 Task: Look for space in Greenacres City, United States from 24th August, 2023 to 10th September, 2023 for 8 adults in price range Rs.12000 to Rs.15000. Place can be entire place or shared room with 4 bedrooms having 8 beds and 4 bathrooms. Property type can be house, flat, guest house. Amenities needed are: wifi, TV, free parkinig on premises, gym, breakfast. Booking option can be shelf check-in. Required host language is English.
Action: Mouse moved to (550, 119)
Screenshot: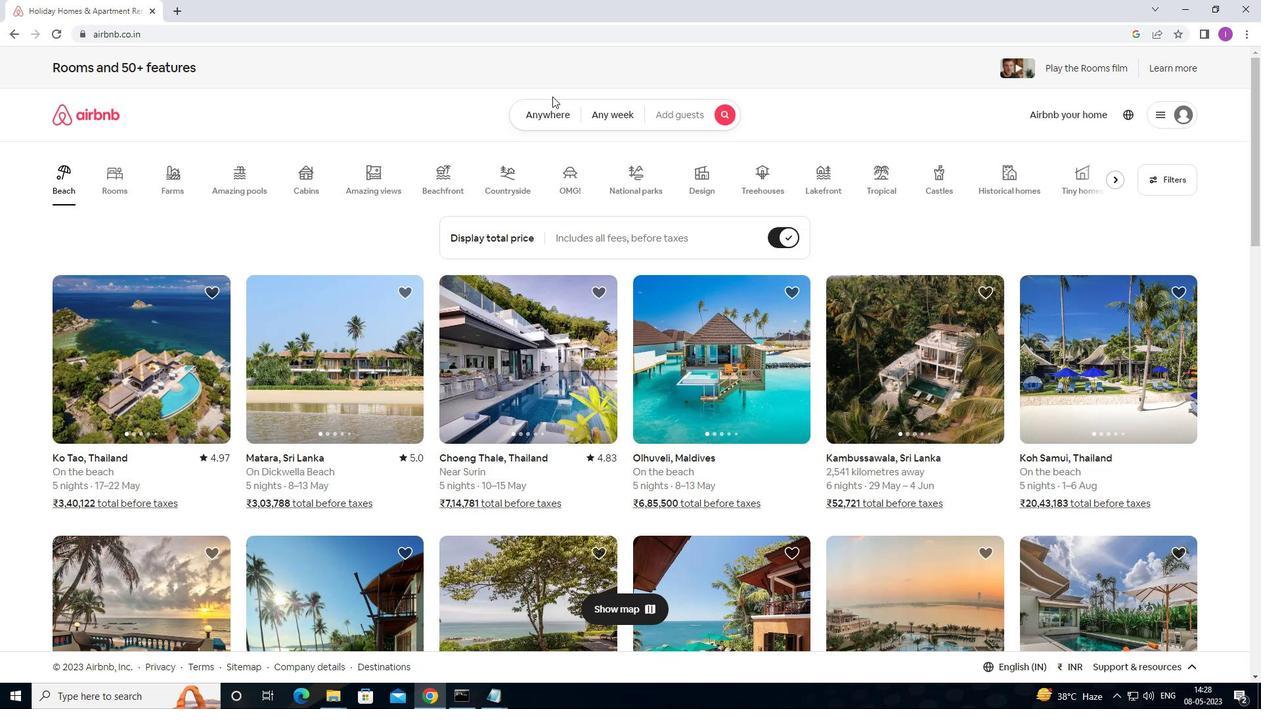 
Action: Mouse pressed left at (550, 119)
Screenshot: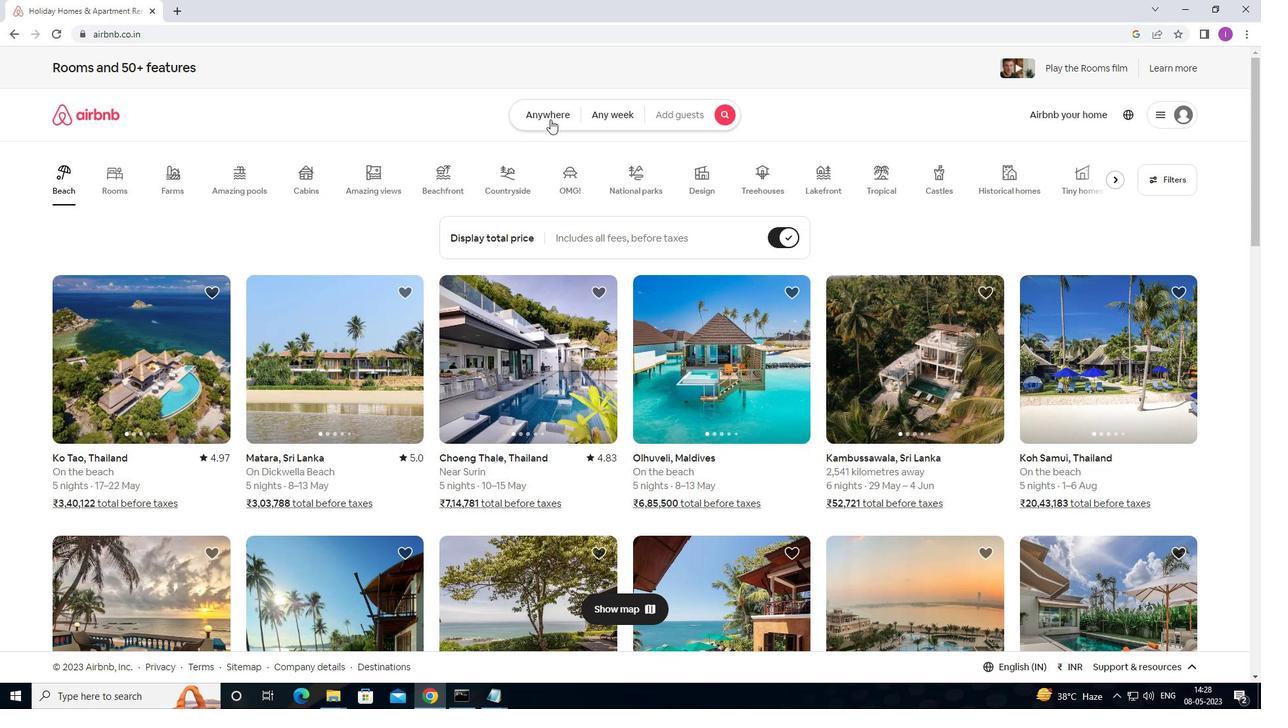 
Action: Mouse moved to (506, 173)
Screenshot: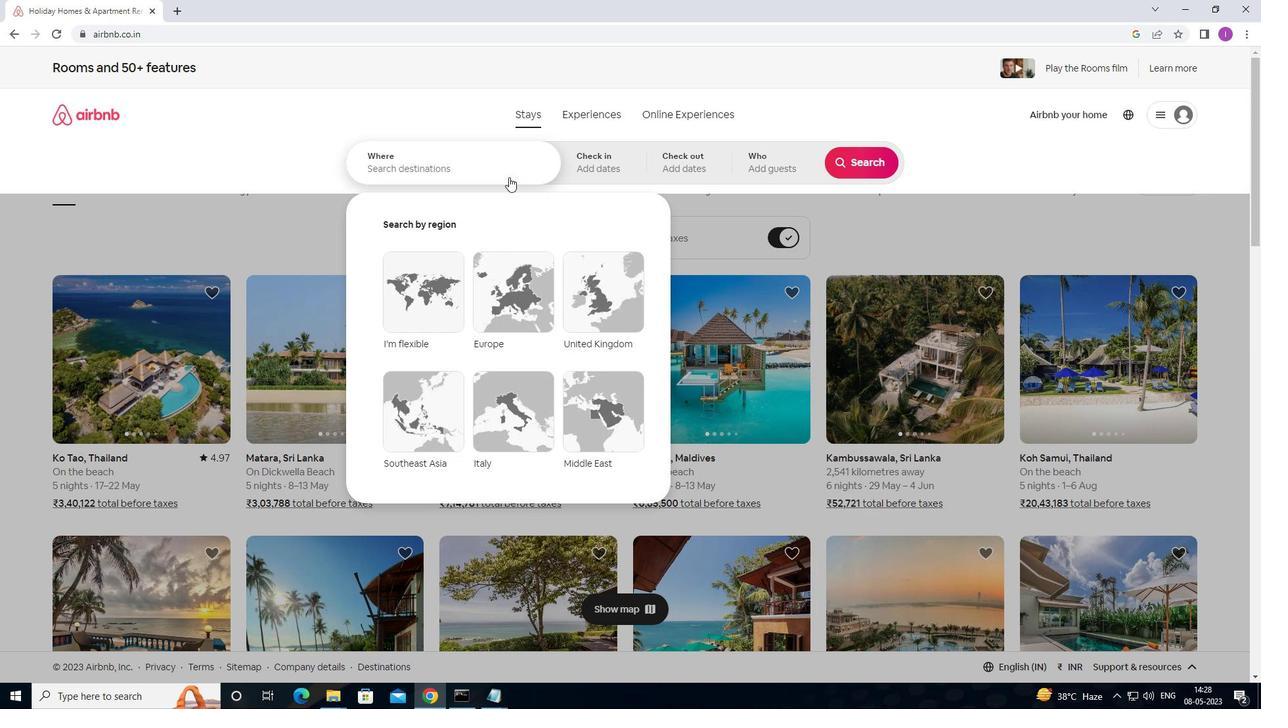 
Action: Mouse pressed left at (506, 173)
Screenshot: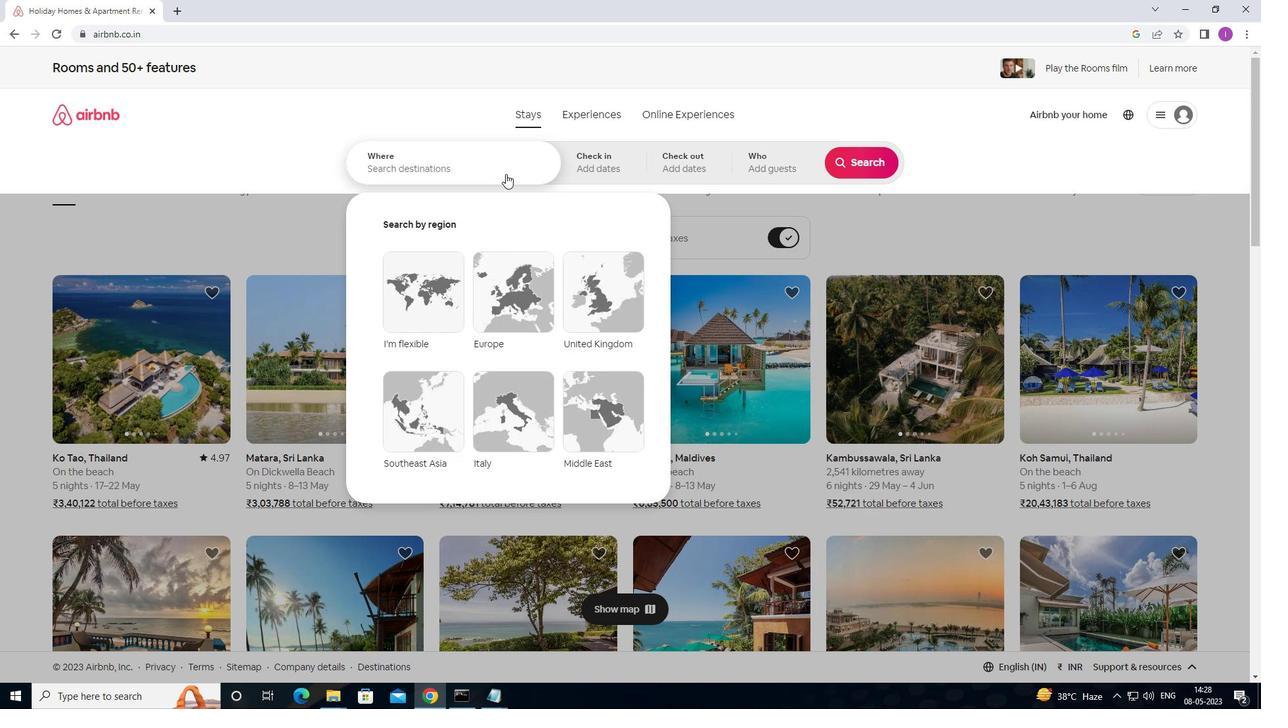 
Action: Mouse moved to (565, 165)
Screenshot: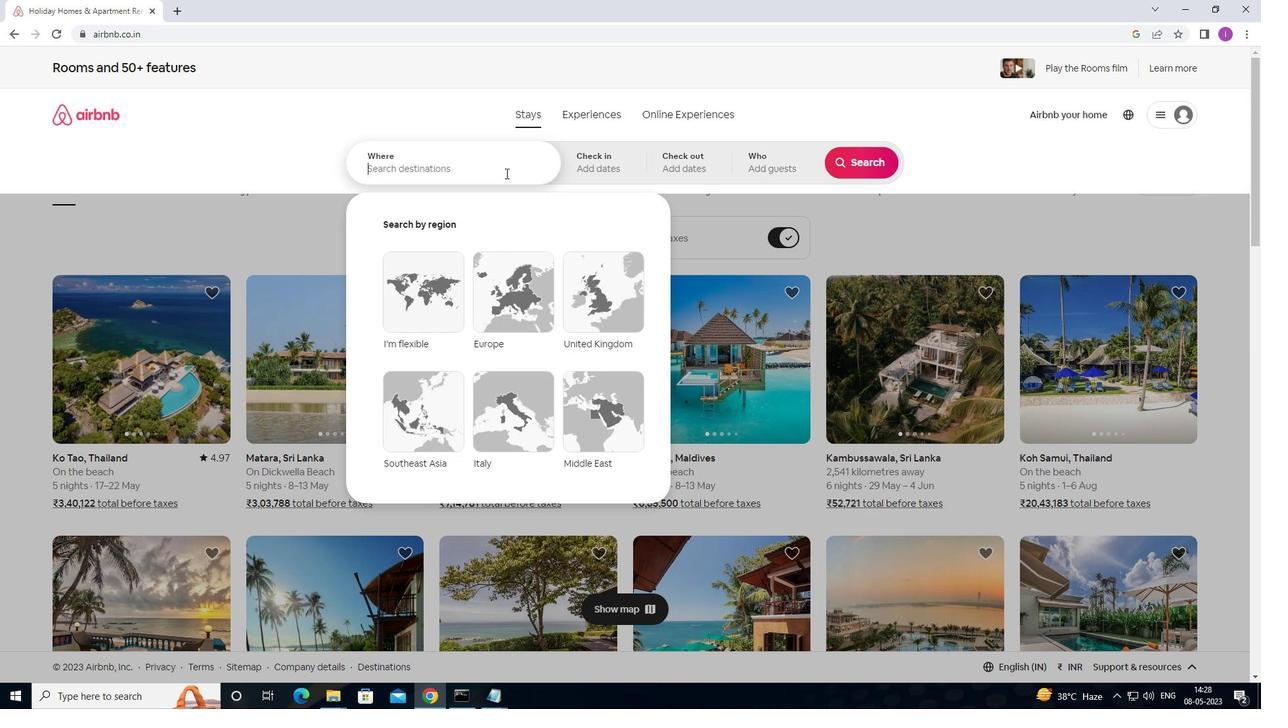 
Action: Key pressed <Key.shift><Key.shift><Key.shift><Key.shift><Key.shift><Key.shift><Key.shift><Key.shift><Key.shift><Key.shift><Key.shift><Key.shift><Key.shift><Key.shift><Key.shift>GREENACRES,<Key.shift>UNITED<Key.space>STATES
Screenshot: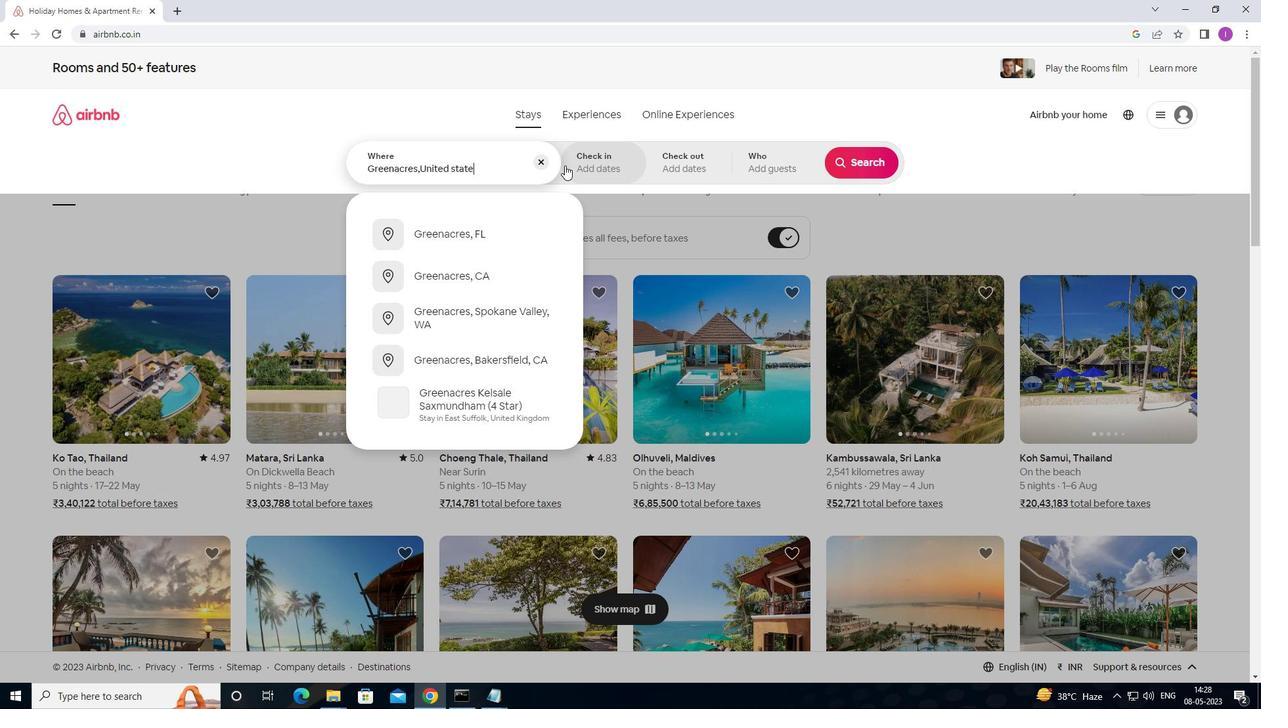 
Action: Mouse moved to (592, 161)
Screenshot: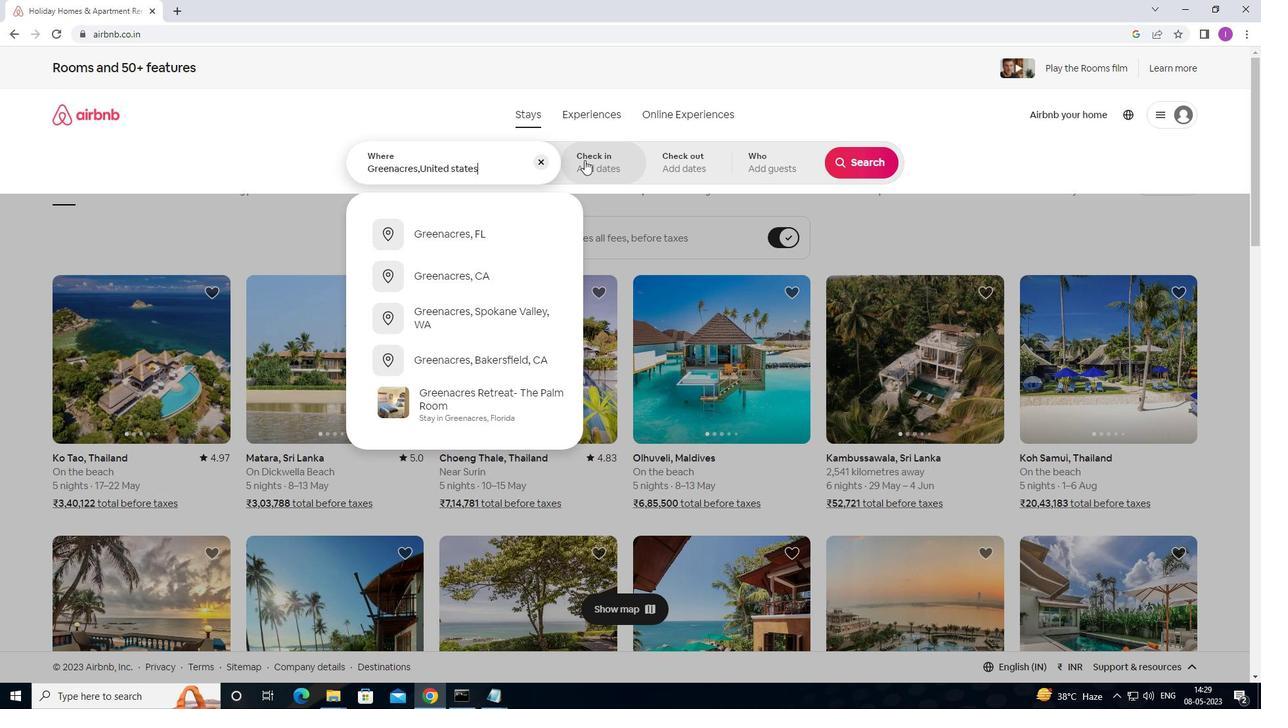 
Action: Mouse pressed left at (592, 161)
Screenshot: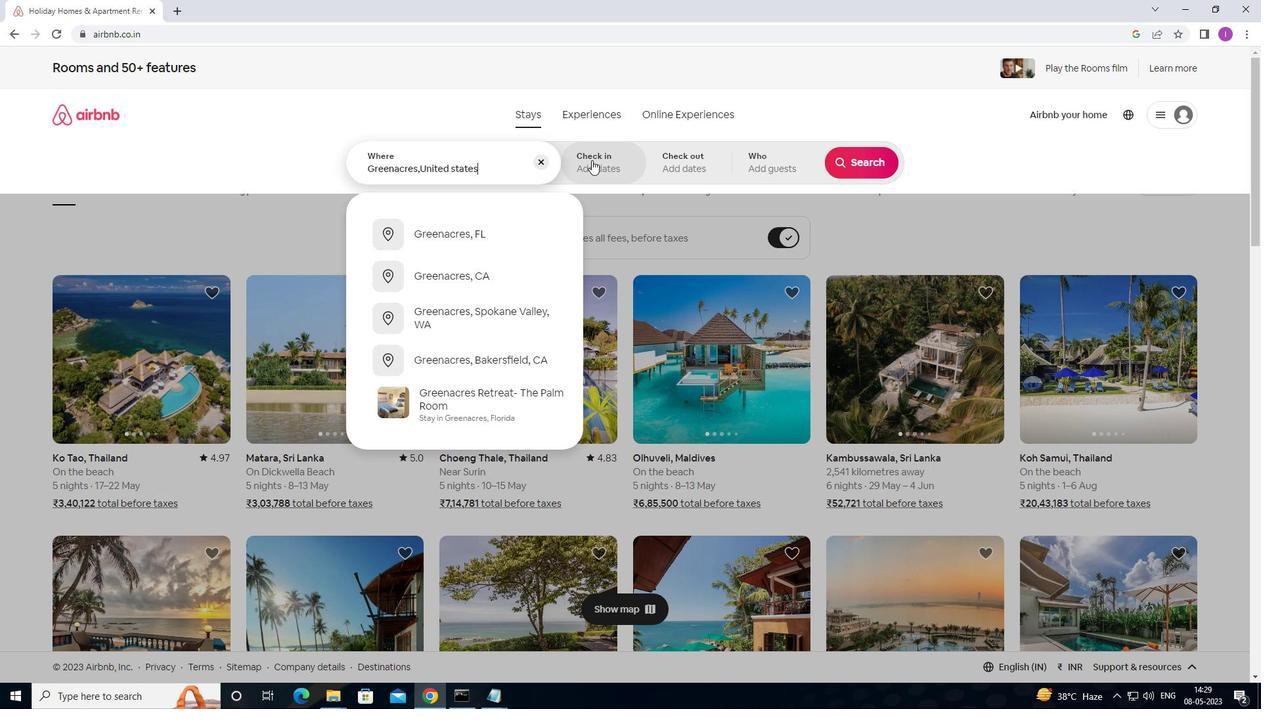
Action: Mouse moved to (864, 266)
Screenshot: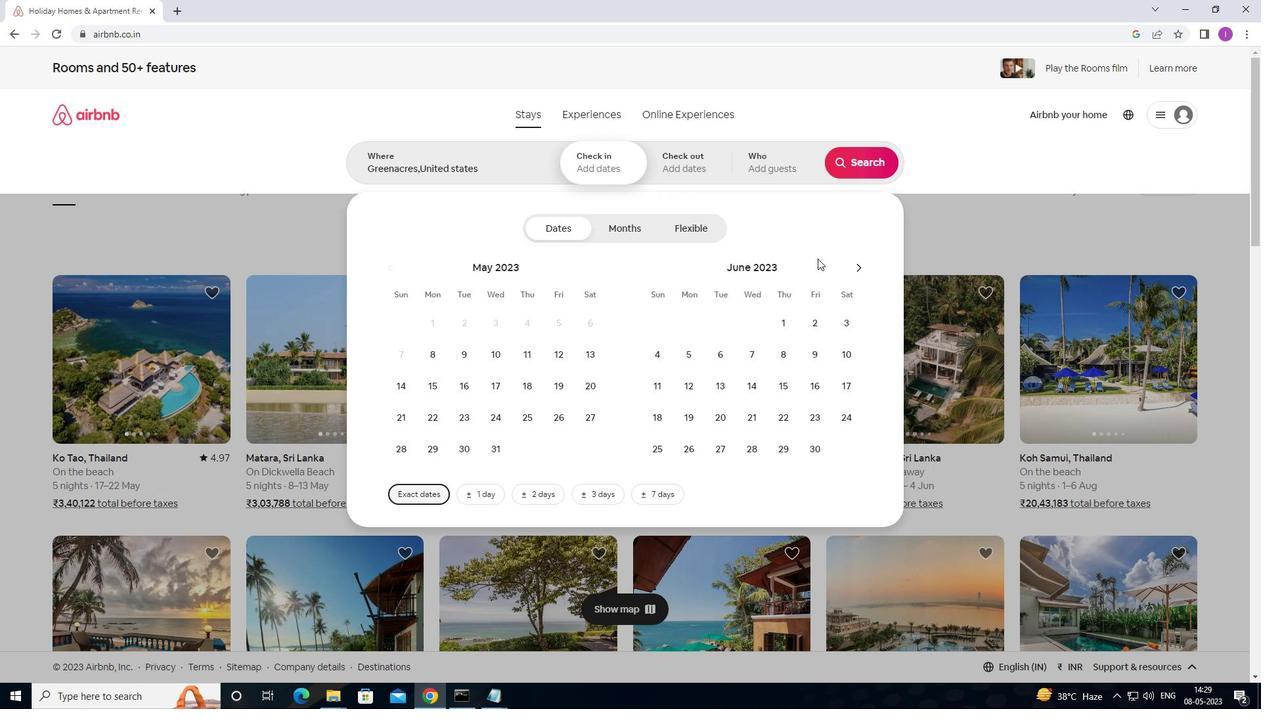 
Action: Mouse pressed left at (864, 266)
Screenshot: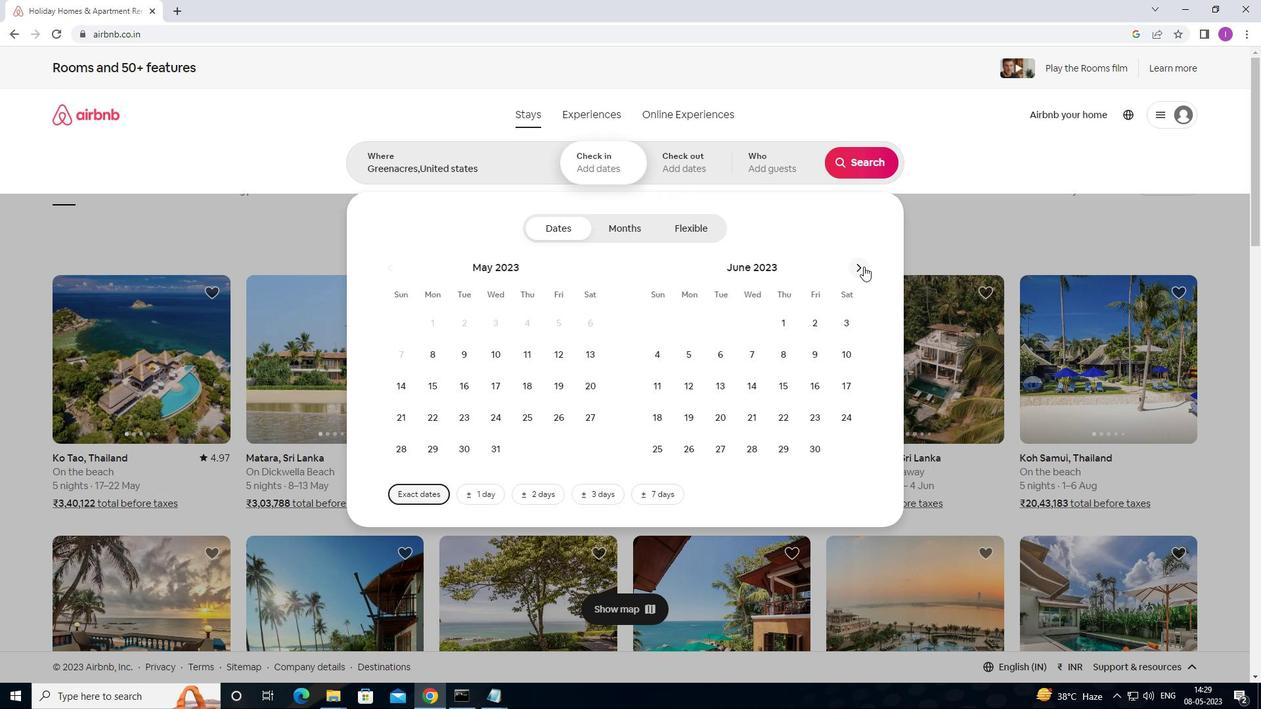 
Action: Mouse pressed left at (864, 266)
Screenshot: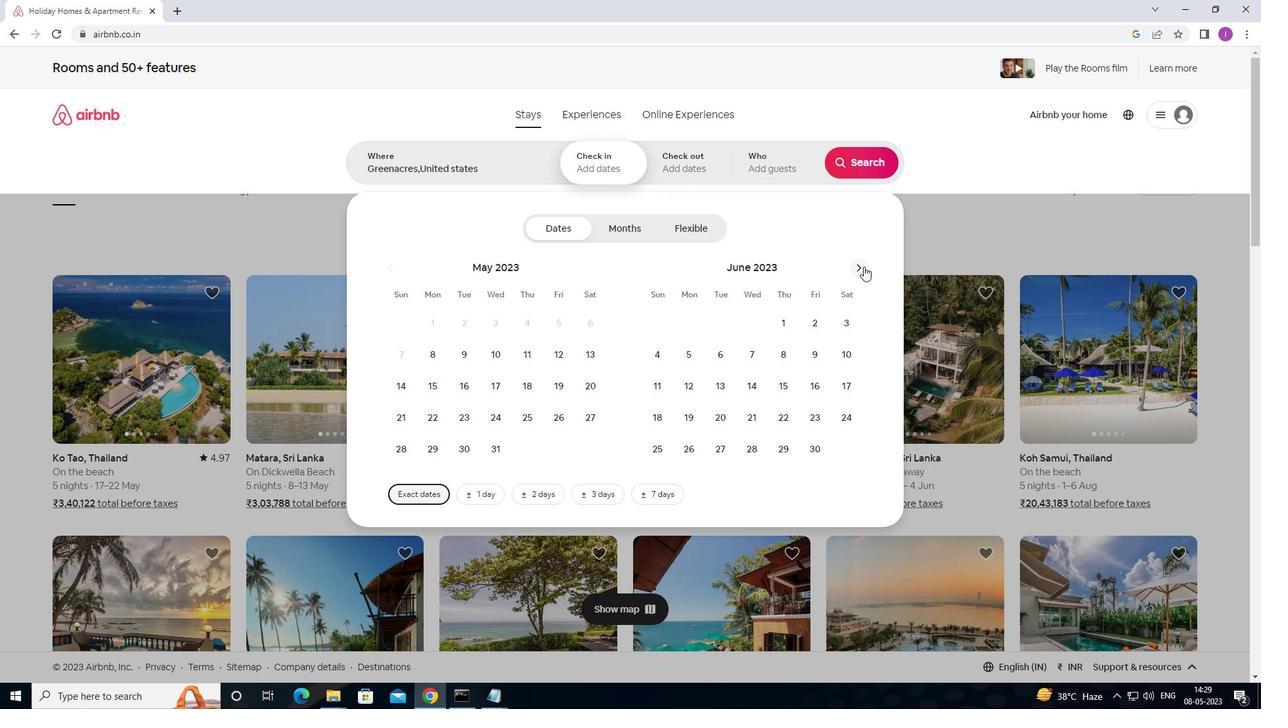 
Action: Mouse pressed left at (864, 266)
Screenshot: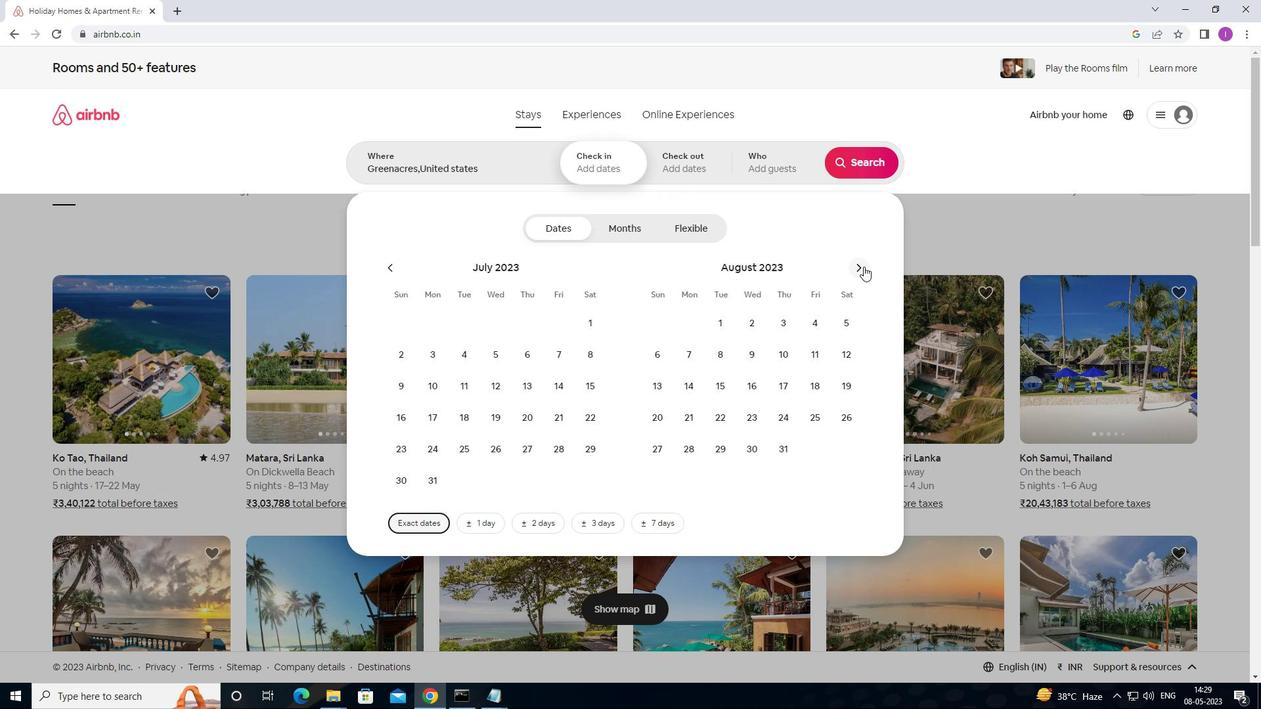 
Action: Mouse pressed left at (864, 266)
Screenshot: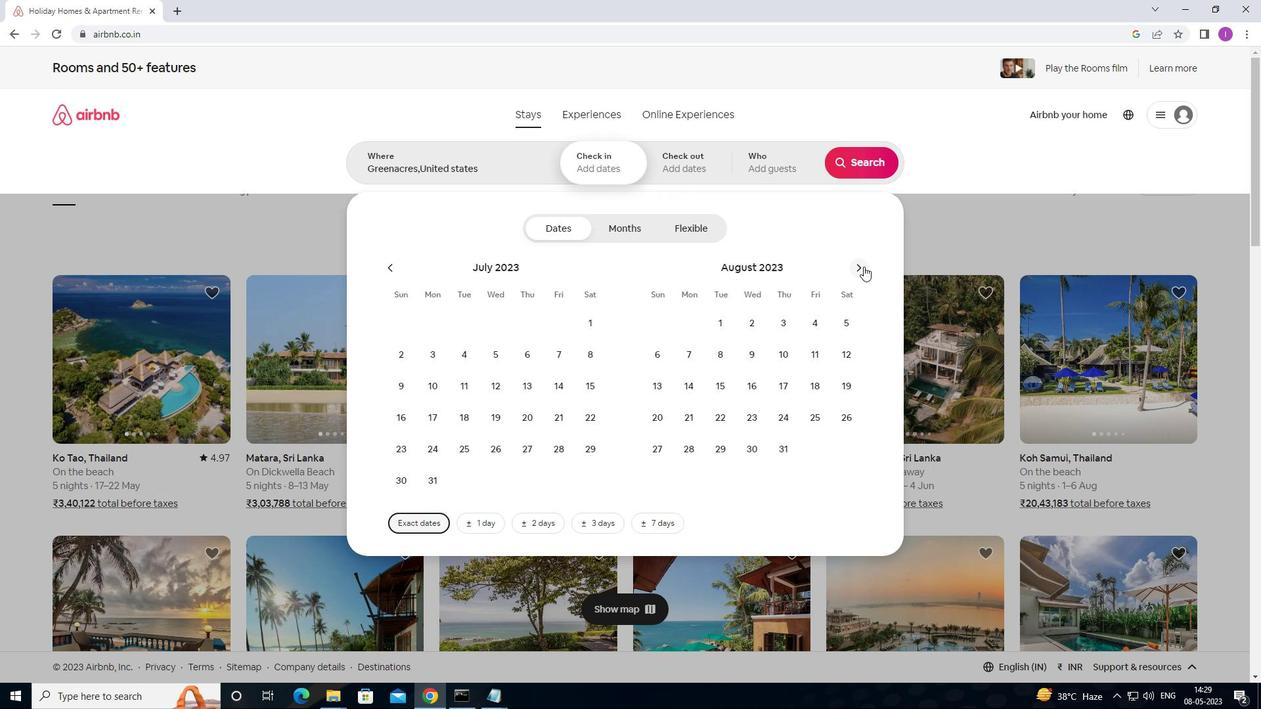 
Action: Mouse moved to (394, 271)
Screenshot: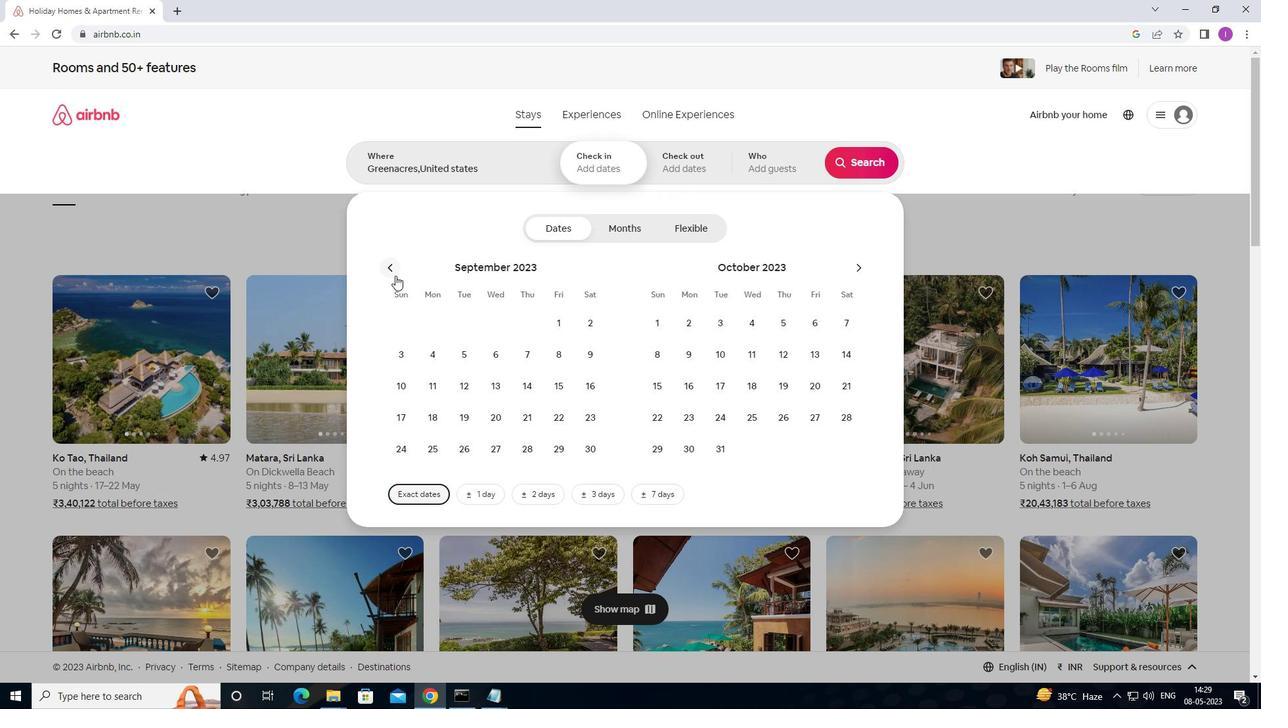 
Action: Mouse pressed left at (394, 271)
Screenshot: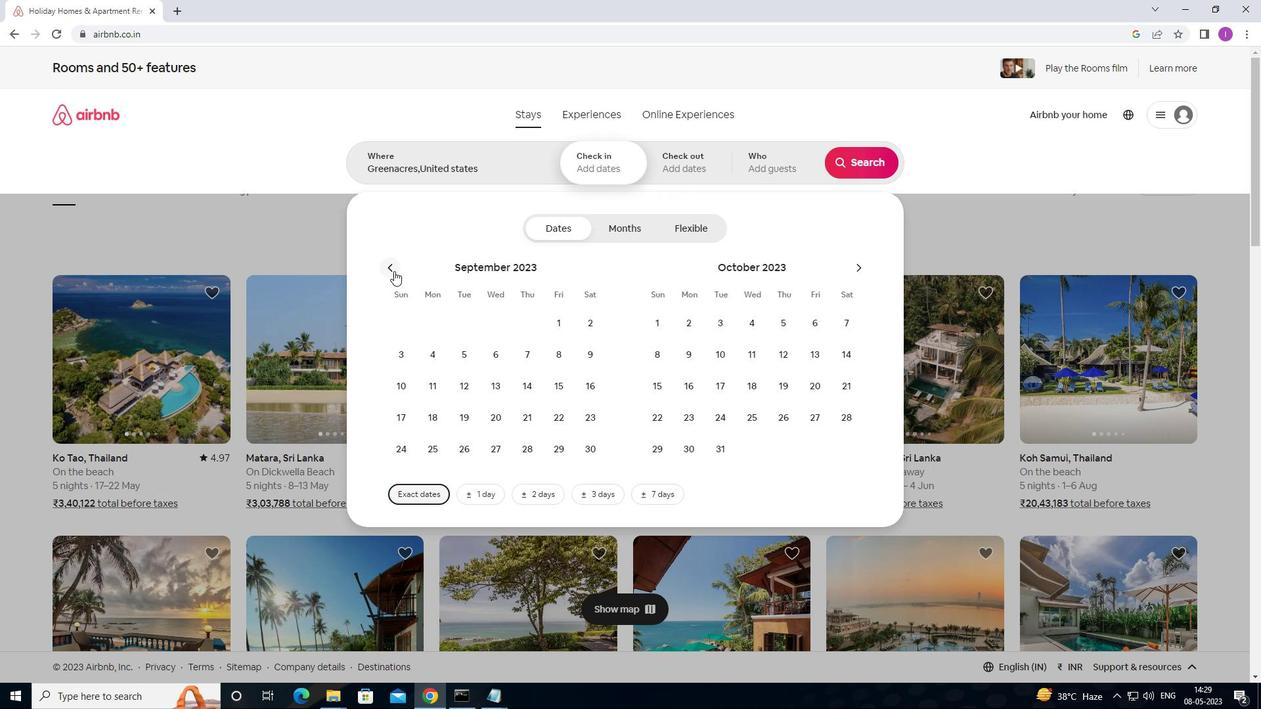 
Action: Mouse moved to (528, 408)
Screenshot: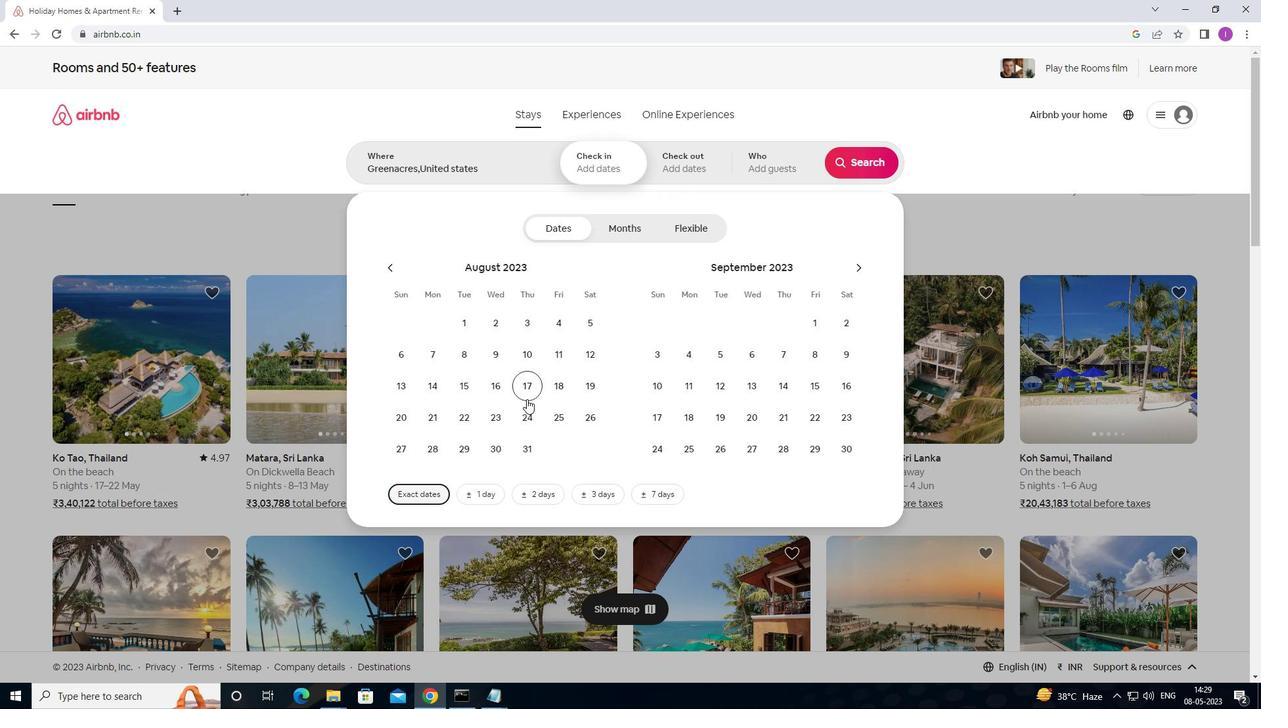 
Action: Mouse pressed left at (528, 408)
Screenshot: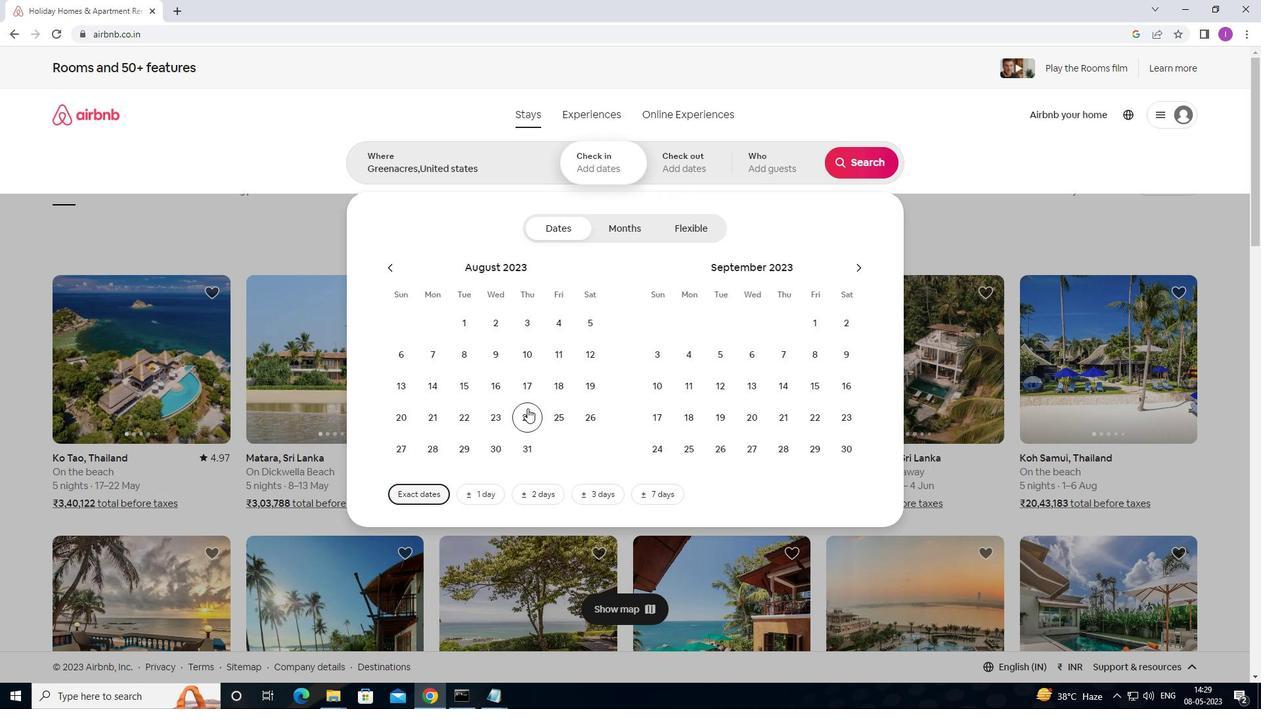 
Action: Mouse moved to (665, 387)
Screenshot: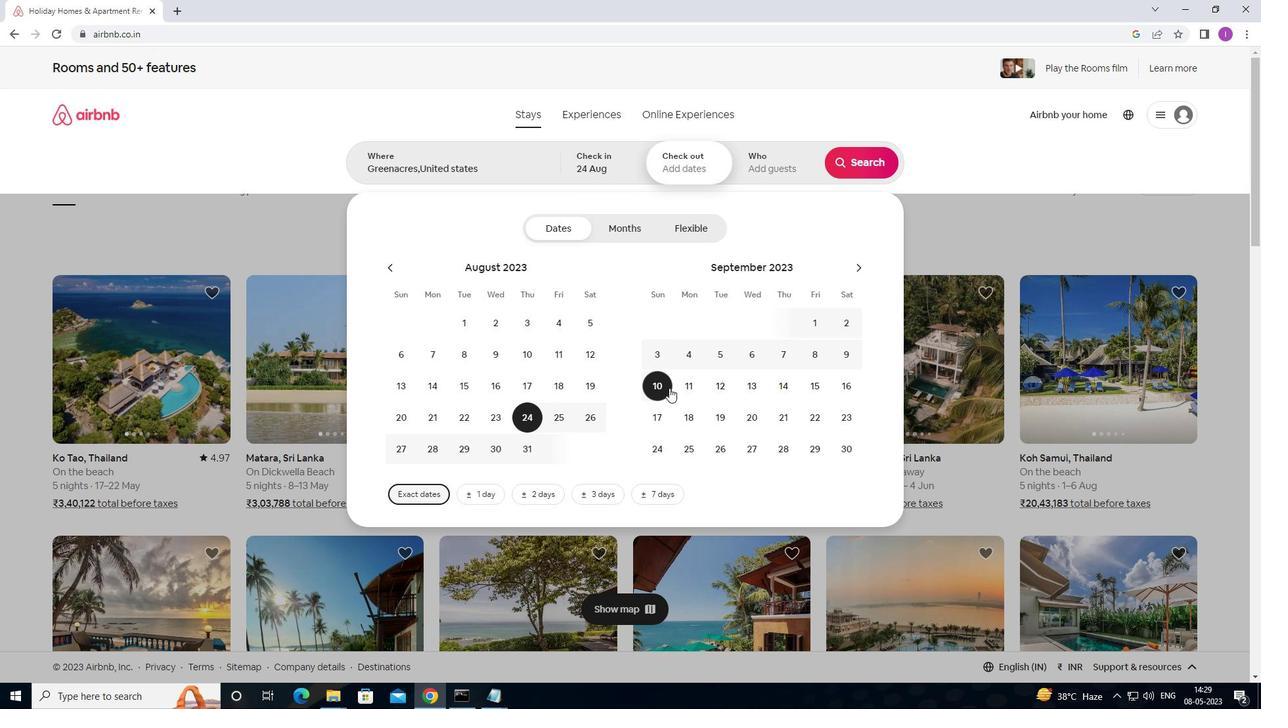 
Action: Mouse pressed left at (665, 387)
Screenshot: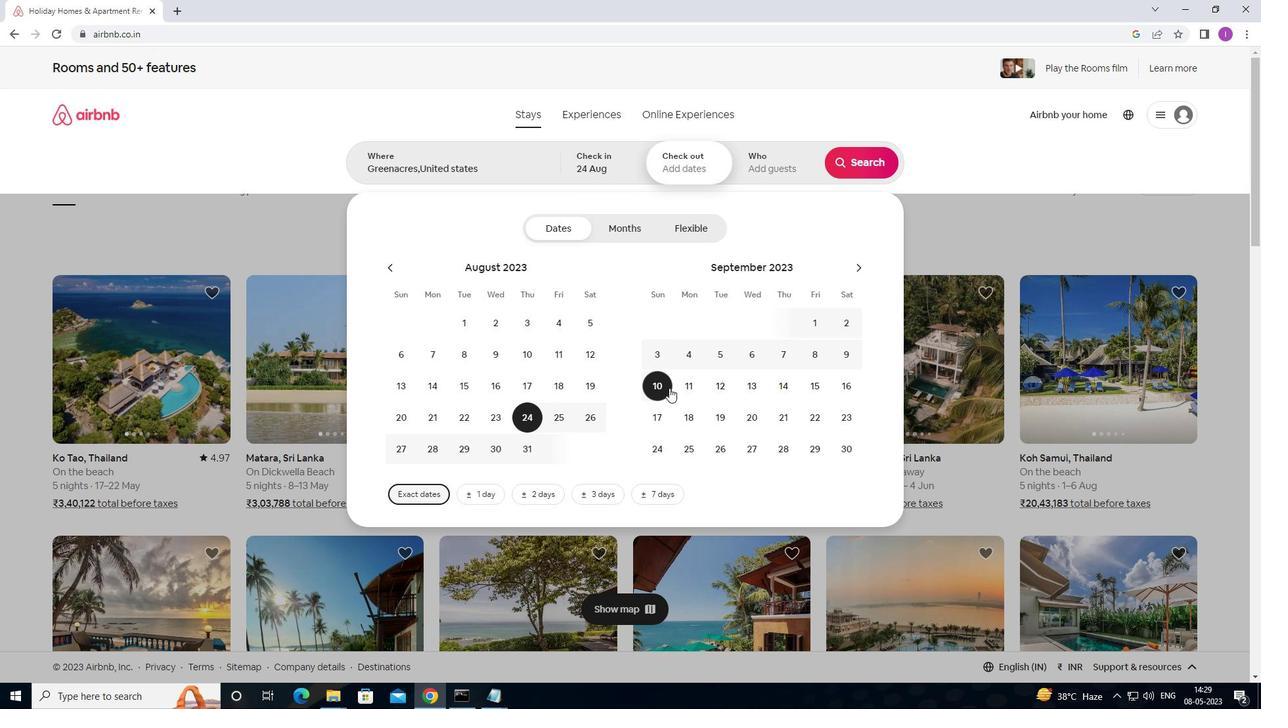 
Action: Mouse moved to (759, 172)
Screenshot: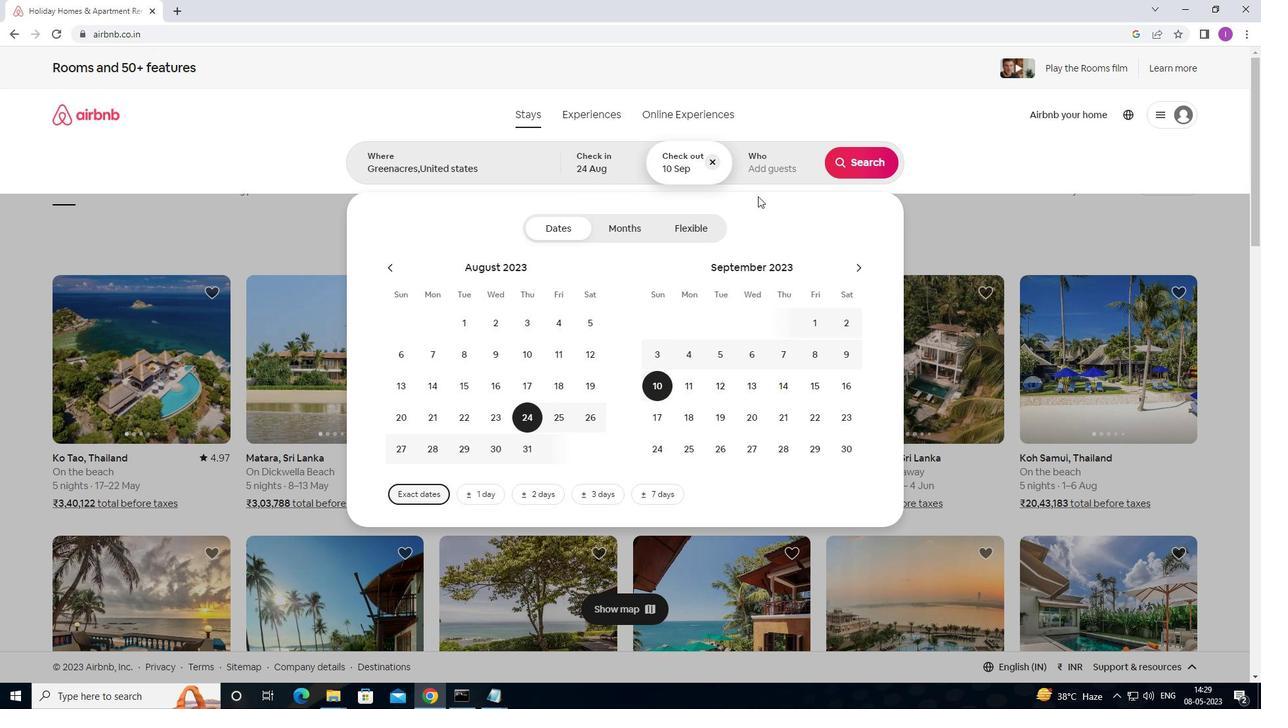 
Action: Mouse pressed left at (759, 172)
Screenshot: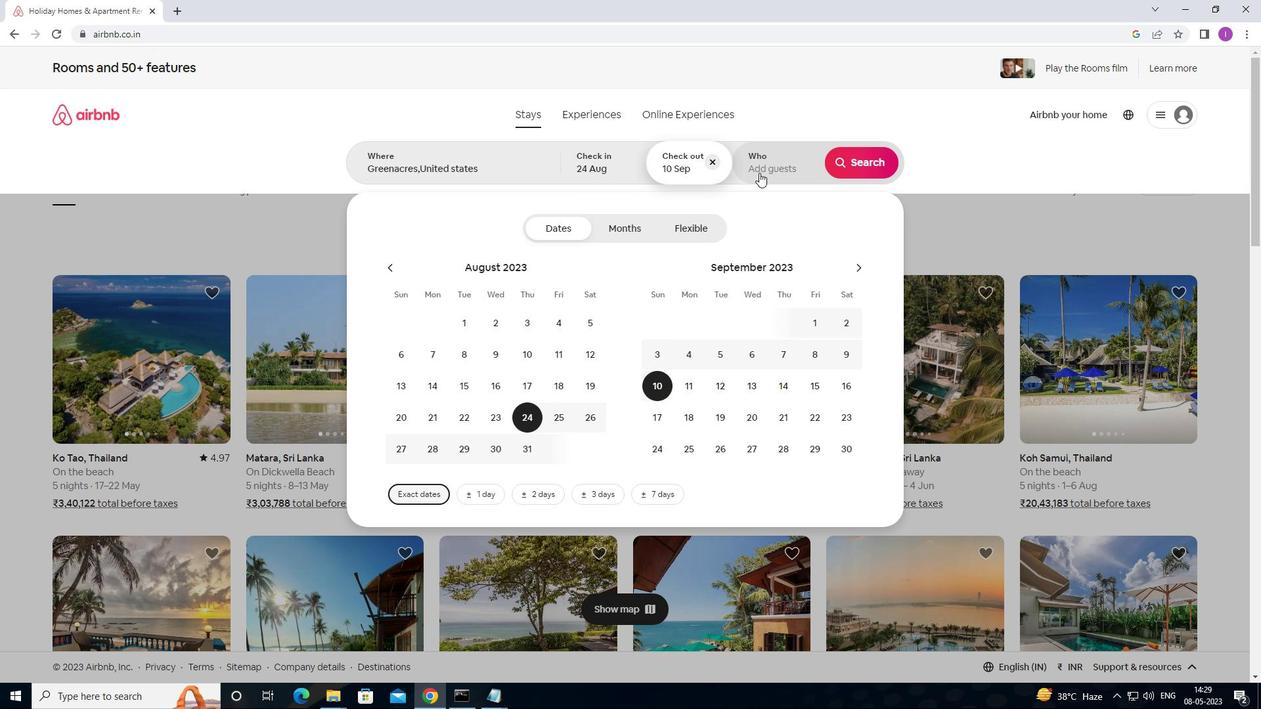 
Action: Mouse moved to (858, 230)
Screenshot: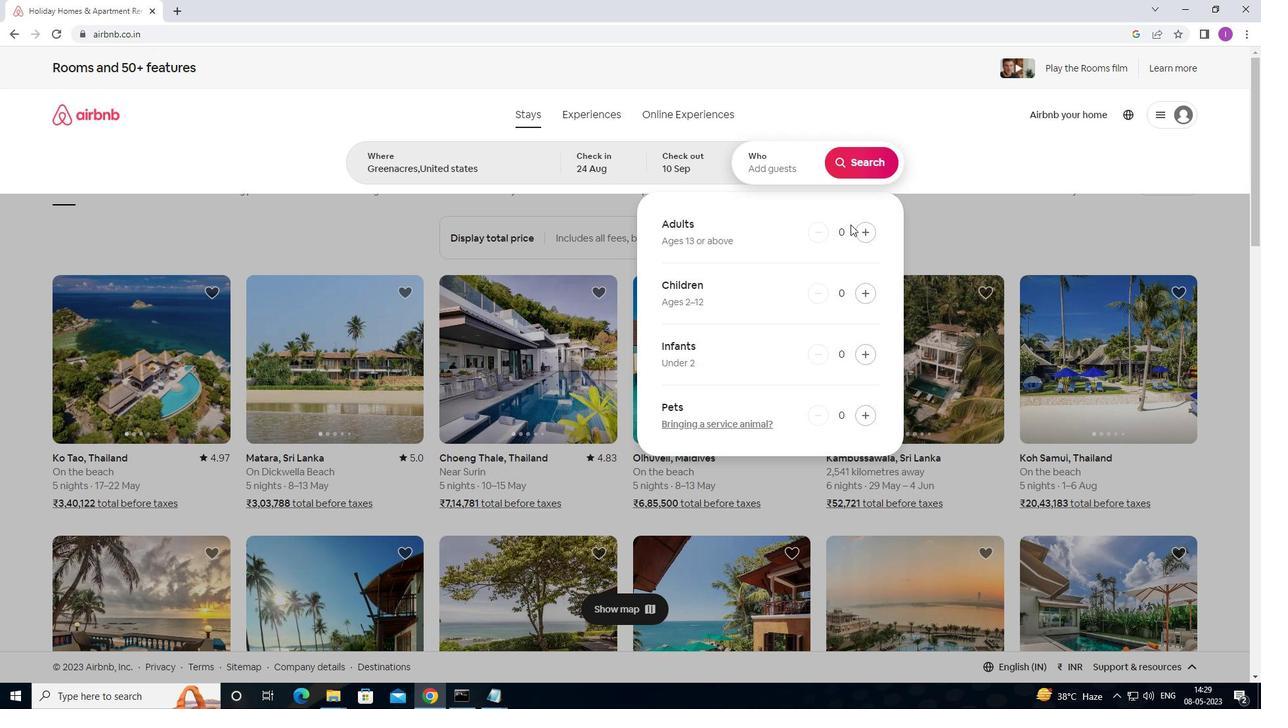 
Action: Mouse pressed left at (858, 230)
Screenshot: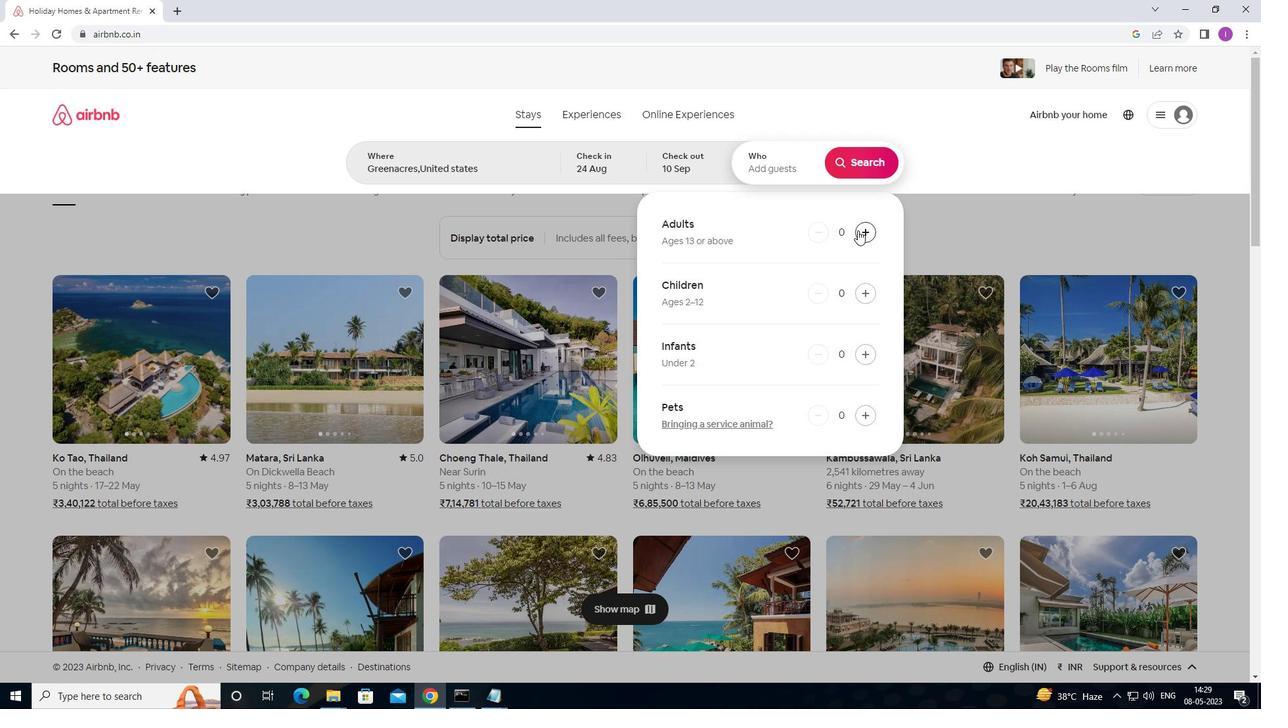 
Action: Mouse moved to (858, 230)
Screenshot: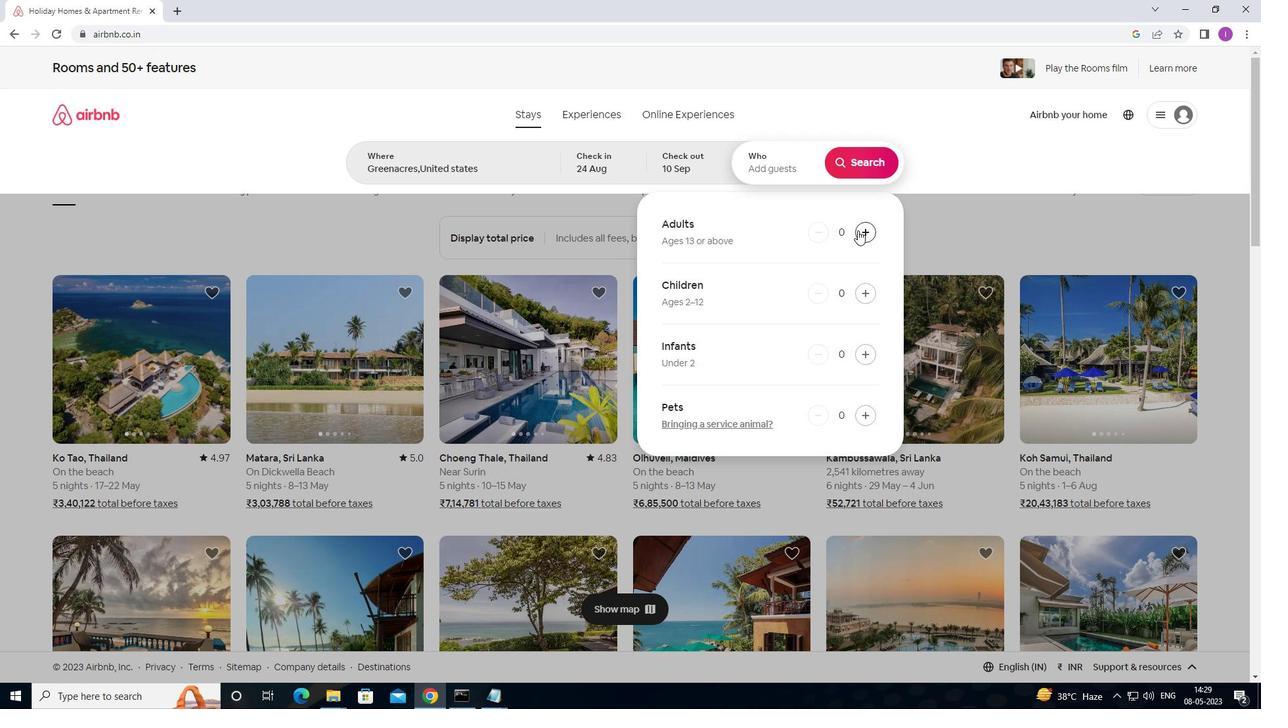 
Action: Mouse pressed left at (858, 230)
Screenshot: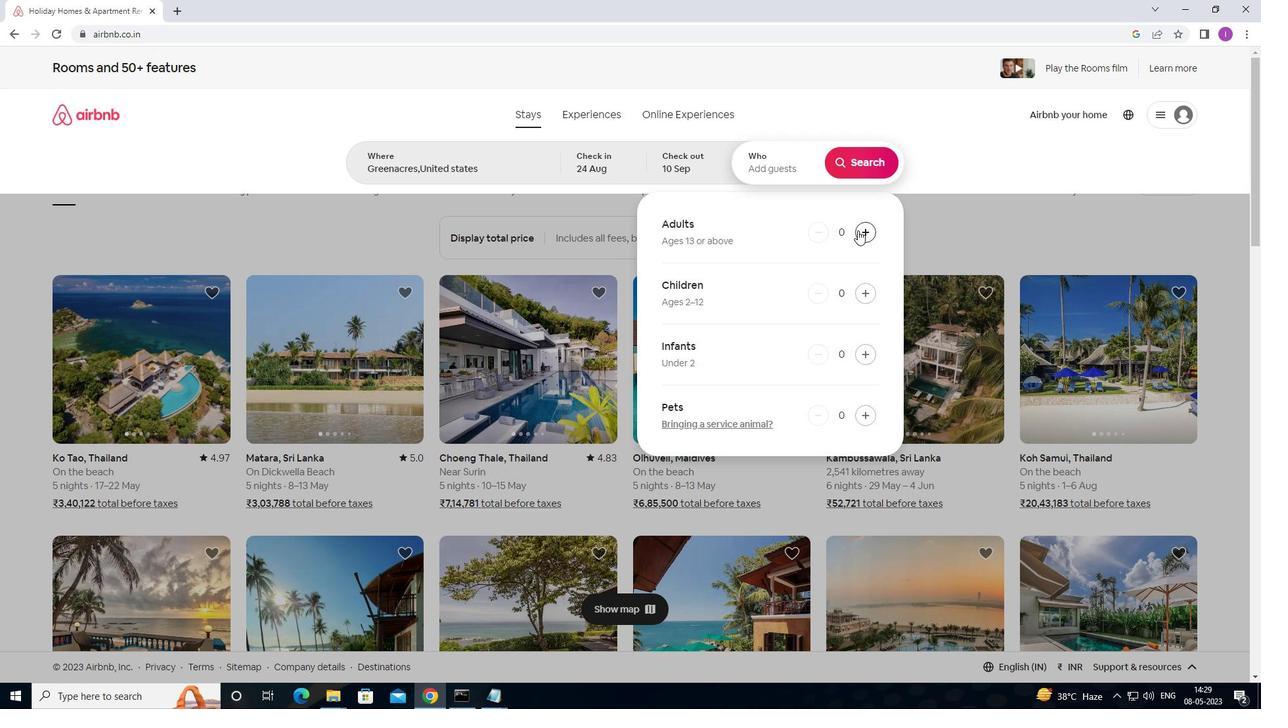 
Action: Mouse pressed left at (858, 230)
Screenshot: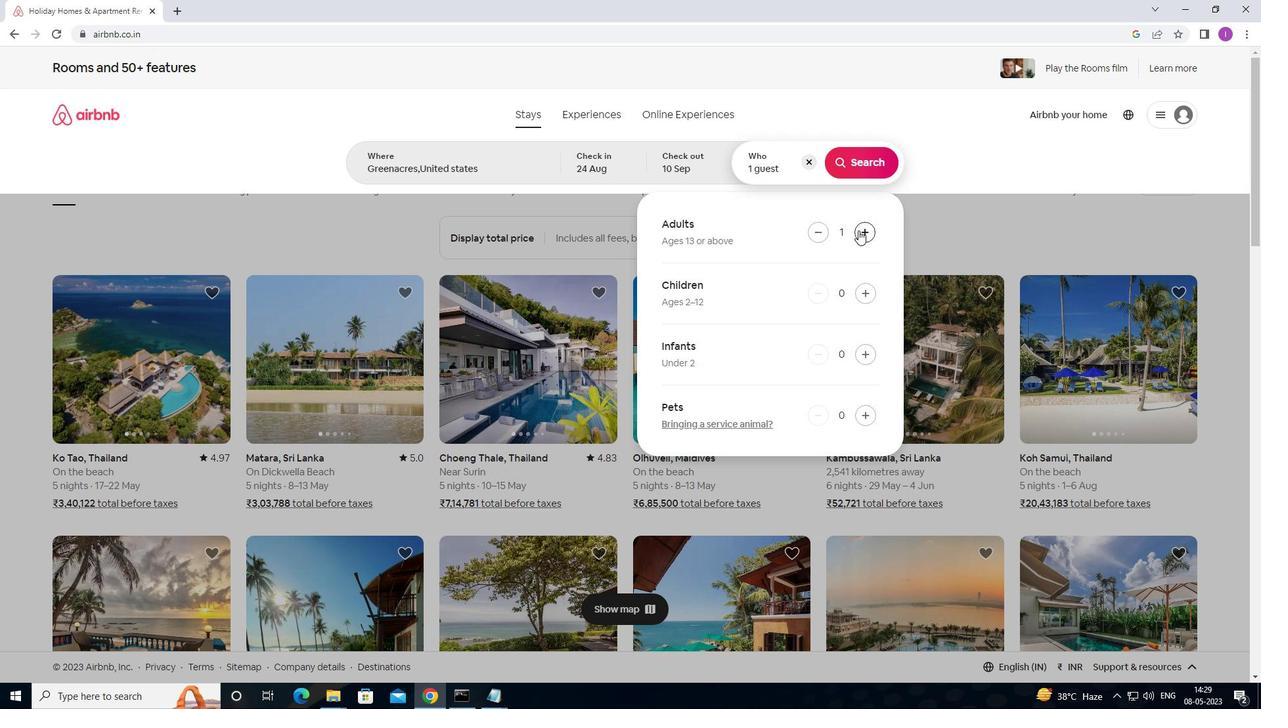 
Action: Mouse pressed left at (858, 230)
Screenshot: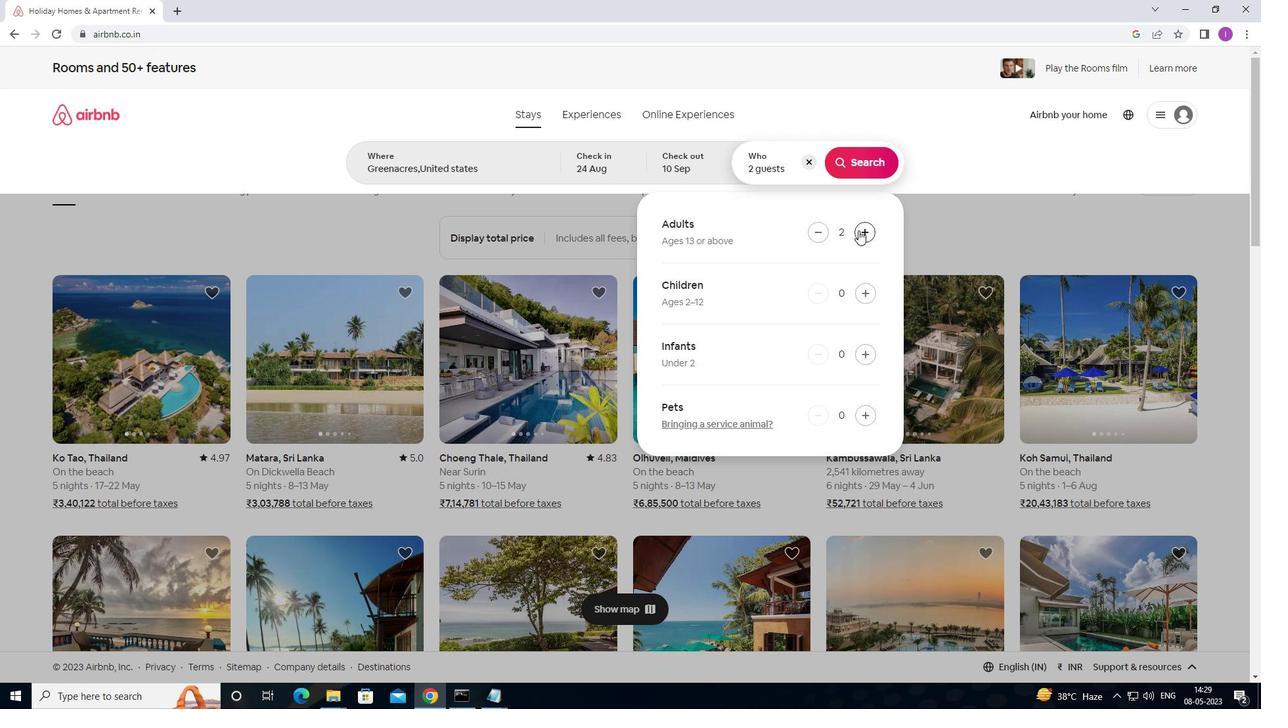 
Action: Mouse pressed left at (858, 230)
Screenshot: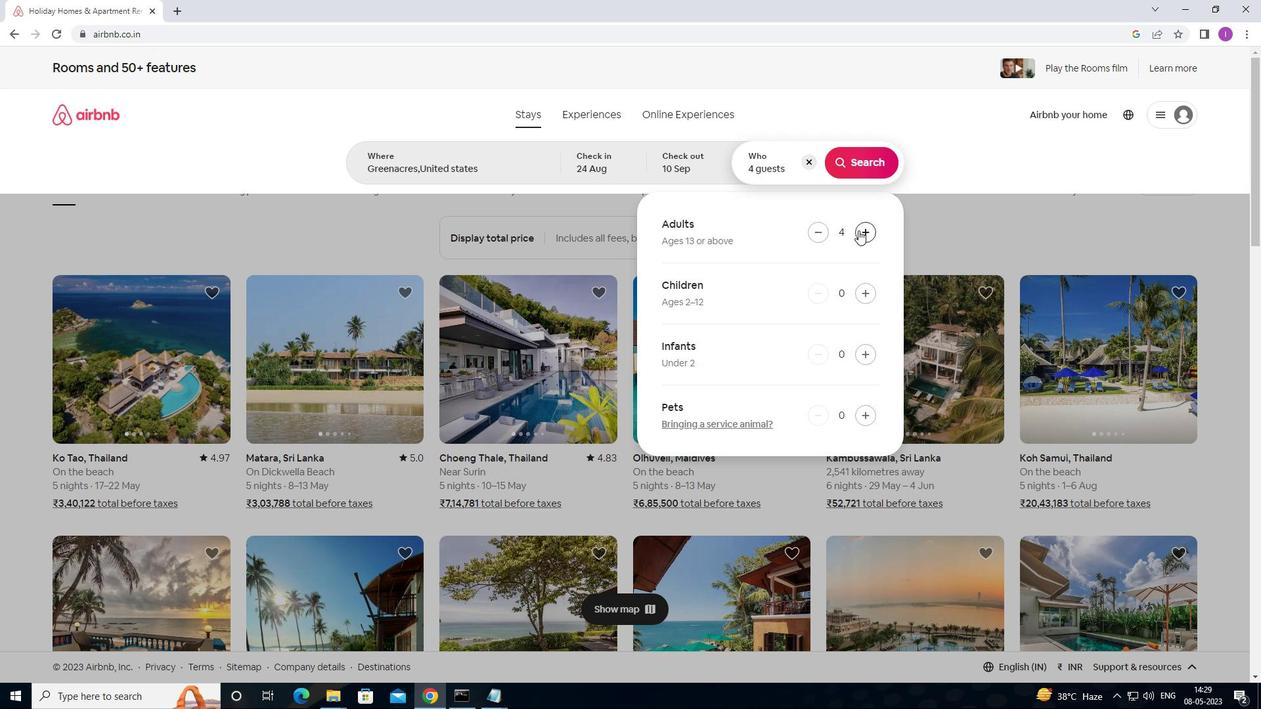 
Action: Mouse moved to (858, 230)
Screenshot: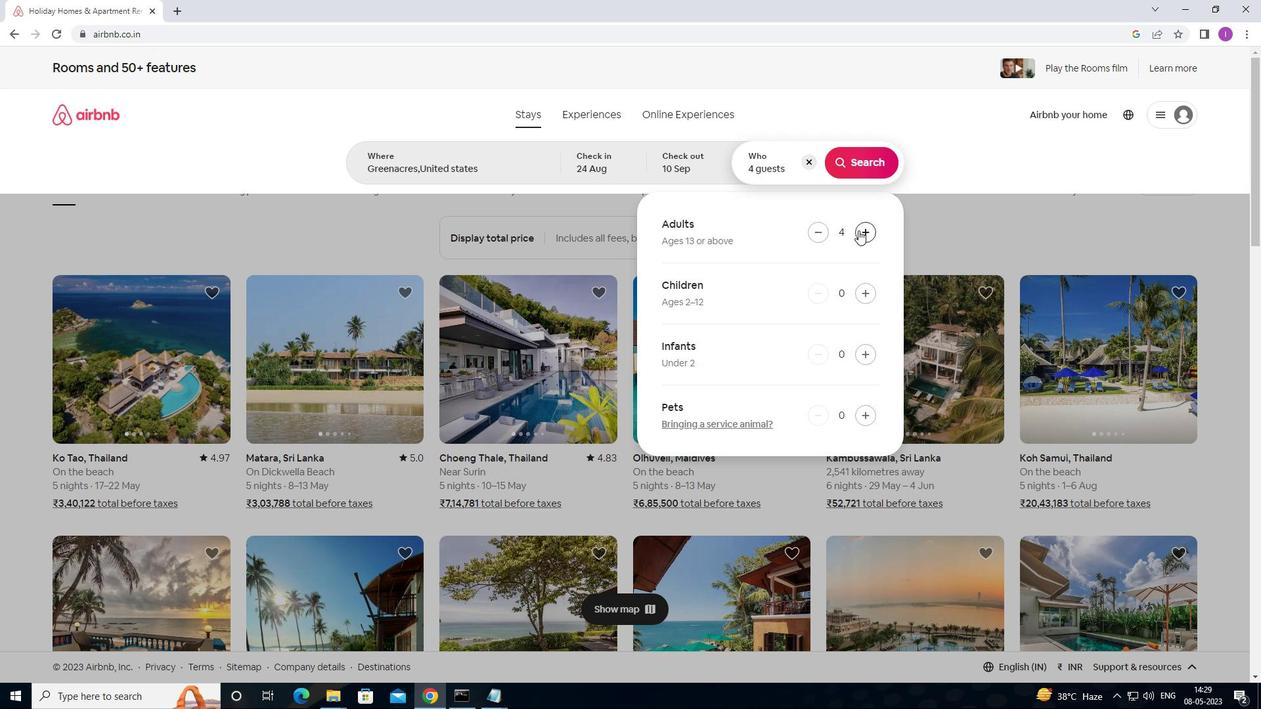 
Action: Mouse pressed left at (858, 230)
Screenshot: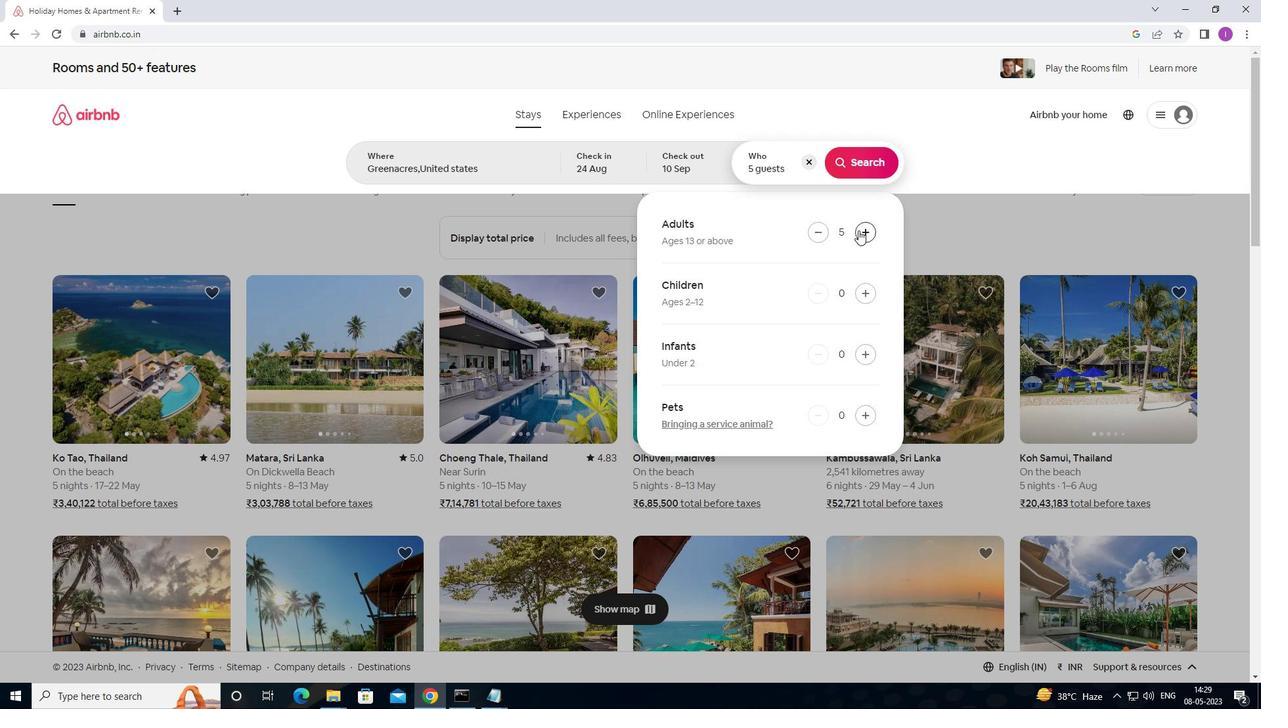 
Action: Mouse pressed left at (858, 230)
Screenshot: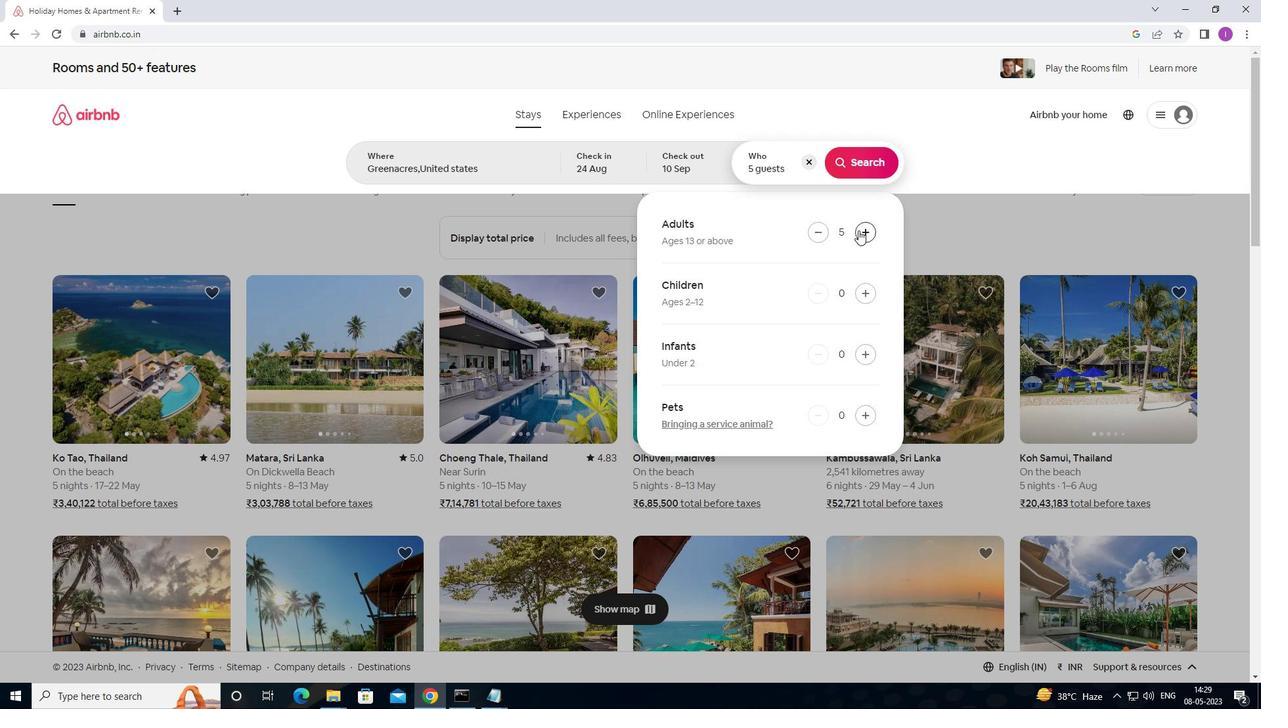 
Action: Mouse pressed left at (858, 230)
Screenshot: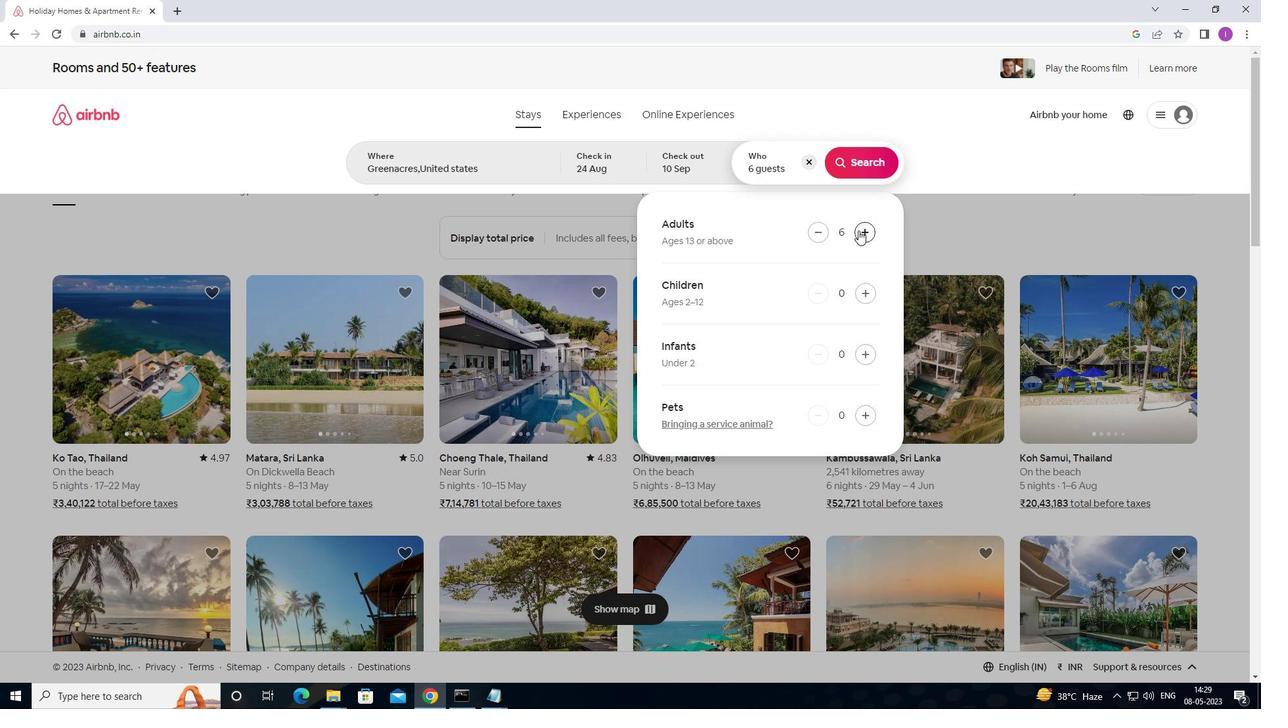
Action: Mouse moved to (881, 156)
Screenshot: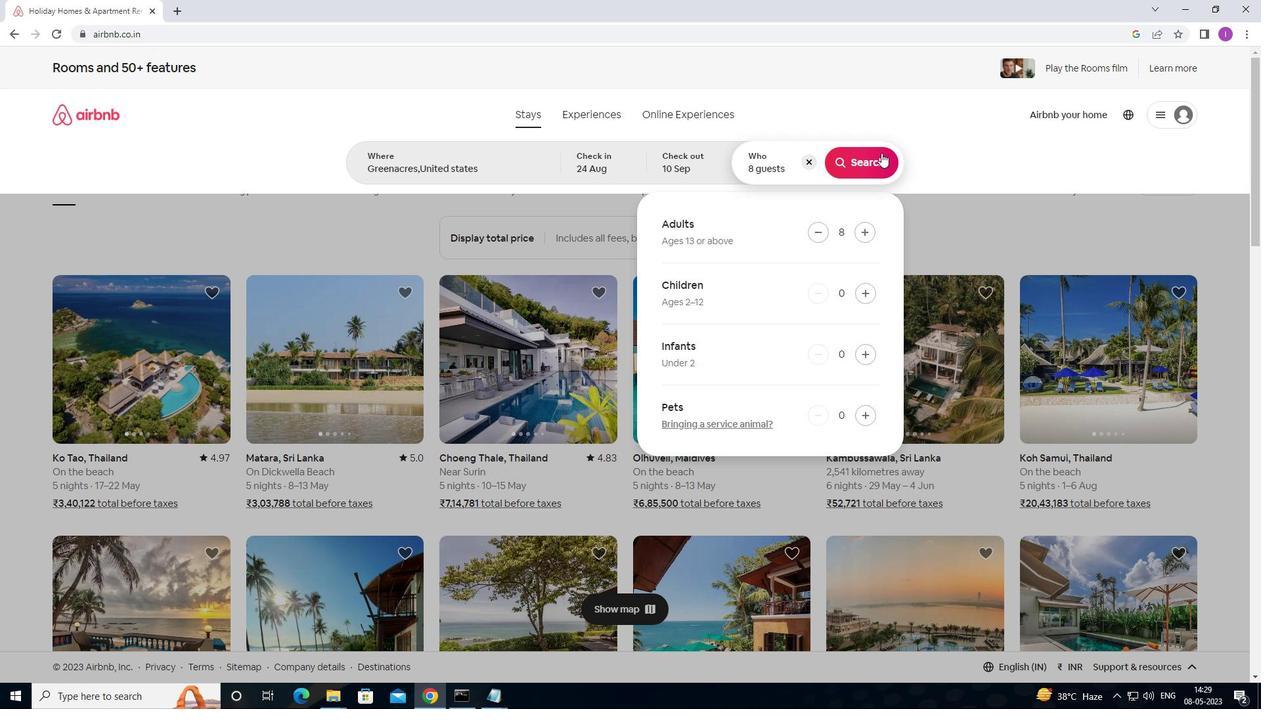 
Action: Mouse pressed left at (881, 156)
Screenshot: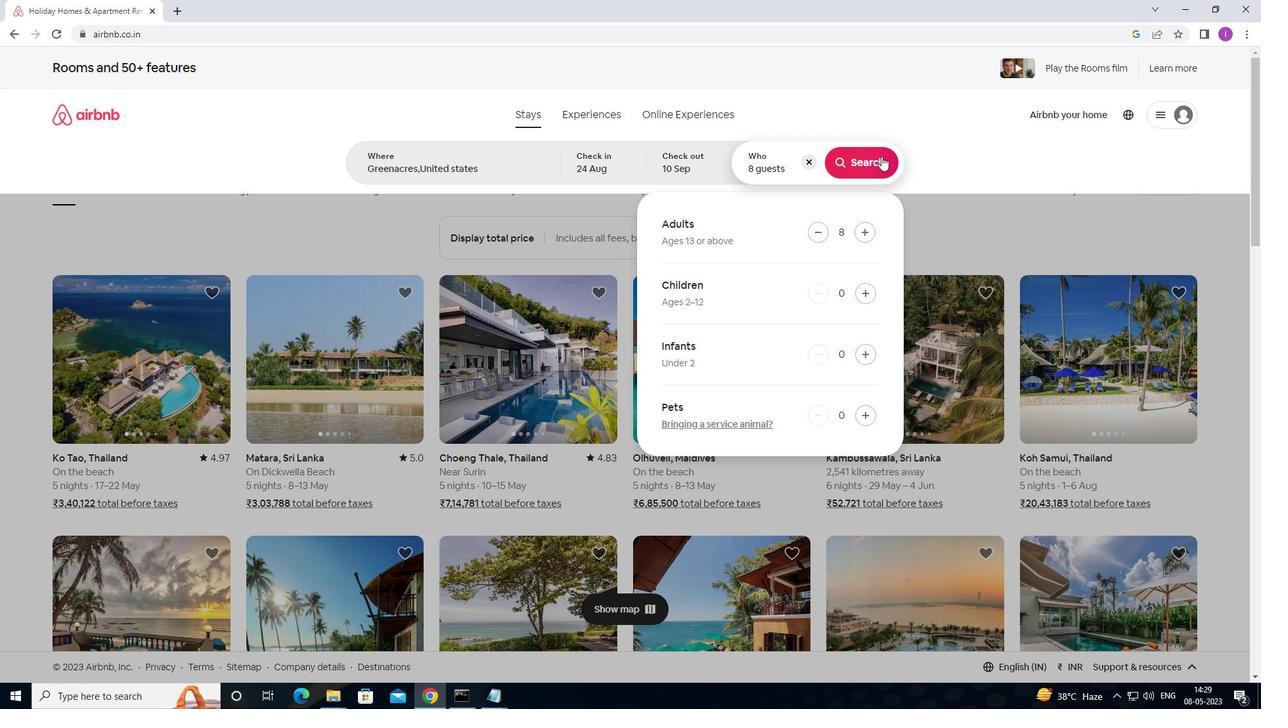 
Action: Mouse moved to (1216, 121)
Screenshot: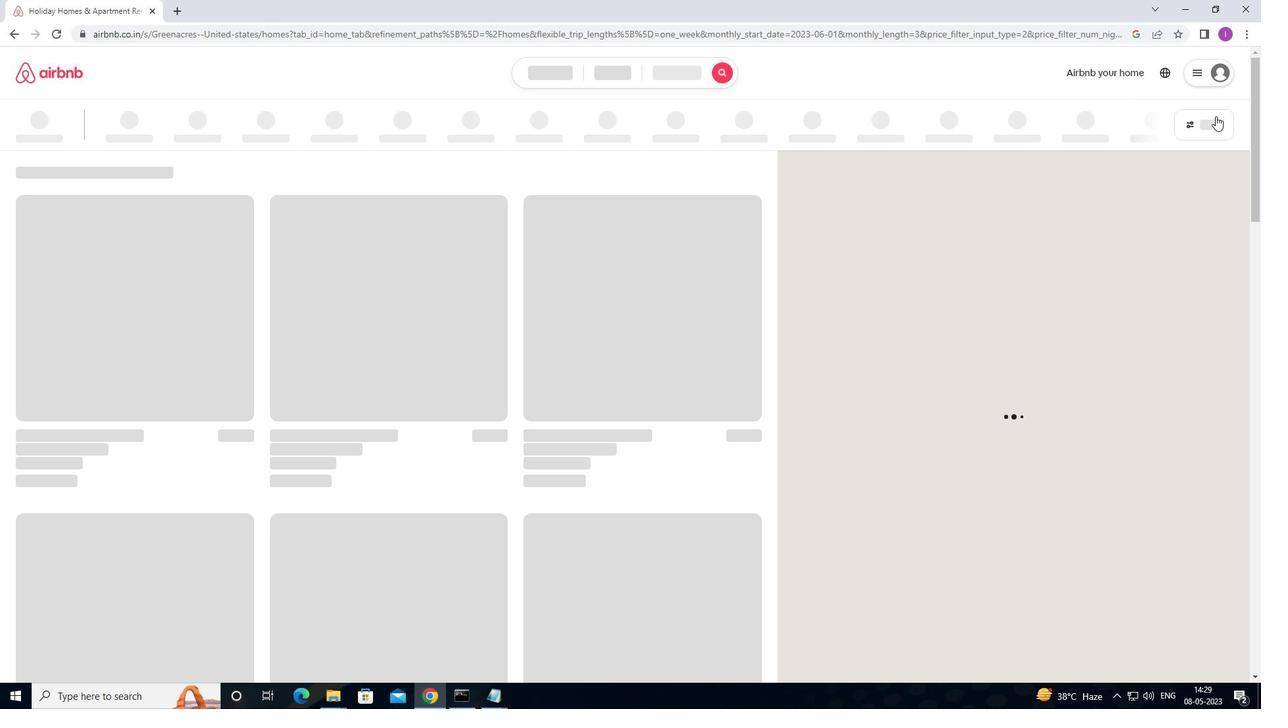 
Action: Mouse pressed left at (1216, 121)
Screenshot: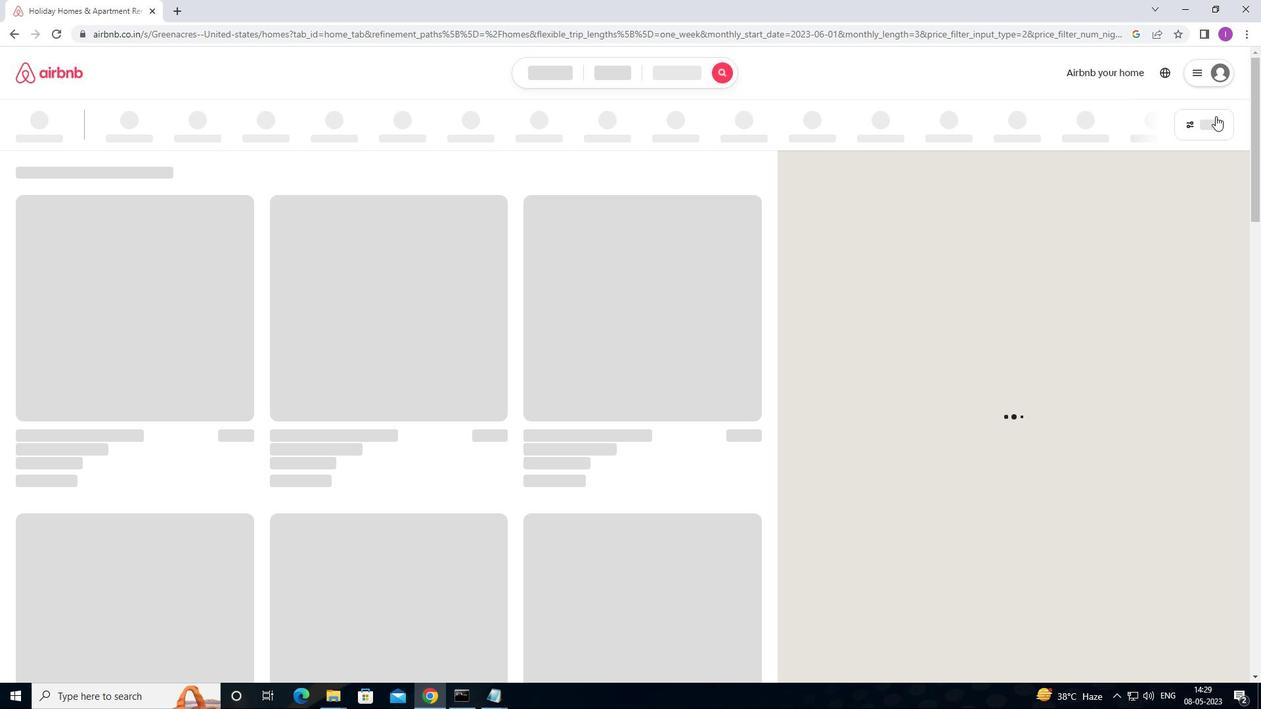 
Action: Mouse moved to (497, 452)
Screenshot: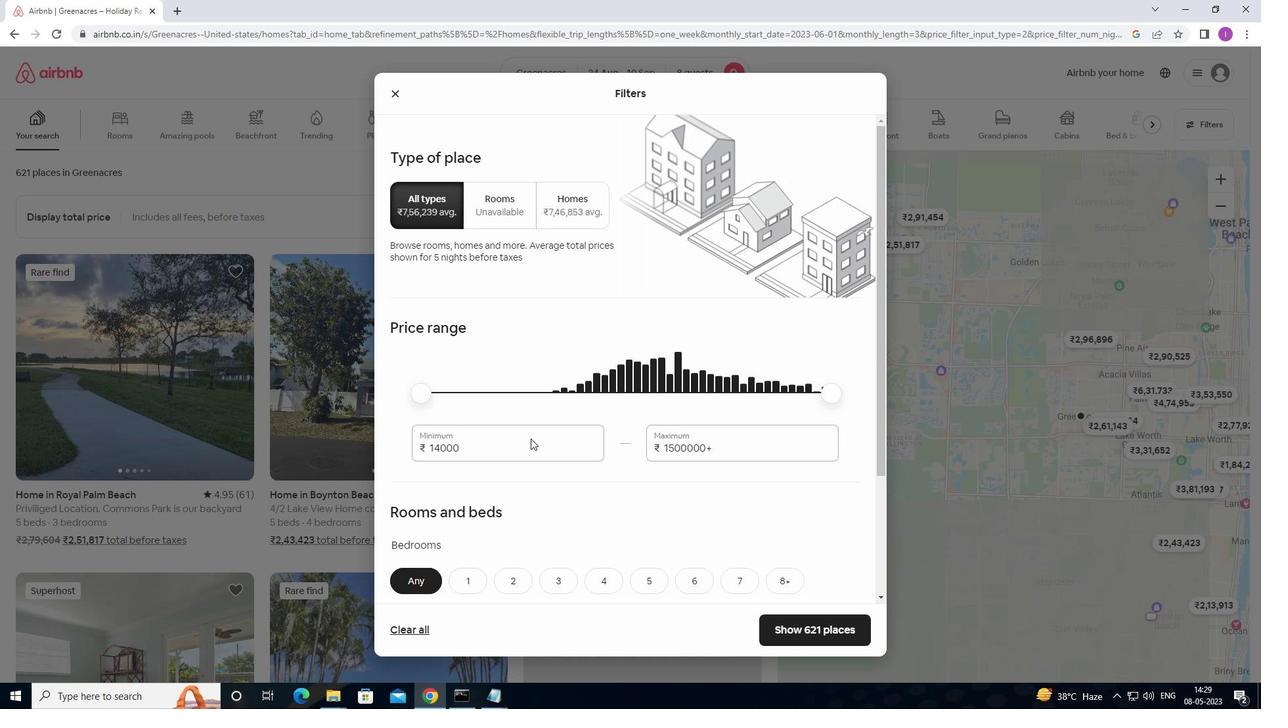
Action: Mouse pressed left at (497, 452)
Screenshot: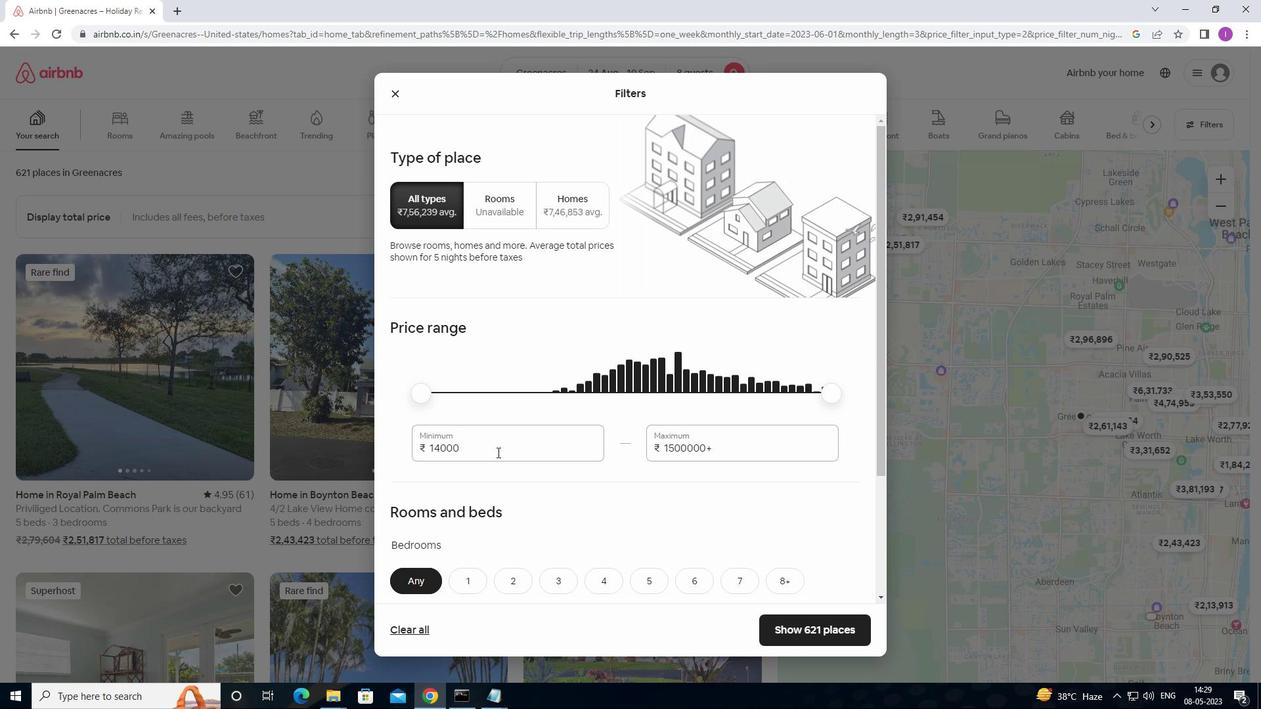 
Action: Mouse moved to (388, 458)
Screenshot: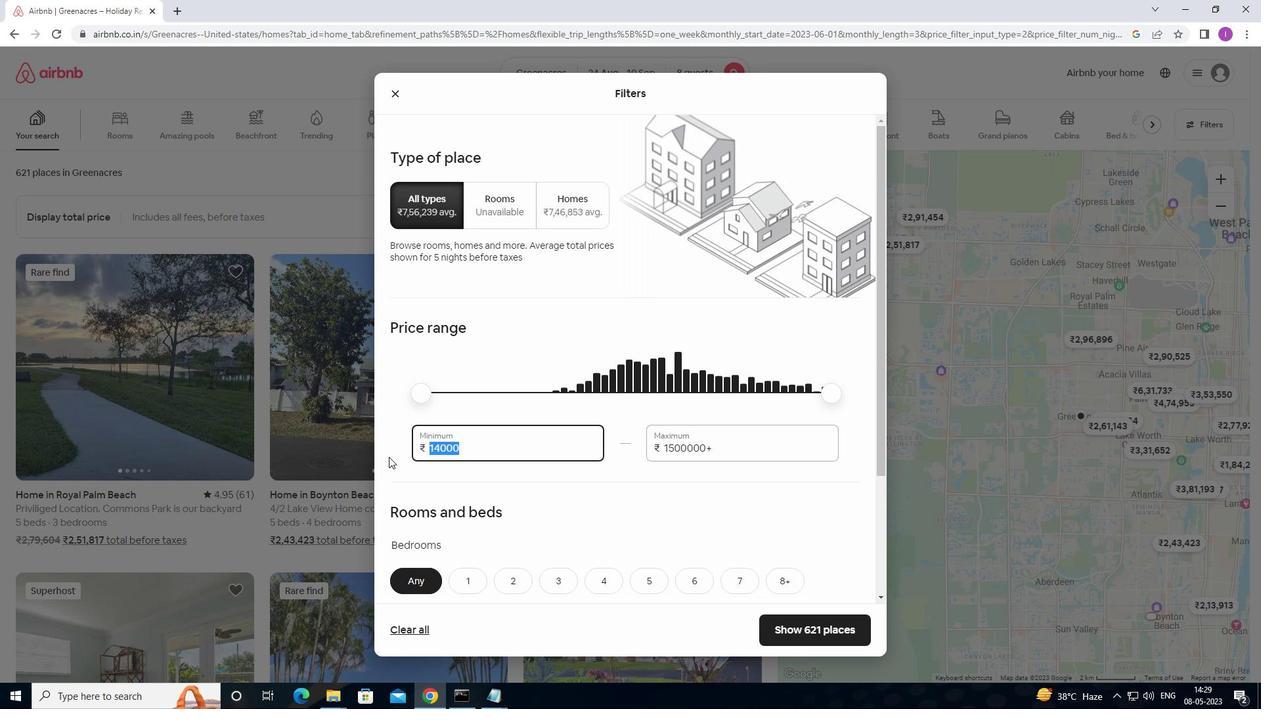 
Action: Key pressed 1
Screenshot: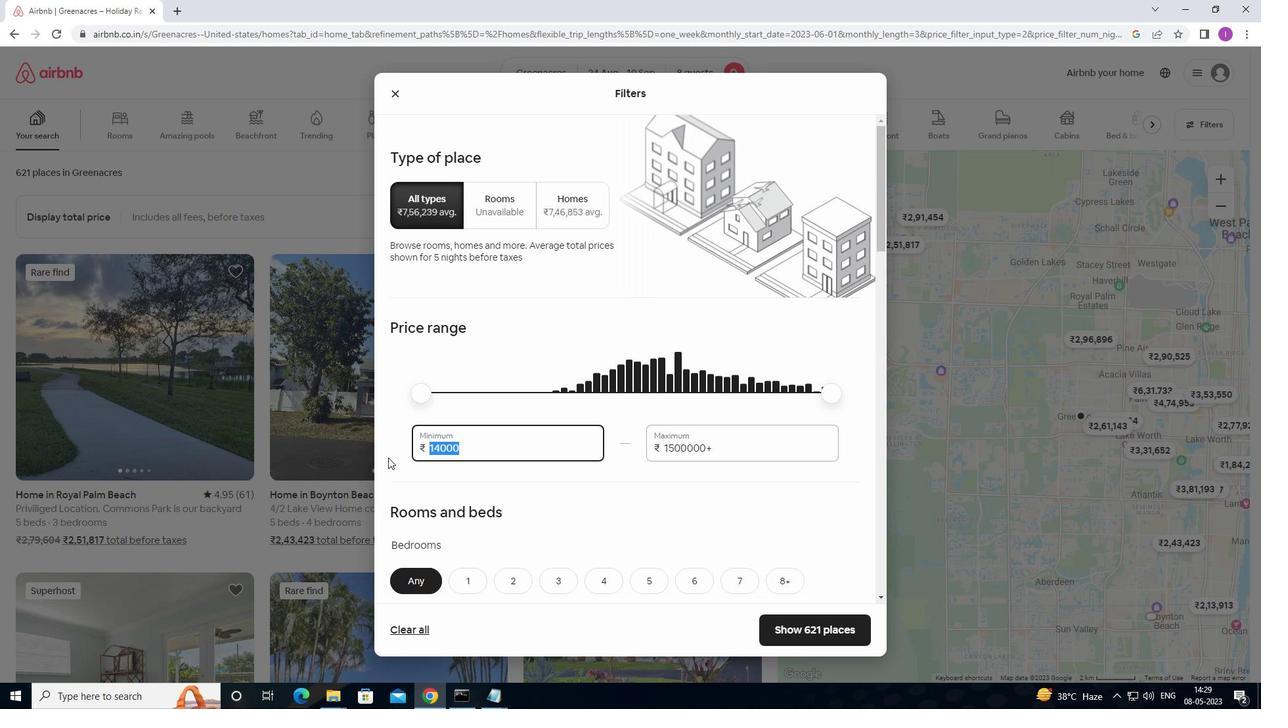 
Action: Mouse moved to (388, 455)
Screenshot: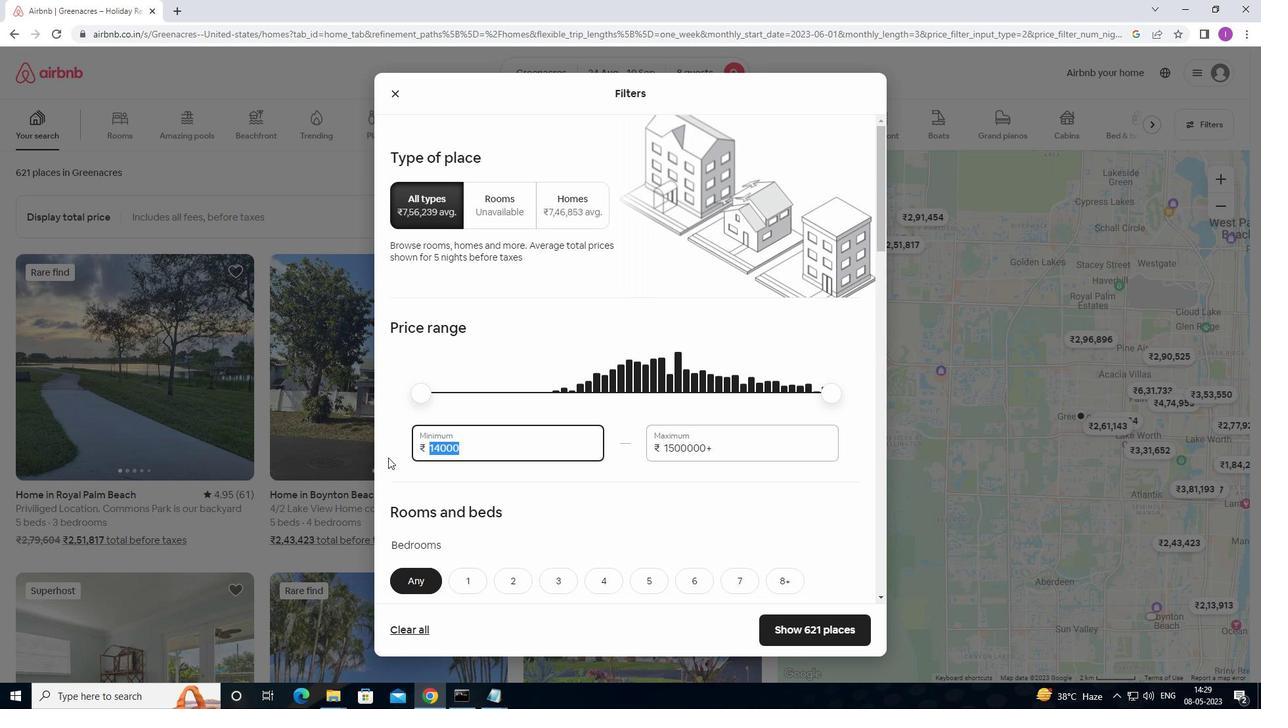 
Action: Key pressed 20000
Screenshot: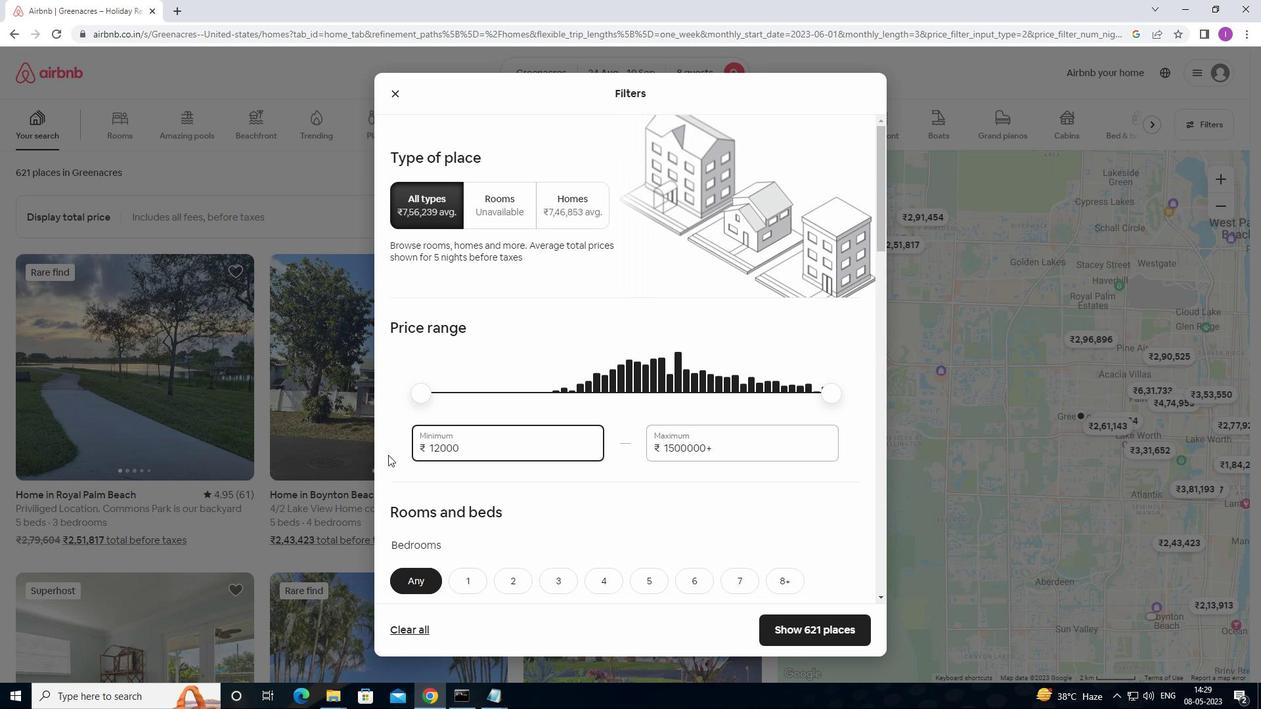 
Action: Mouse moved to (493, 446)
Screenshot: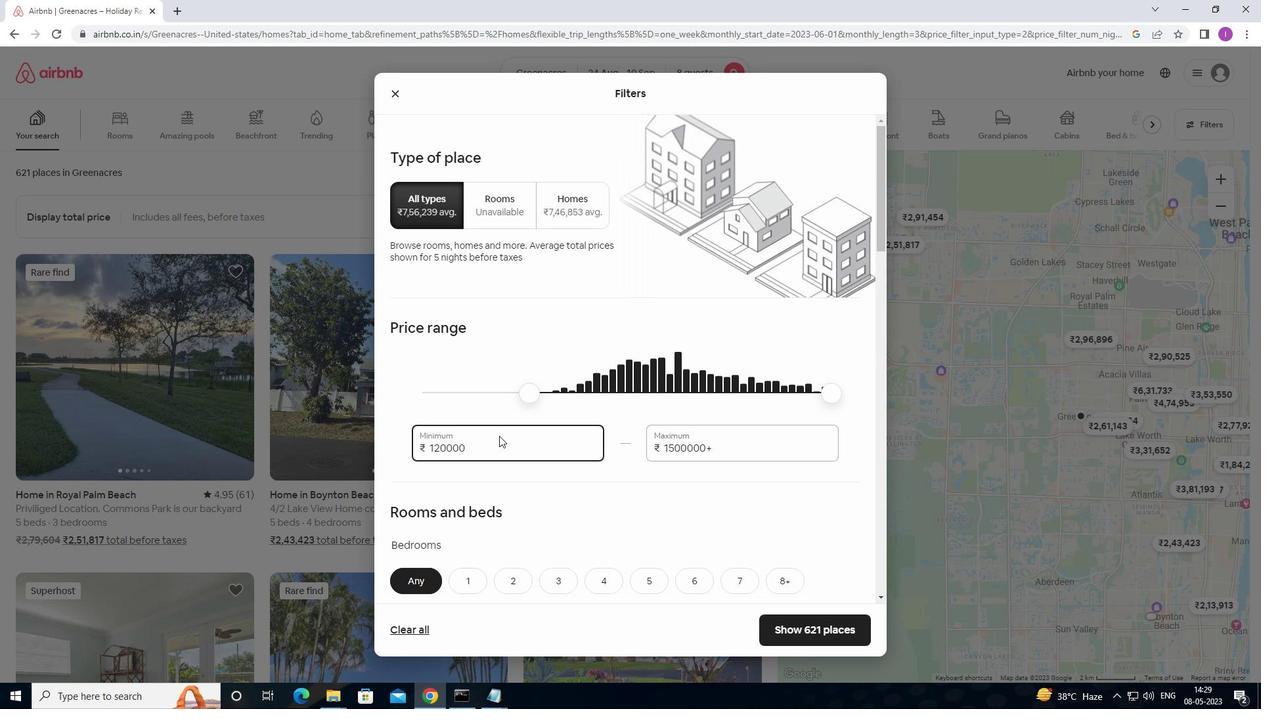 
Action: Key pressed <Key.backspace>
Screenshot: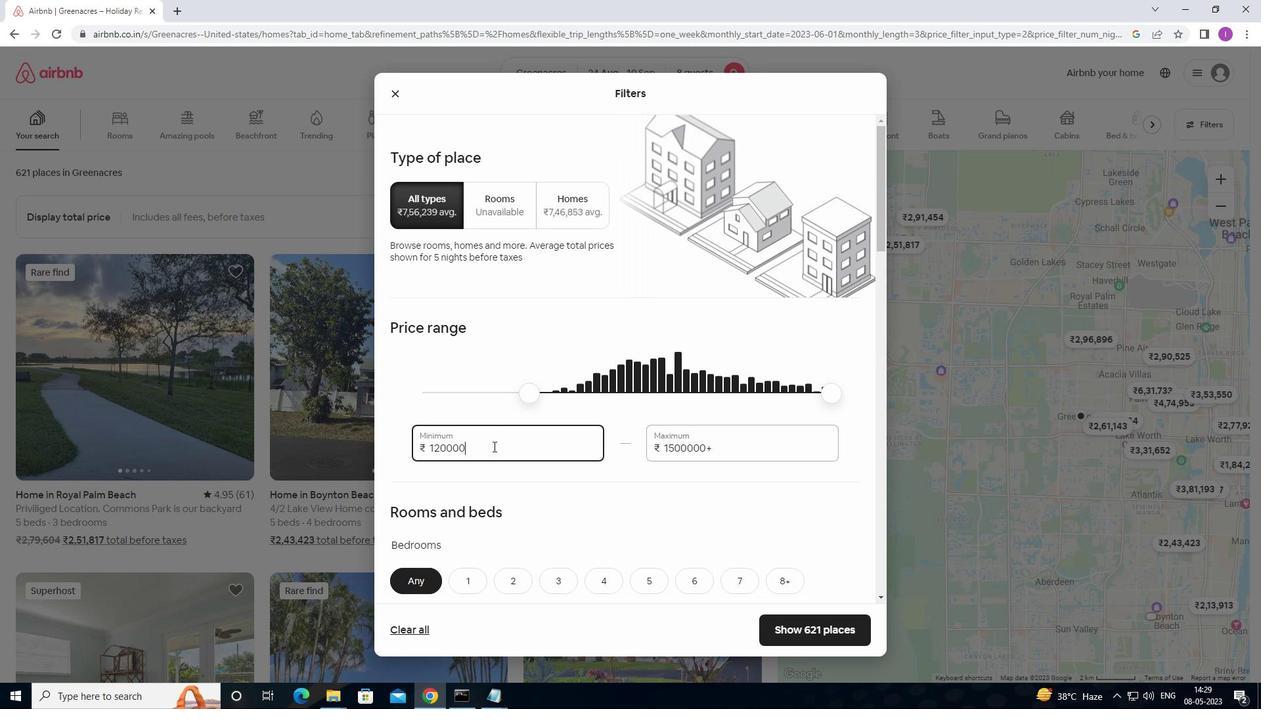 
Action: Mouse moved to (716, 452)
Screenshot: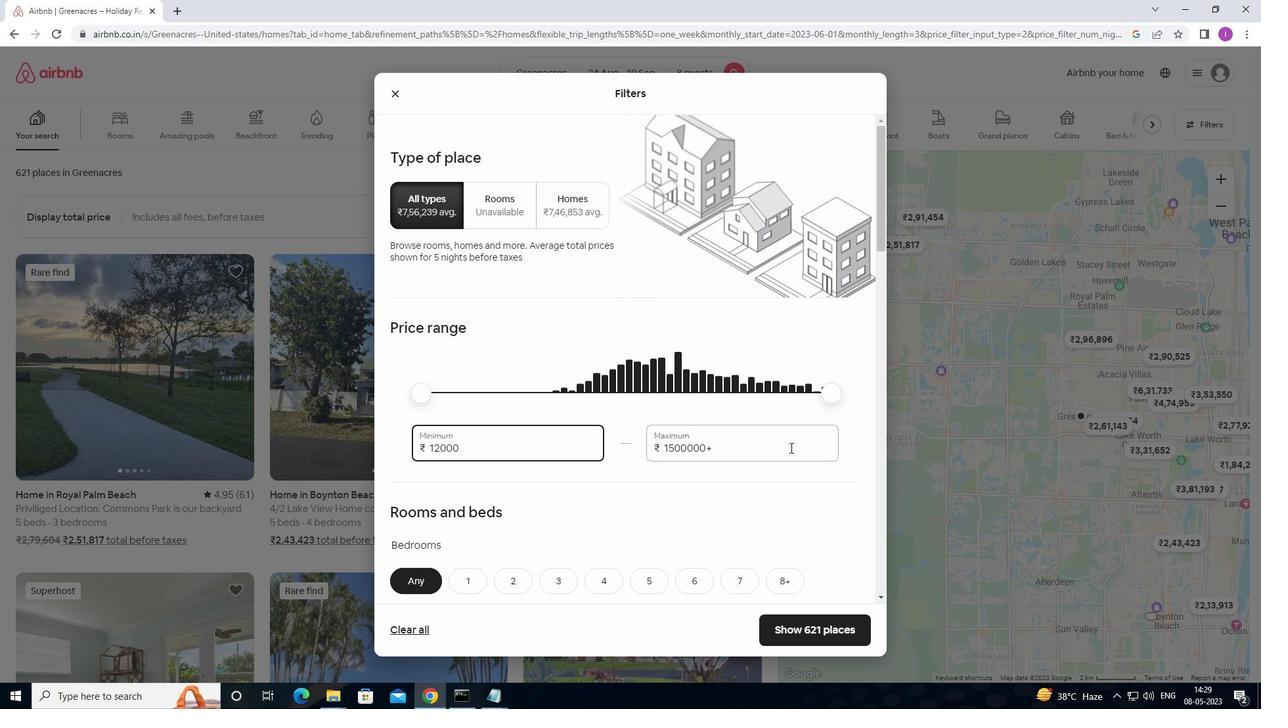 
Action: Mouse pressed left at (716, 452)
Screenshot: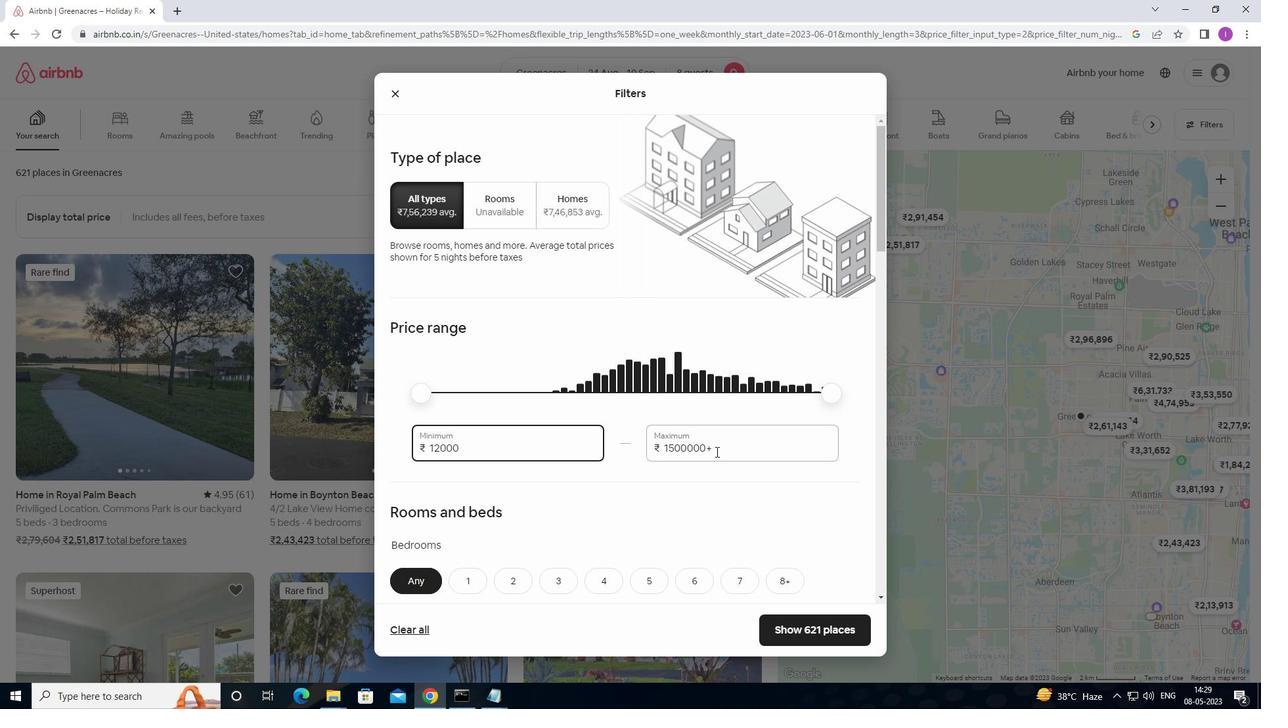 
Action: Mouse moved to (624, 453)
Screenshot: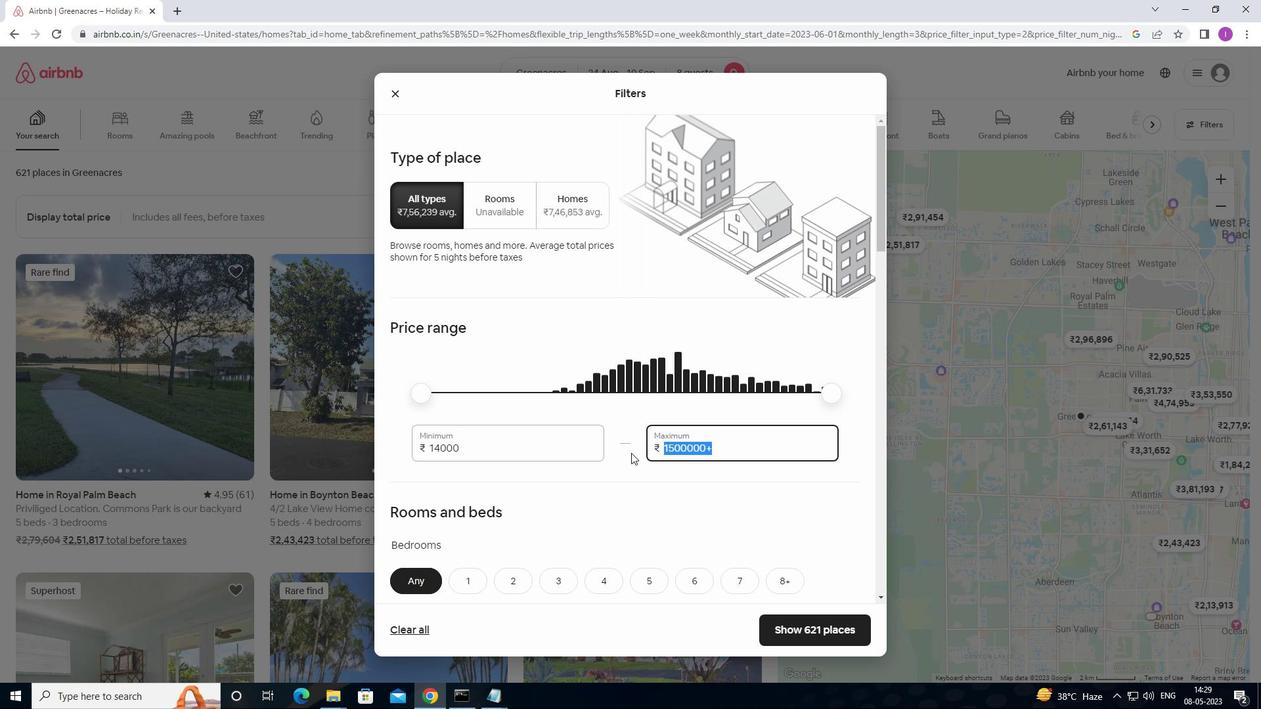 
Action: Key pressed 15000
Screenshot: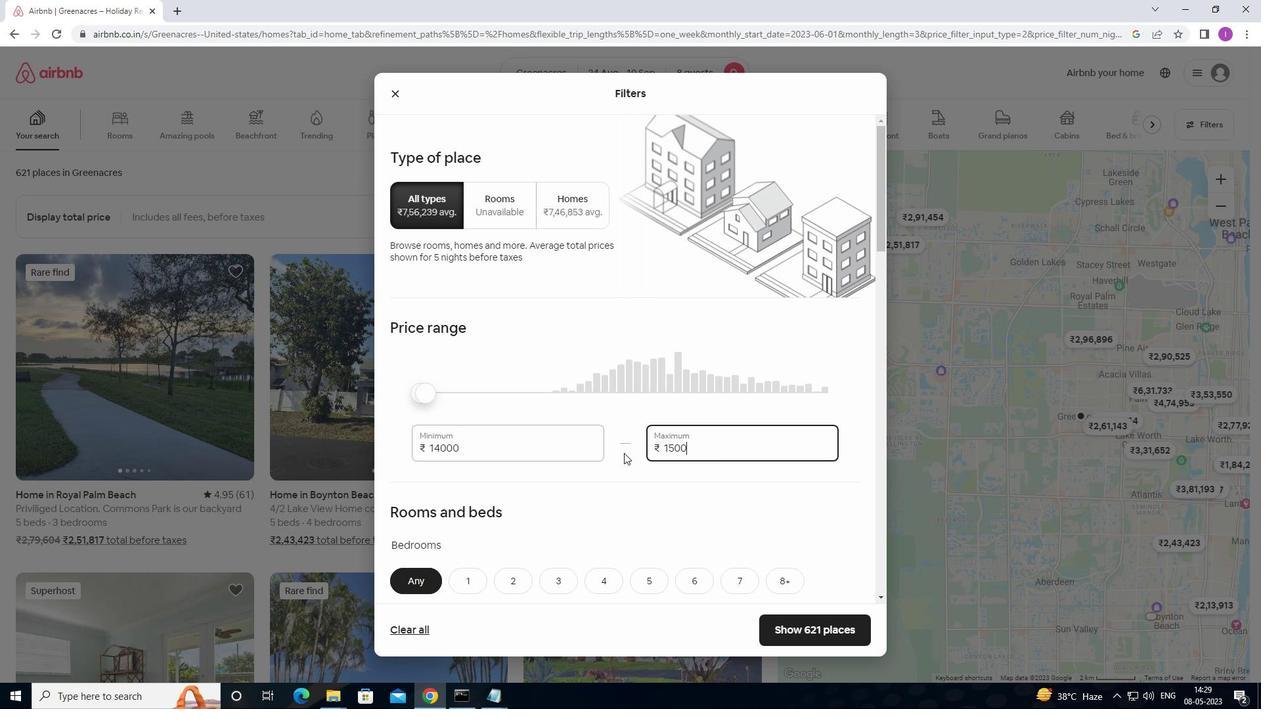 
Action: Mouse scrolled (624, 452) with delta (0, 0)
Screenshot: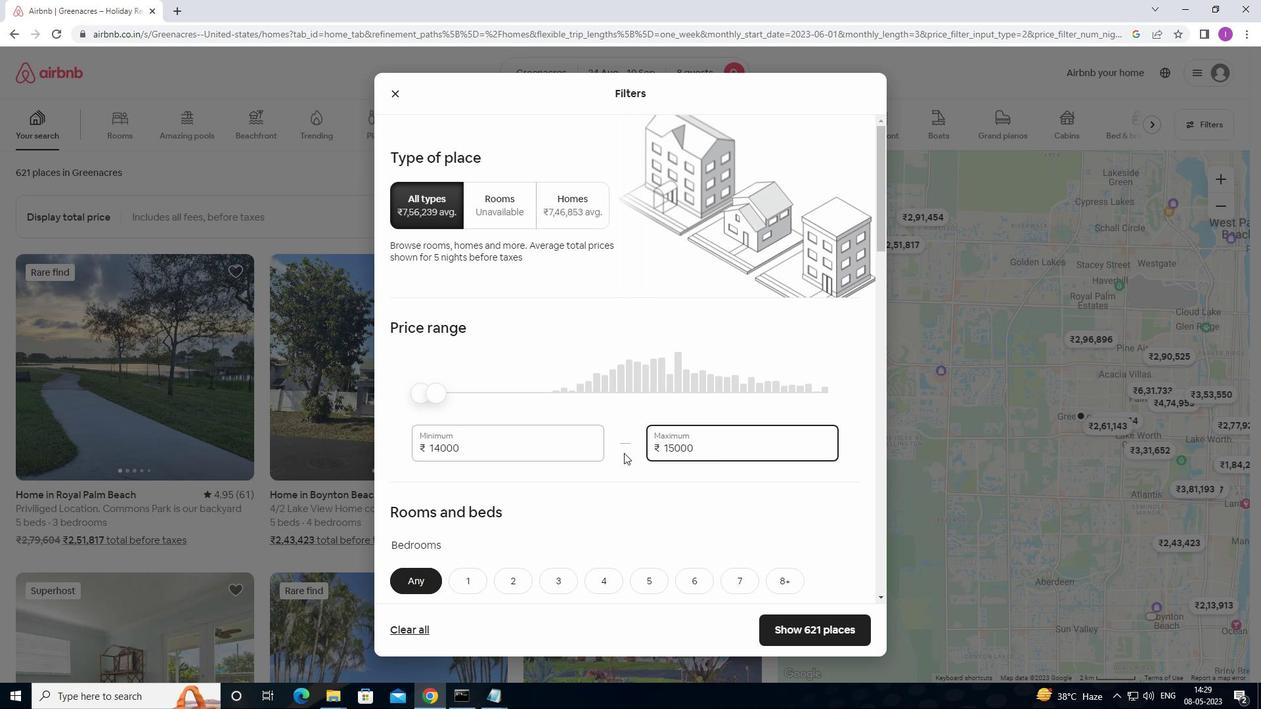 
Action: Mouse scrolled (624, 452) with delta (0, 0)
Screenshot: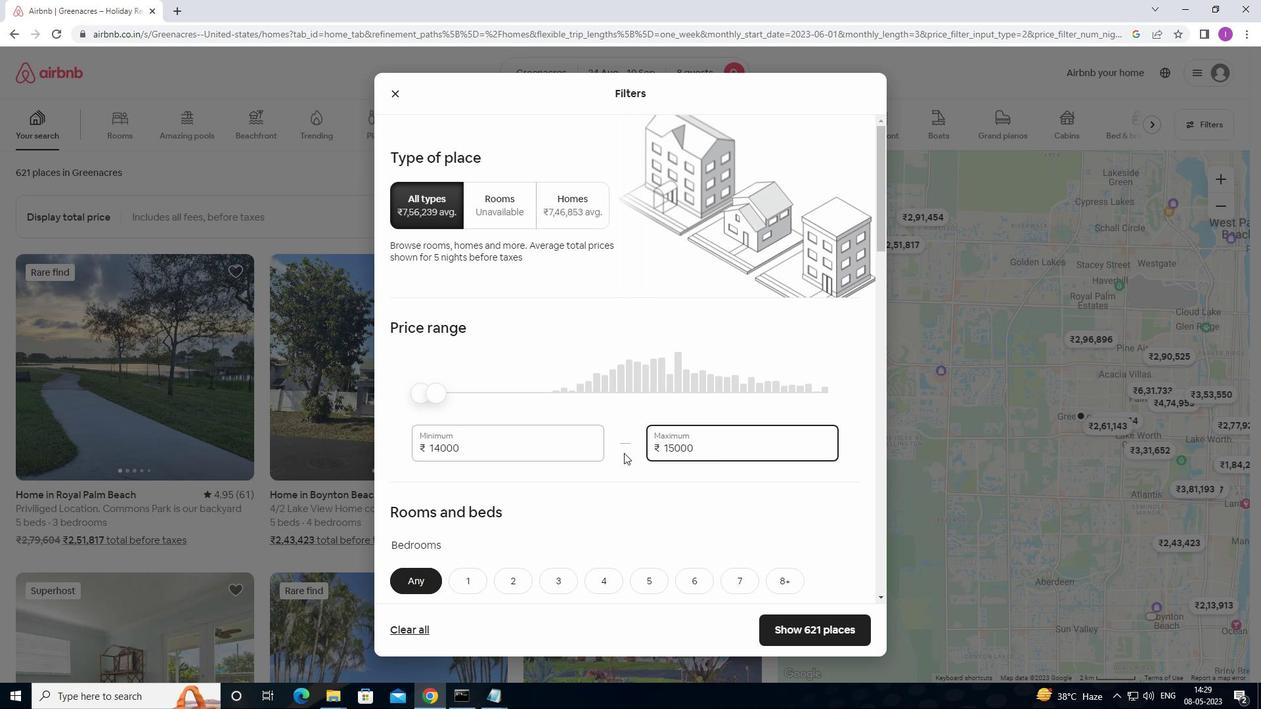 
Action: Mouse scrolled (624, 452) with delta (0, 0)
Screenshot: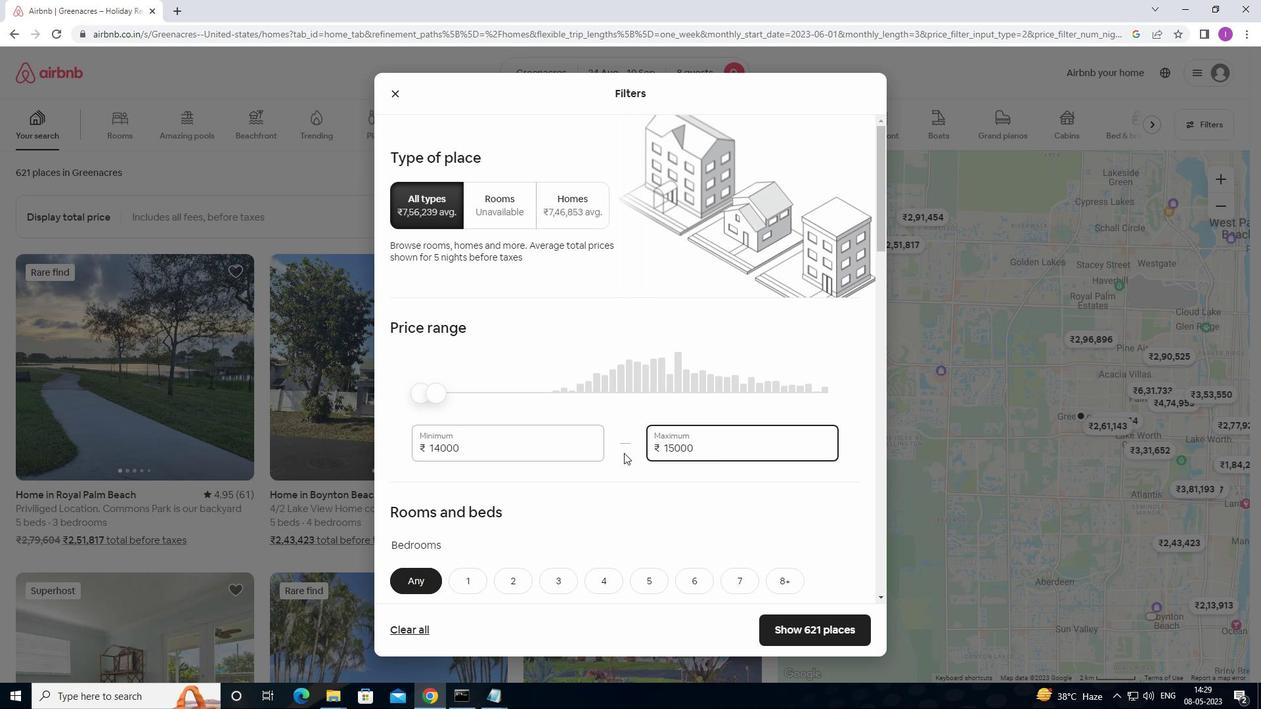 
Action: Mouse moved to (599, 385)
Screenshot: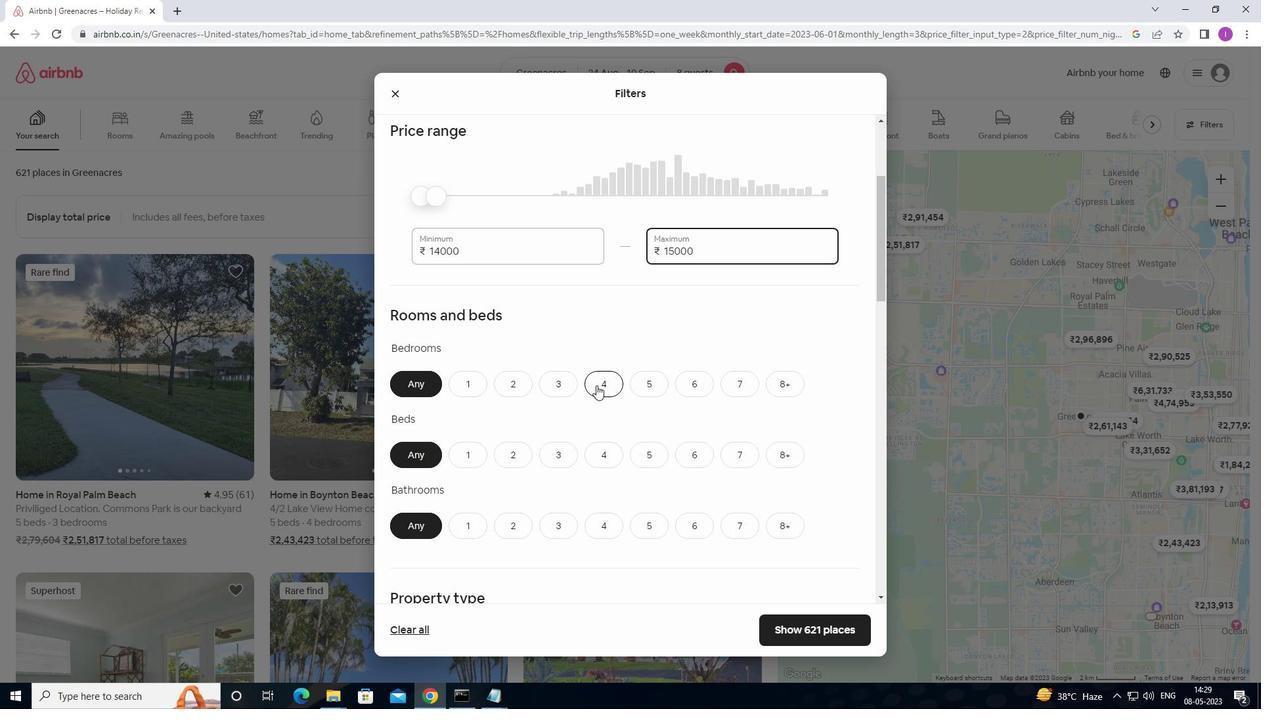 
Action: Mouse pressed left at (599, 385)
Screenshot: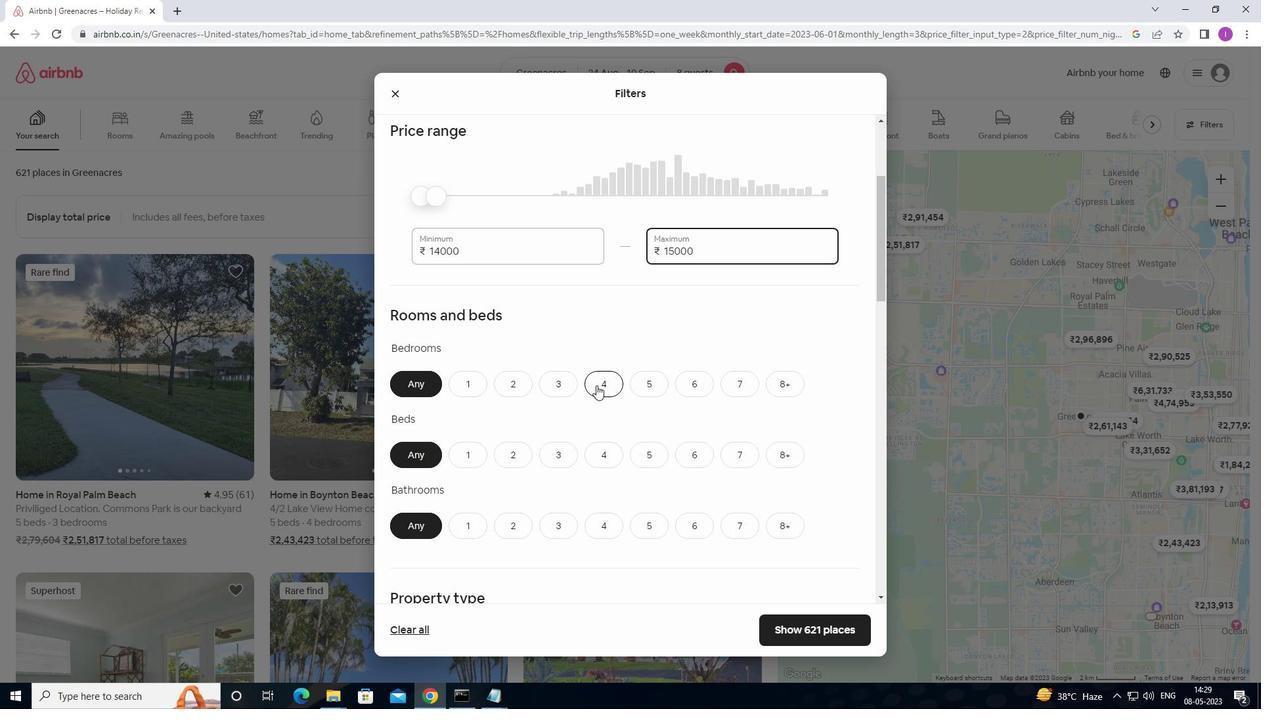 
Action: Mouse moved to (793, 452)
Screenshot: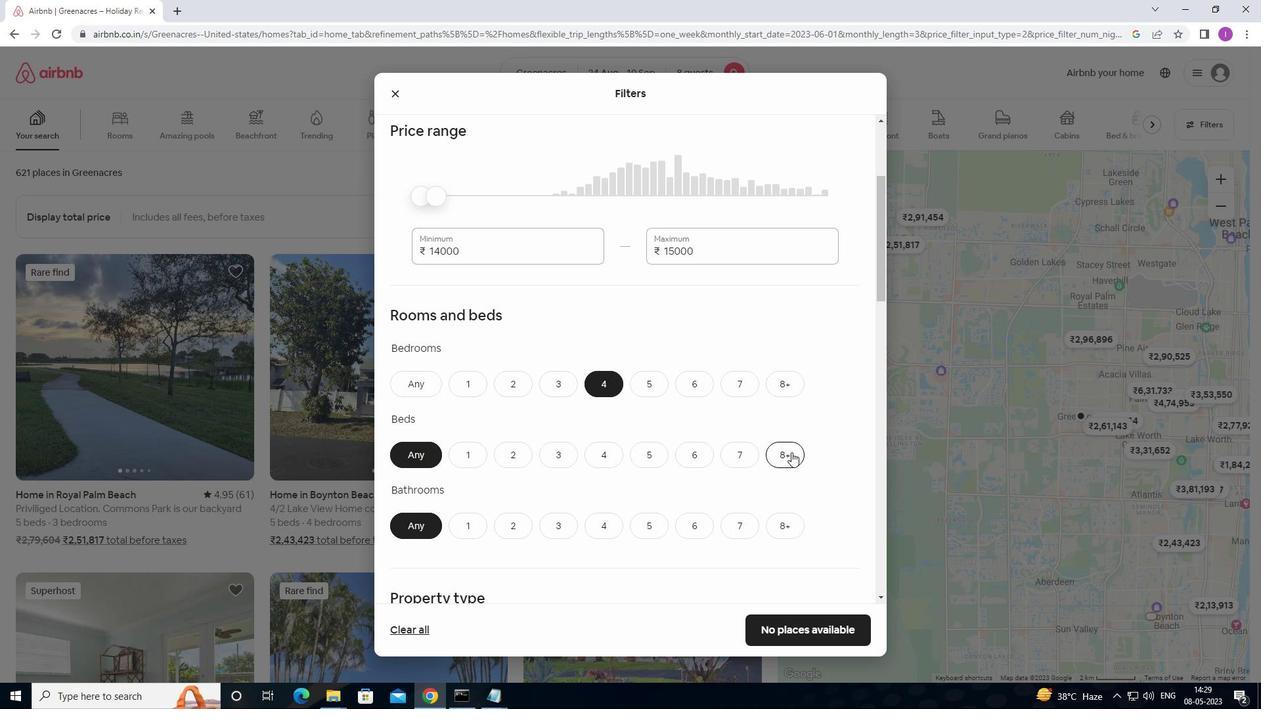 
Action: Mouse pressed left at (793, 452)
Screenshot: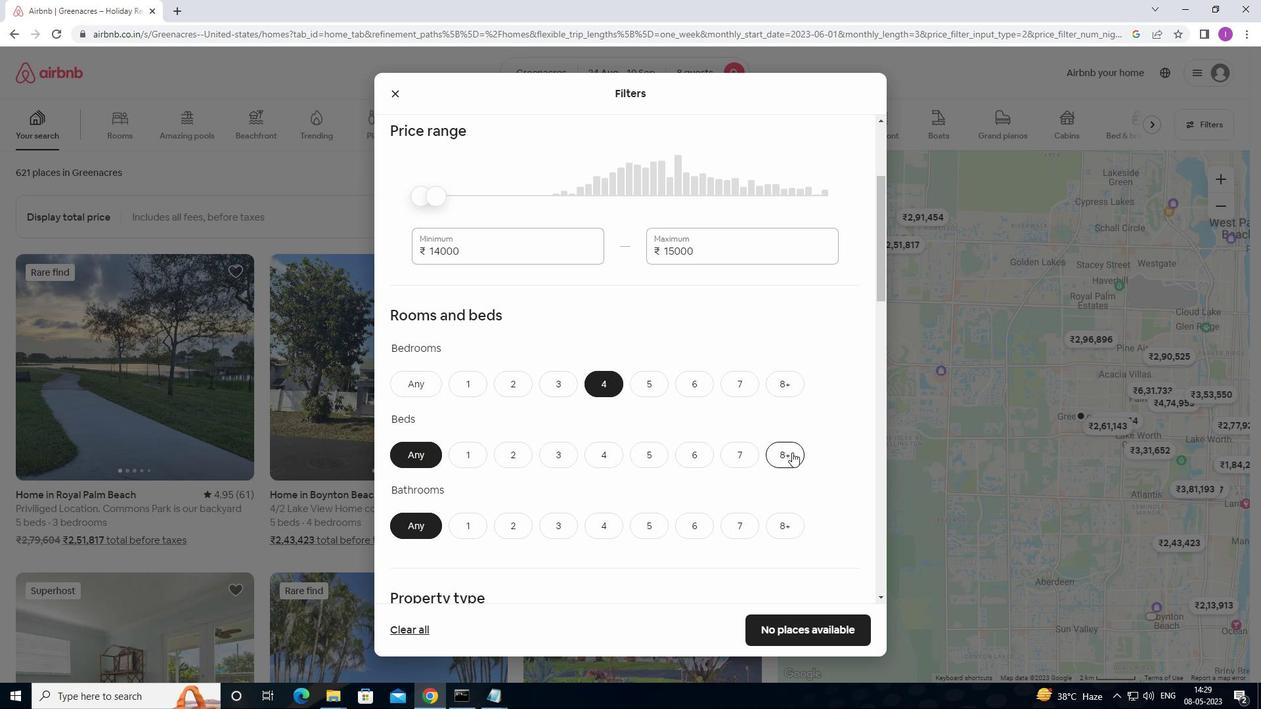 
Action: Mouse moved to (592, 519)
Screenshot: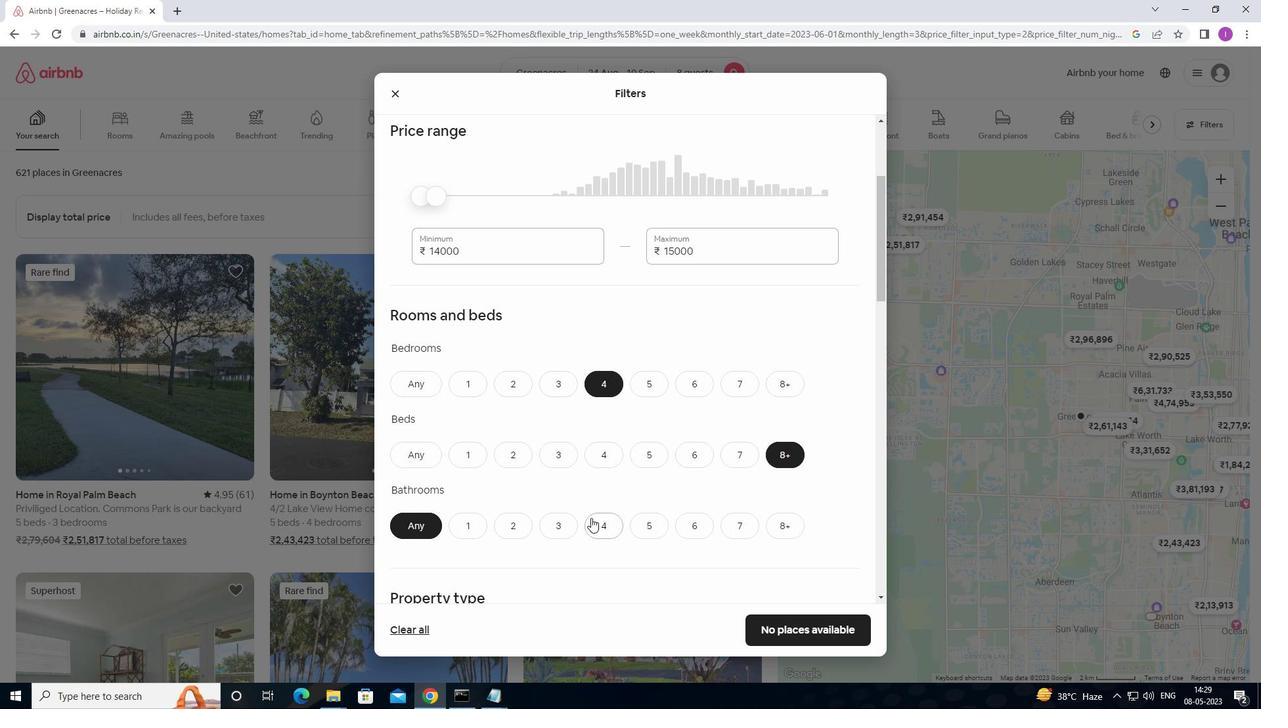
Action: Mouse pressed left at (592, 519)
Screenshot: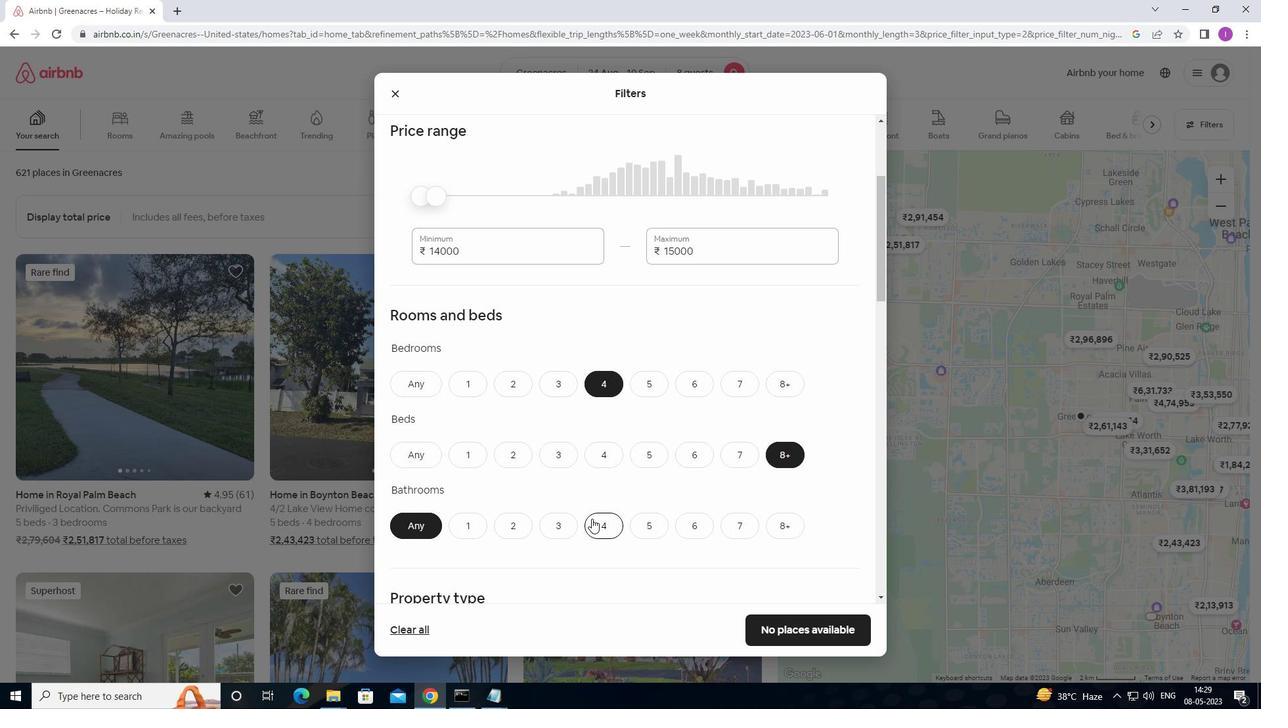 
Action: Mouse moved to (692, 465)
Screenshot: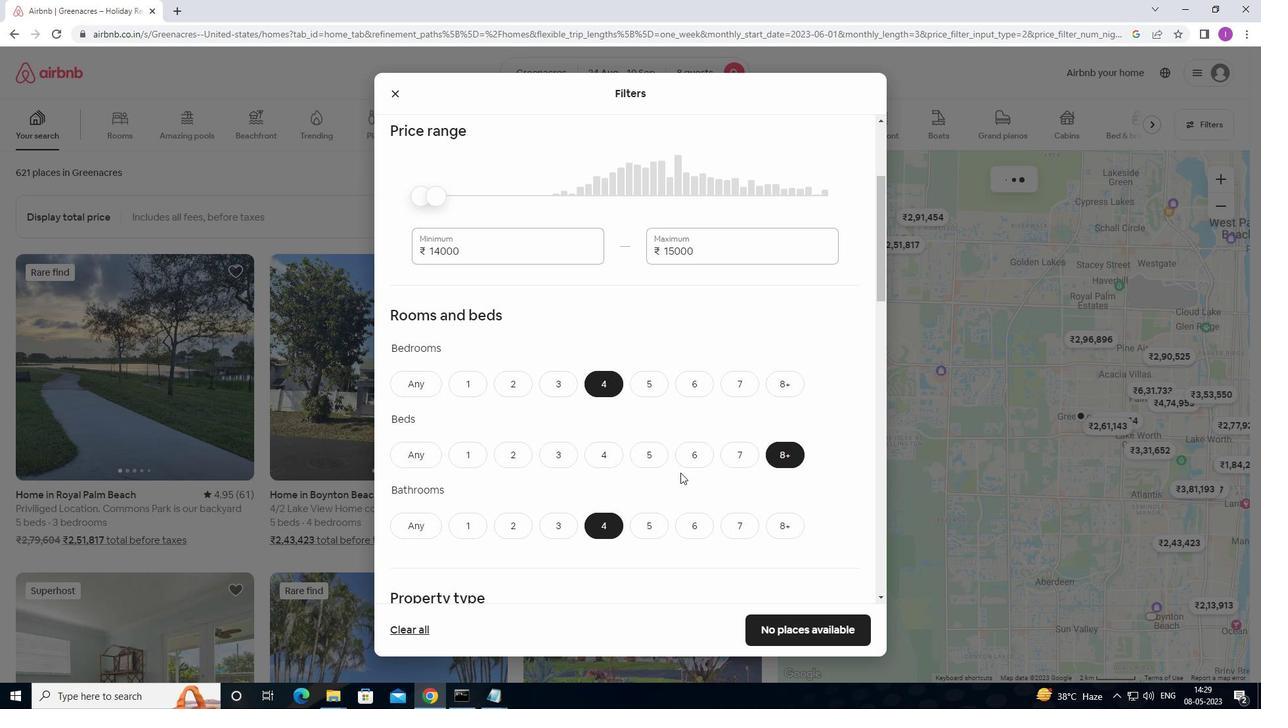 
Action: Mouse scrolled (692, 465) with delta (0, 0)
Screenshot: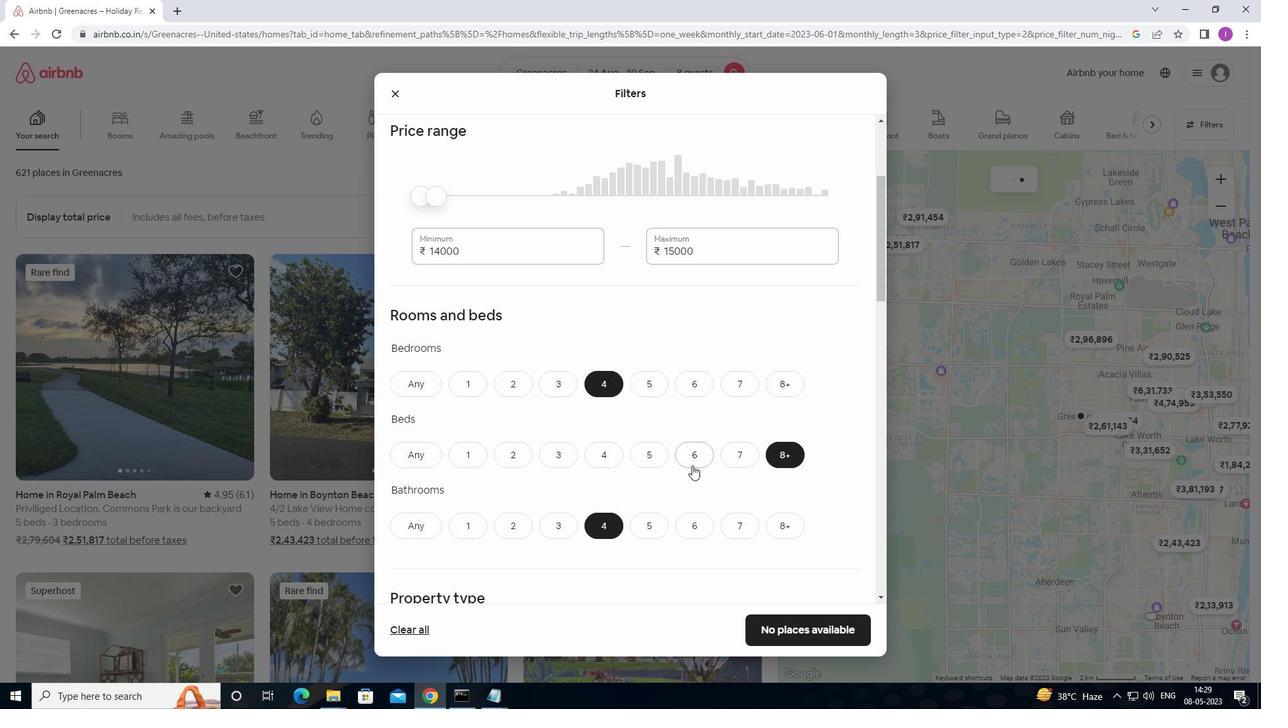 
Action: Mouse scrolled (692, 465) with delta (0, 0)
Screenshot: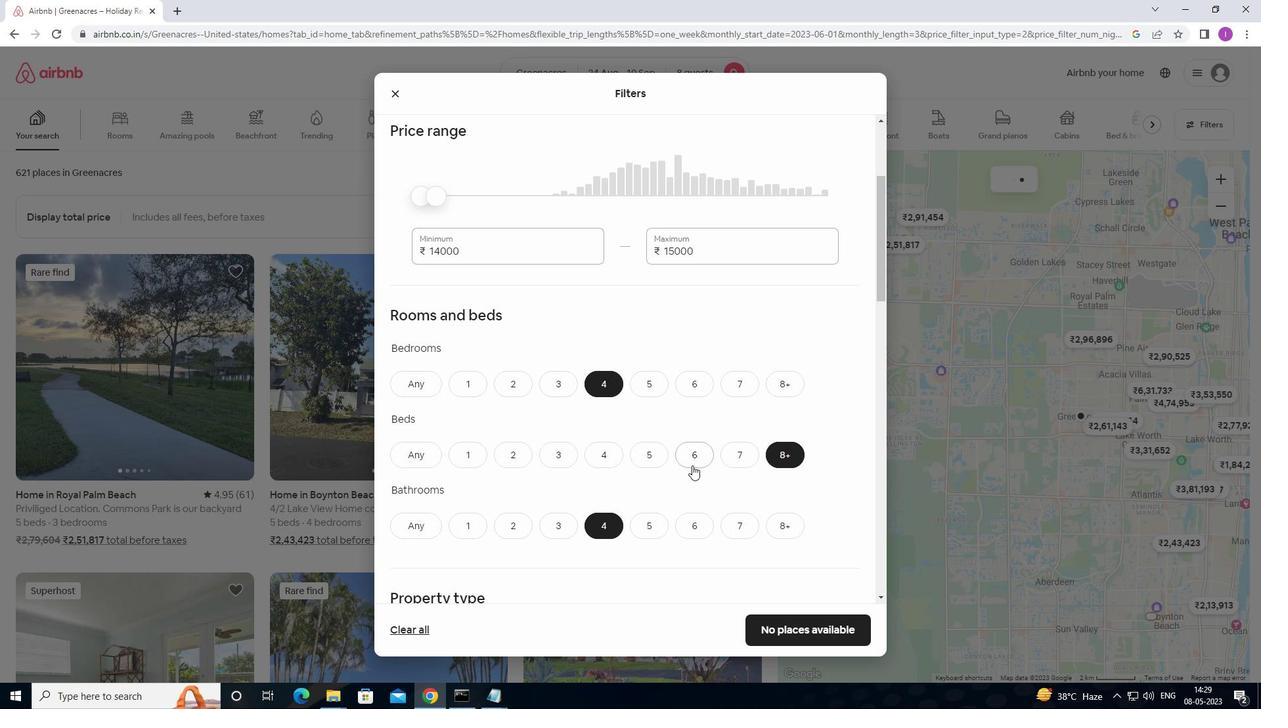 
Action: Mouse moved to (692, 460)
Screenshot: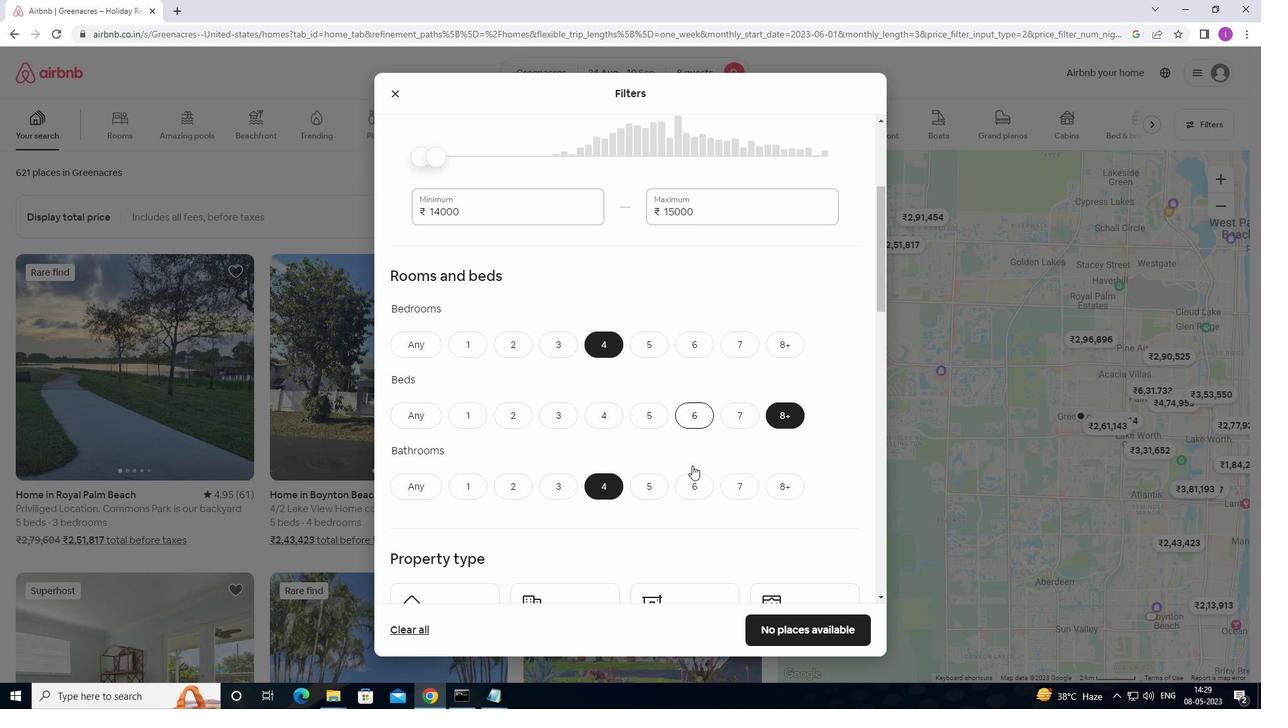 
Action: Mouse scrolled (692, 460) with delta (0, 0)
Screenshot: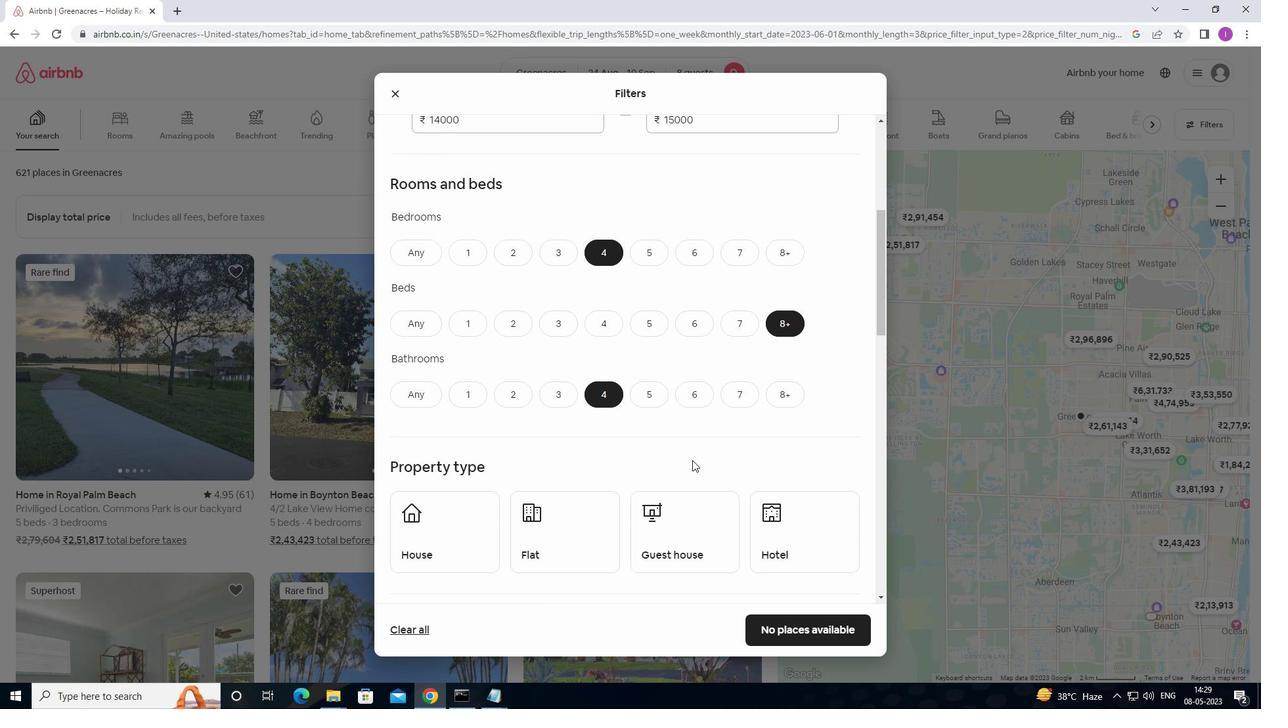 
Action: Mouse scrolled (692, 460) with delta (0, 0)
Screenshot: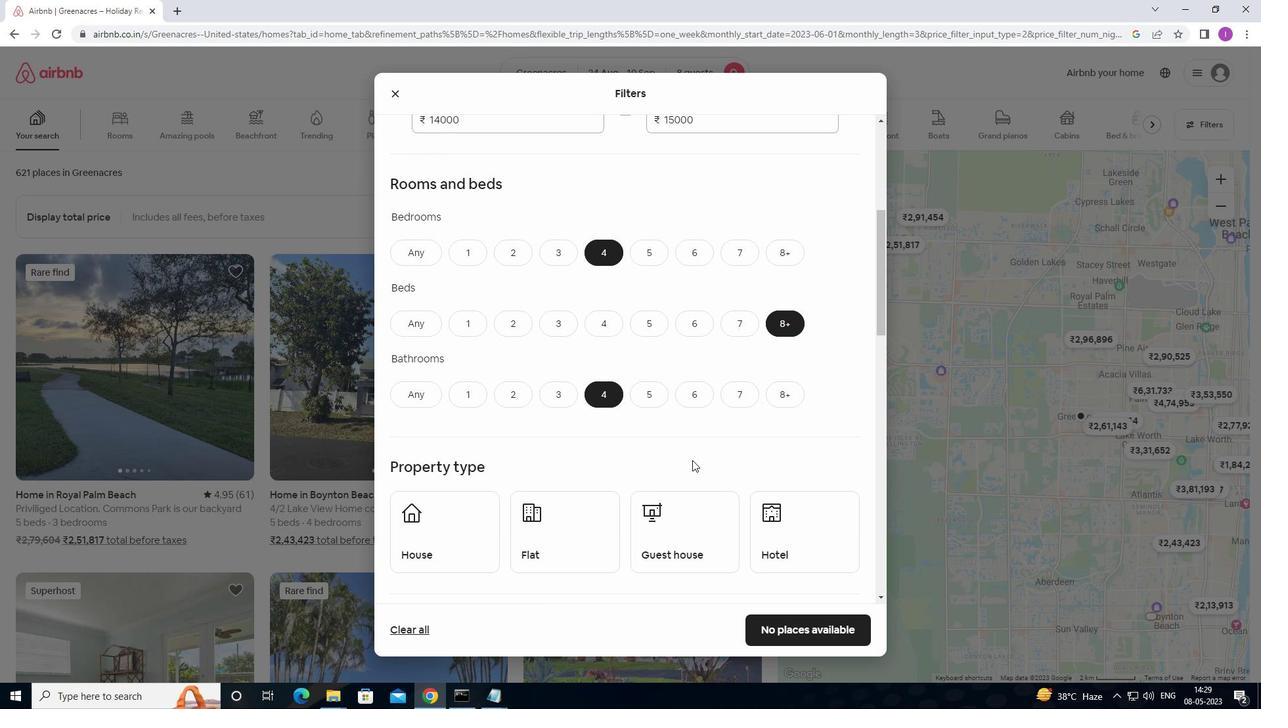 
Action: Mouse moved to (484, 406)
Screenshot: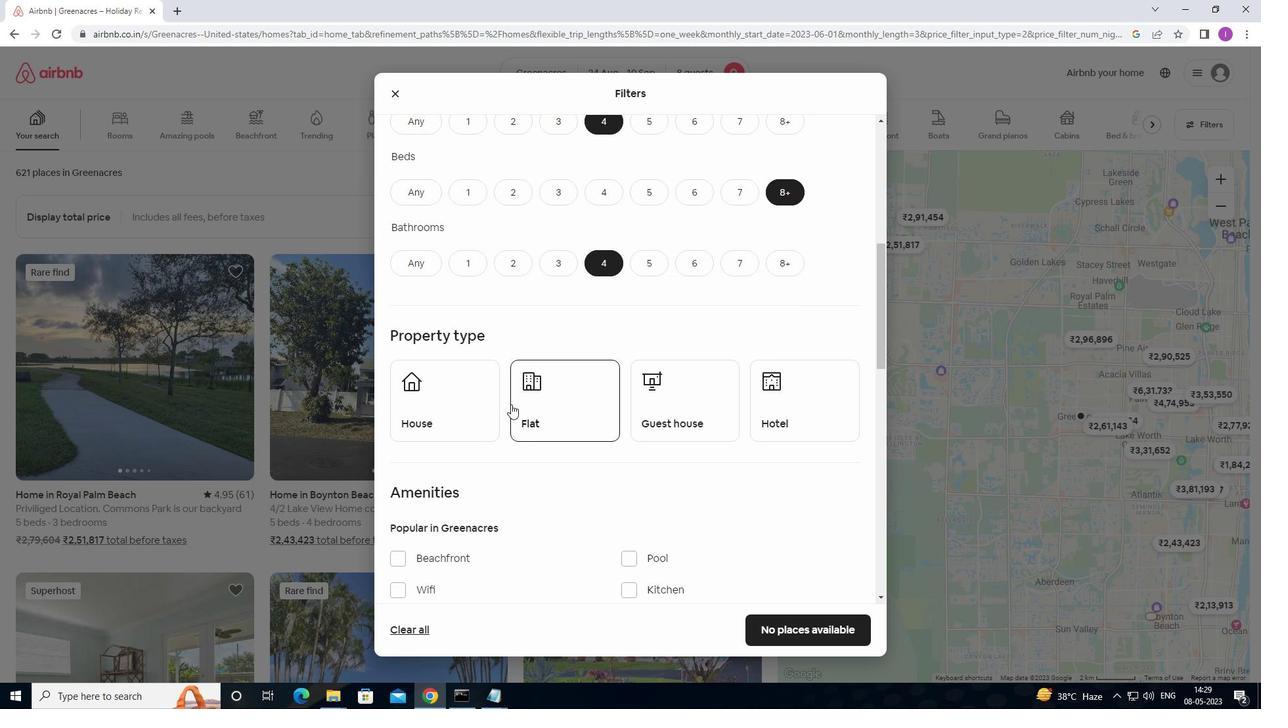 
Action: Mouse pressed left at (484, 406)
Screenshot: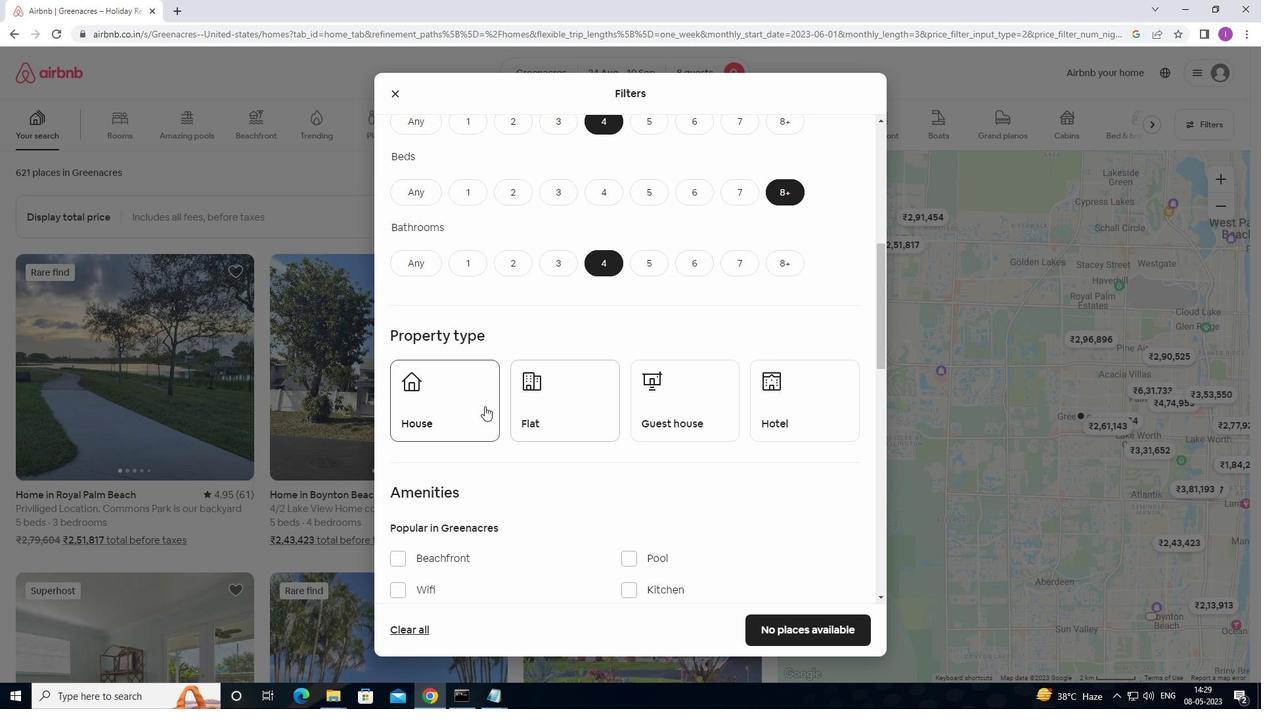 
Action: Mouse moved to (552, 418)
Screenshot: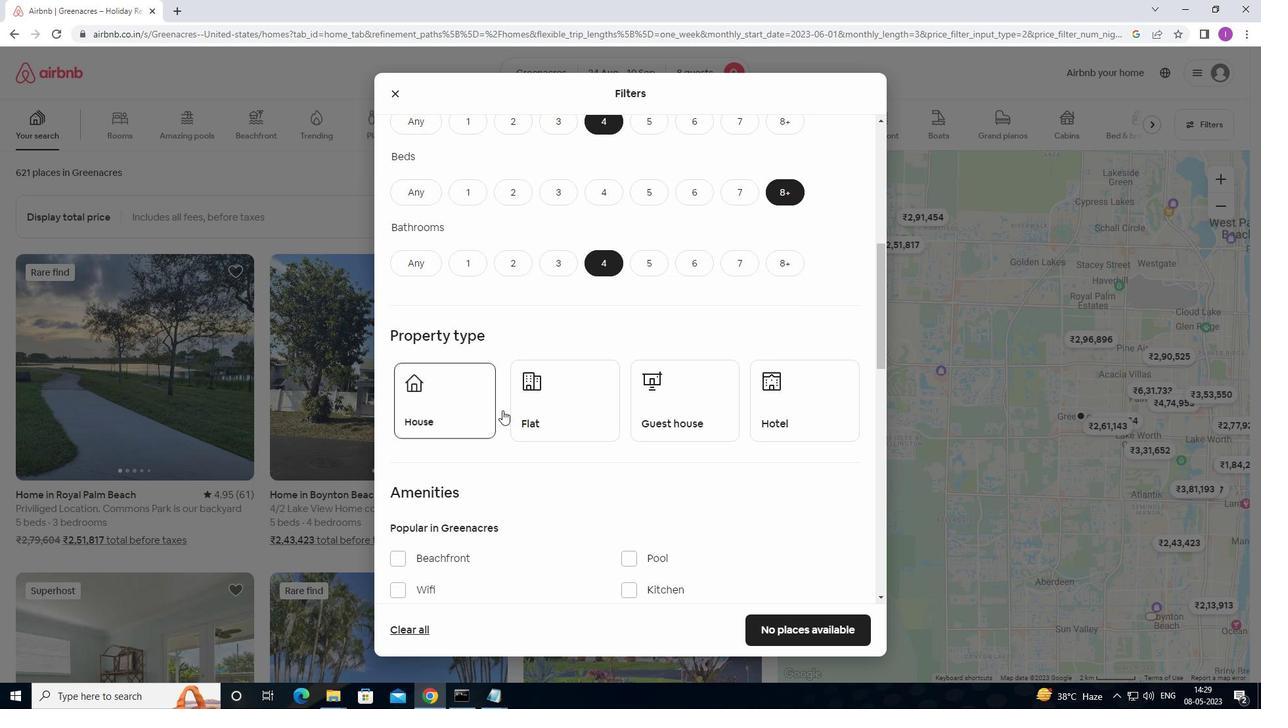 
Action: Mouse pressed left at (552, 418)
Screenshot: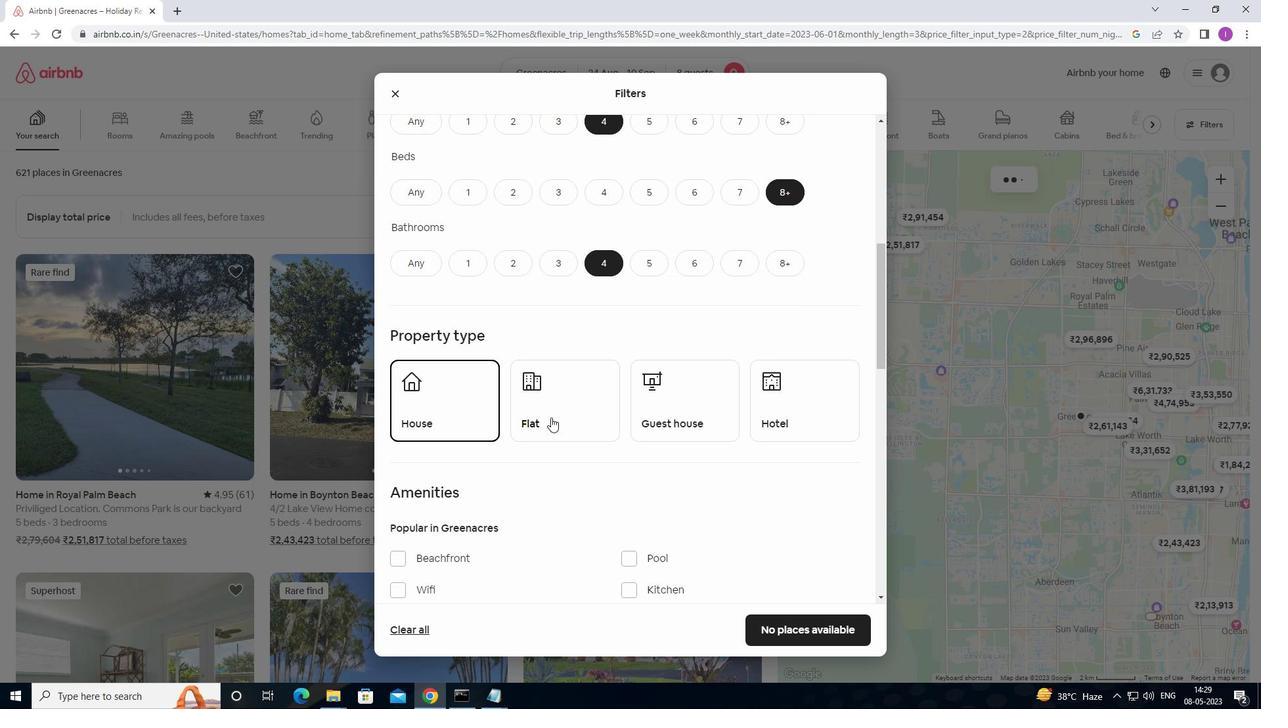 
Action: Mouse moved to (704, 421)
Screenshot: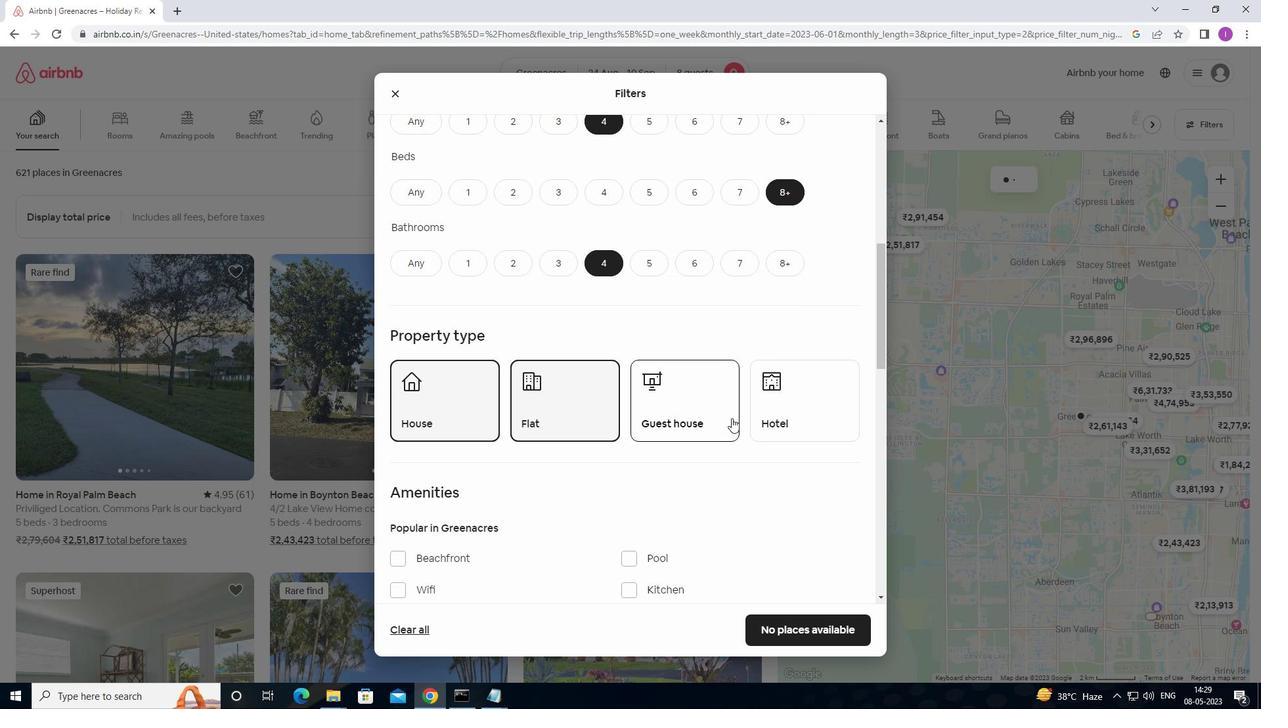 
Action: Mouse pressed left at (704, 421)
Screenshot: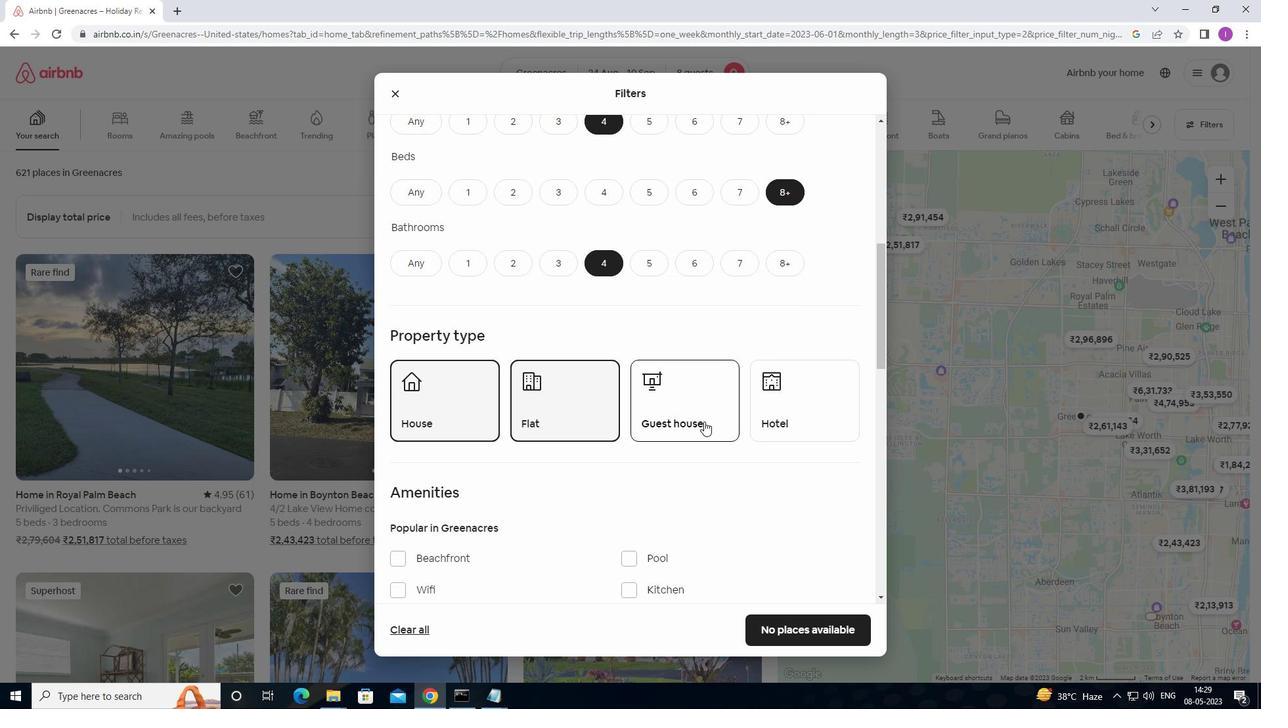
Action: Mouse moved to (801, 388)
Screenshot: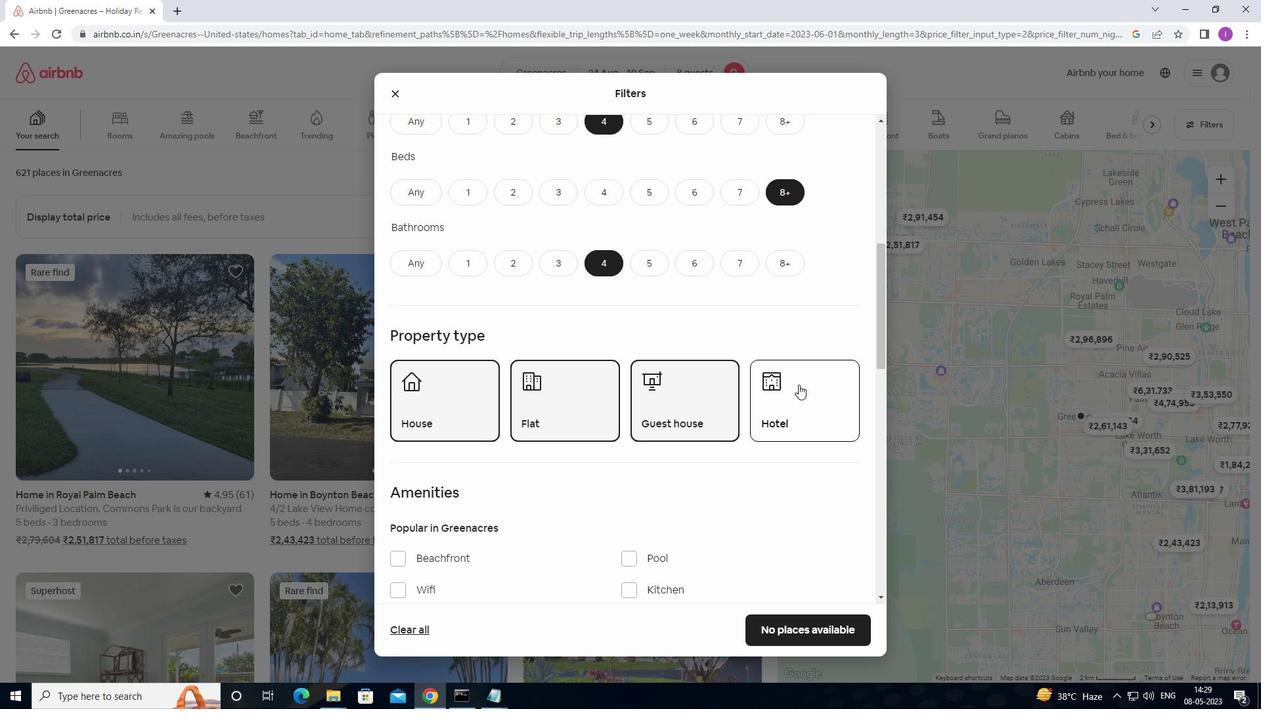 
Action: Mouse scrolled (801, 387) with delta (0, 0)
Screenshot: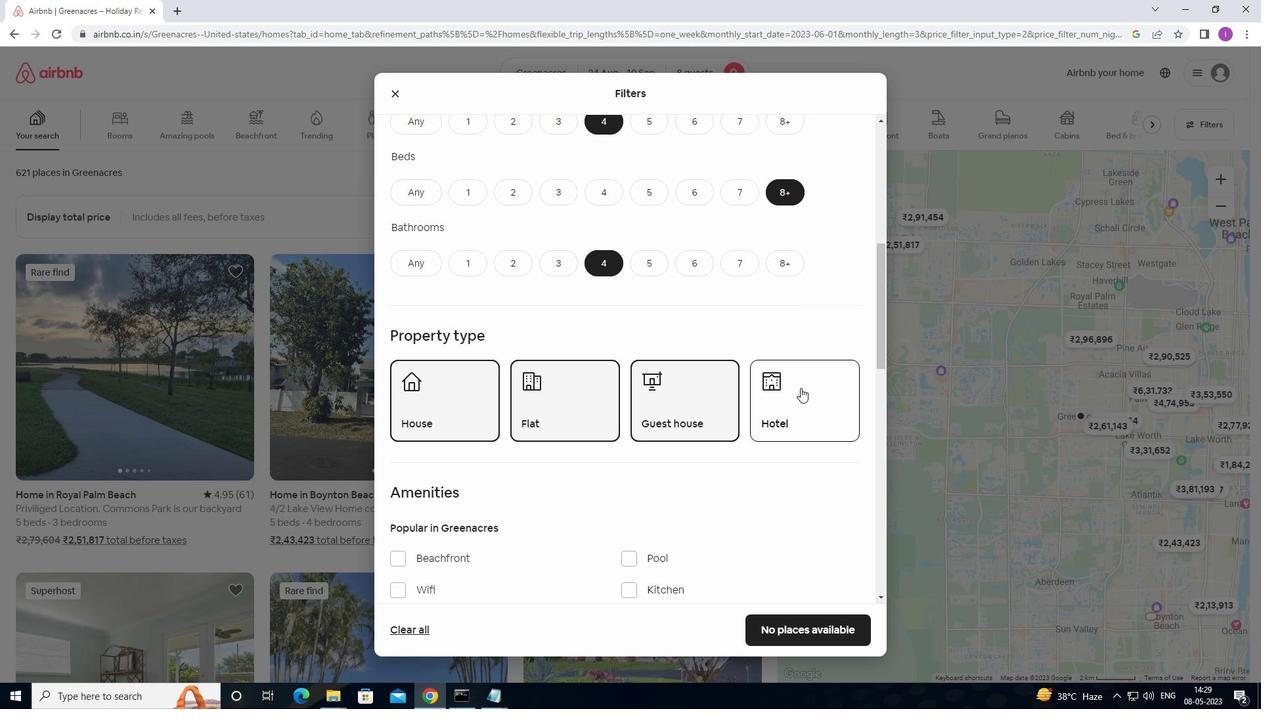 
Action: Mouse moved to (801, 389)
Screenshot: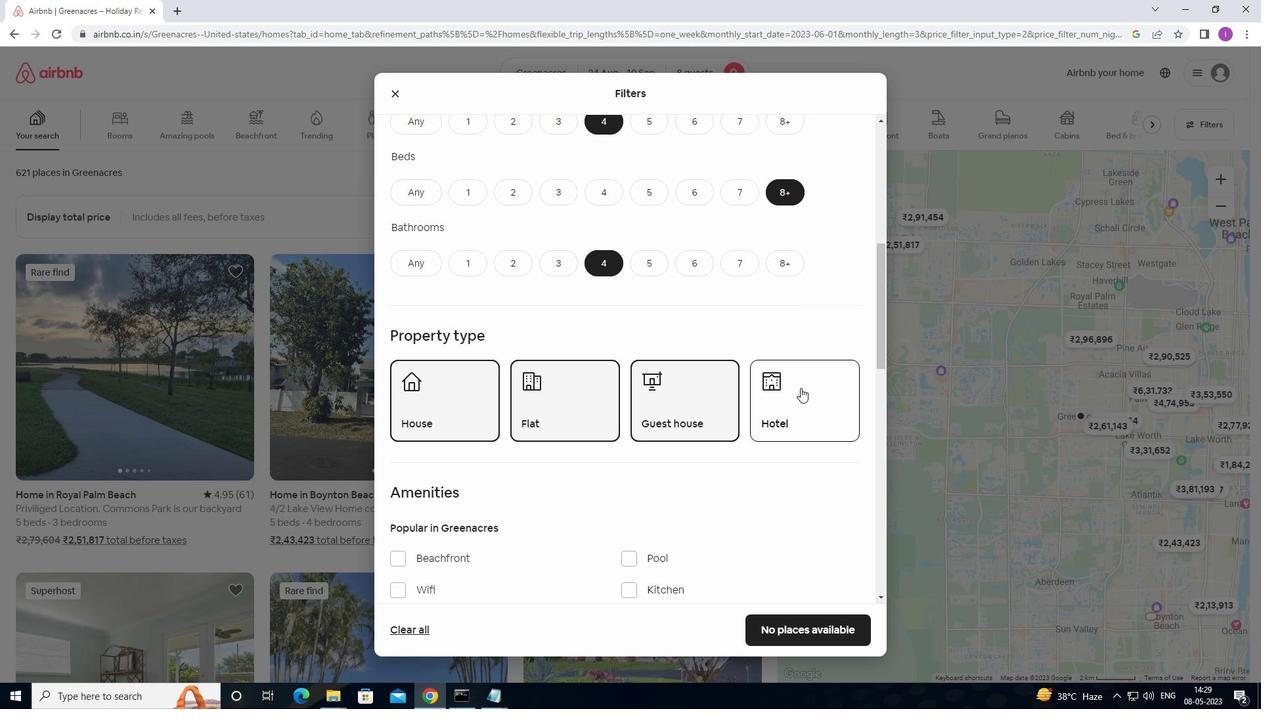 
Action: Mouse scrolled (801, 388) with delta (0, 0)
Screenshot: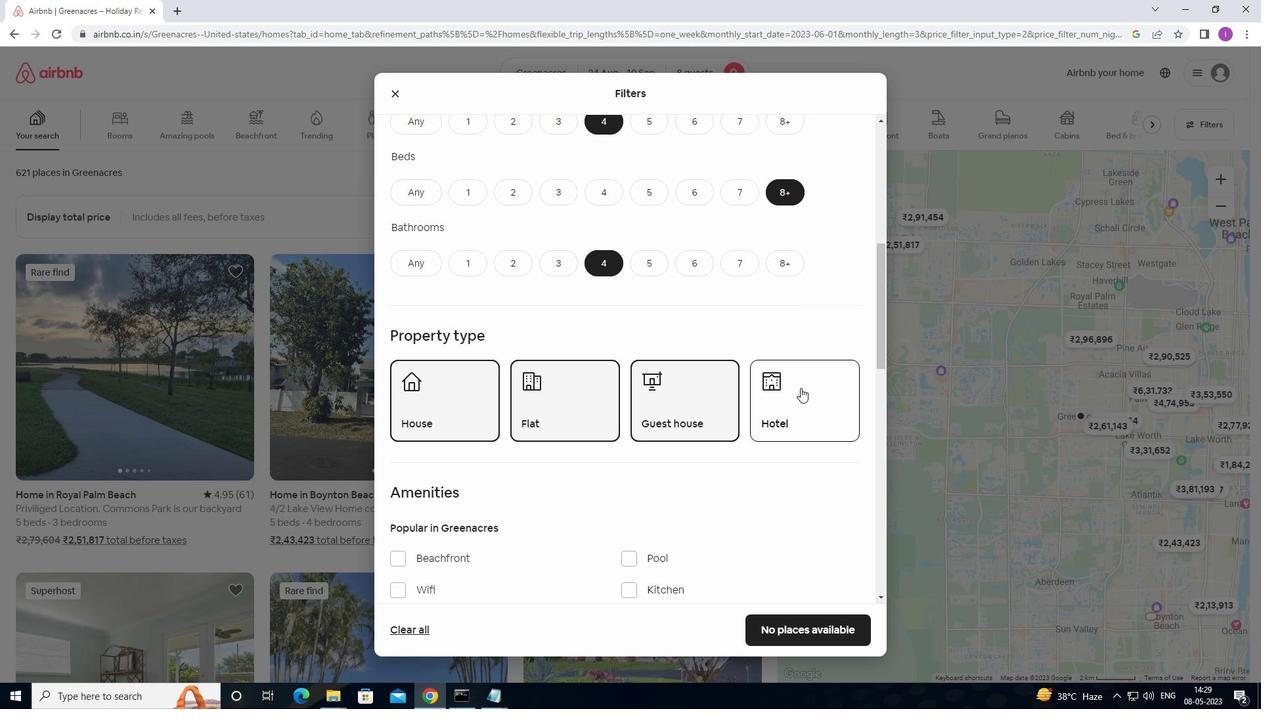 
Action: Mouse moved to (799, 392)
Screenshot: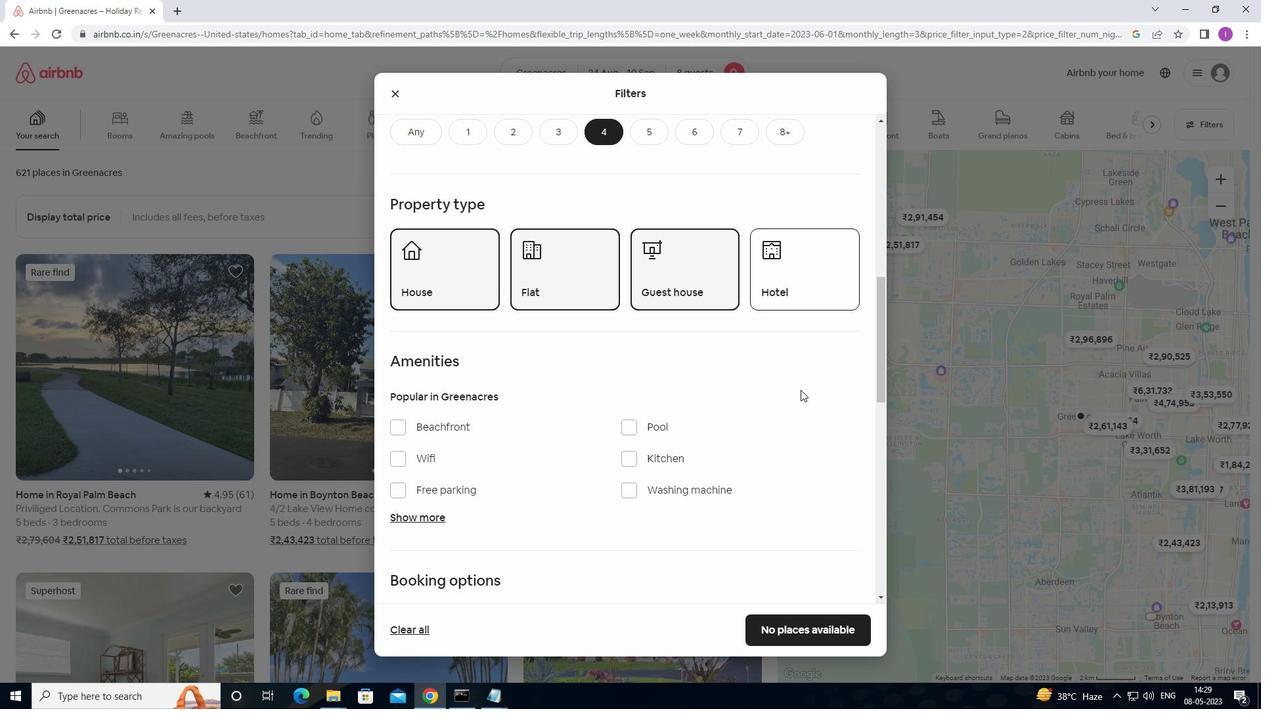 
Action: Mouse scrolled (799, 392) with delta (0, 0)
Screenshot: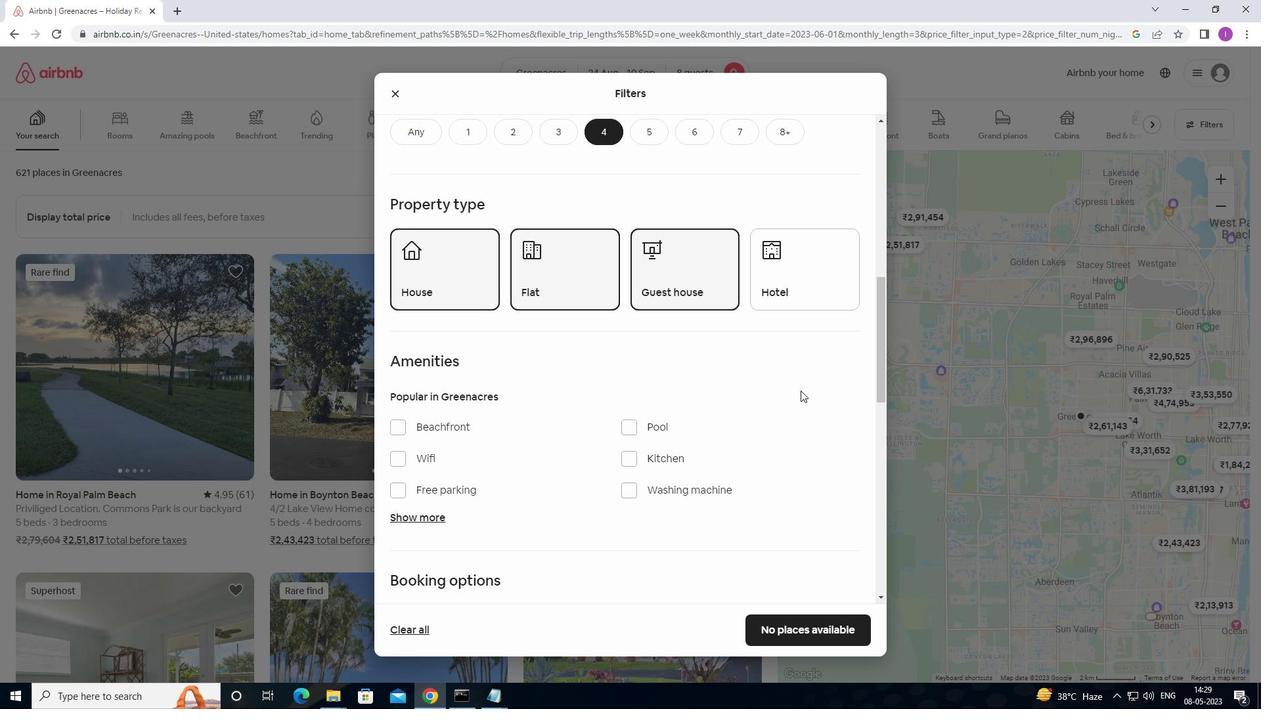 
Action: Mouse scrolled (799, 392) with delta (0, 0)
Screenshot: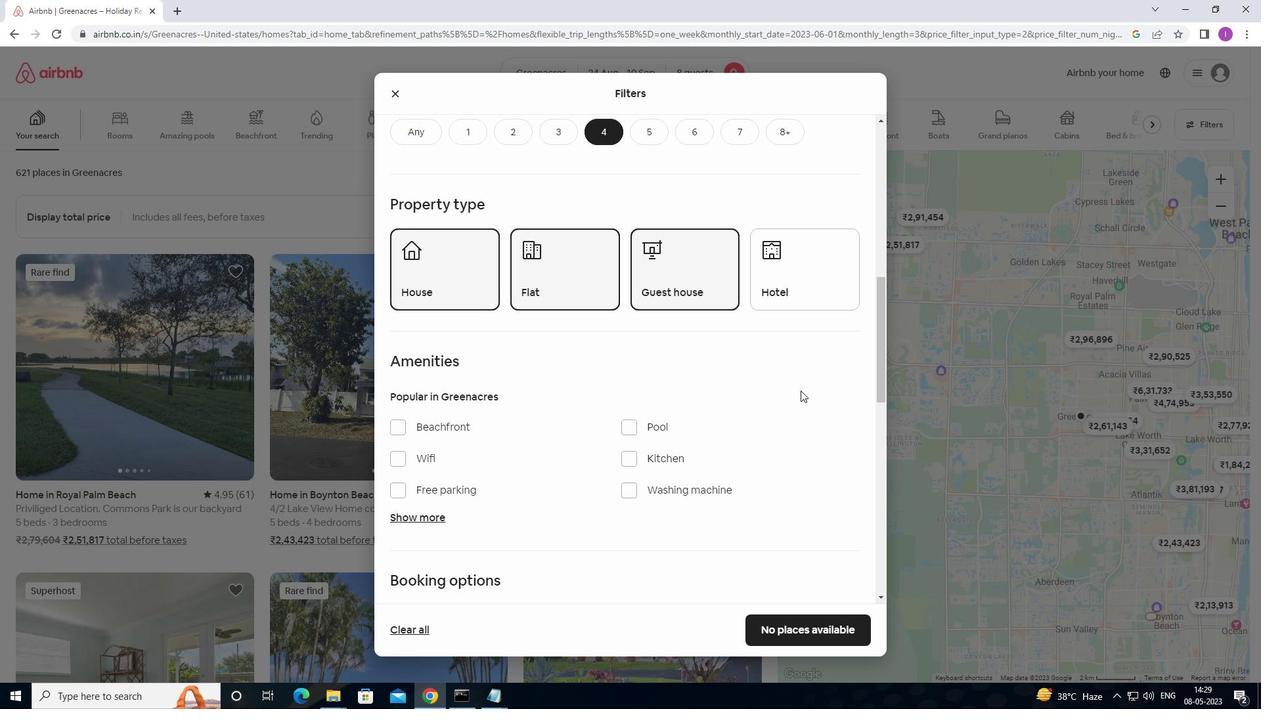 
Action: Mouse moved to (393, 320)
Screenshot: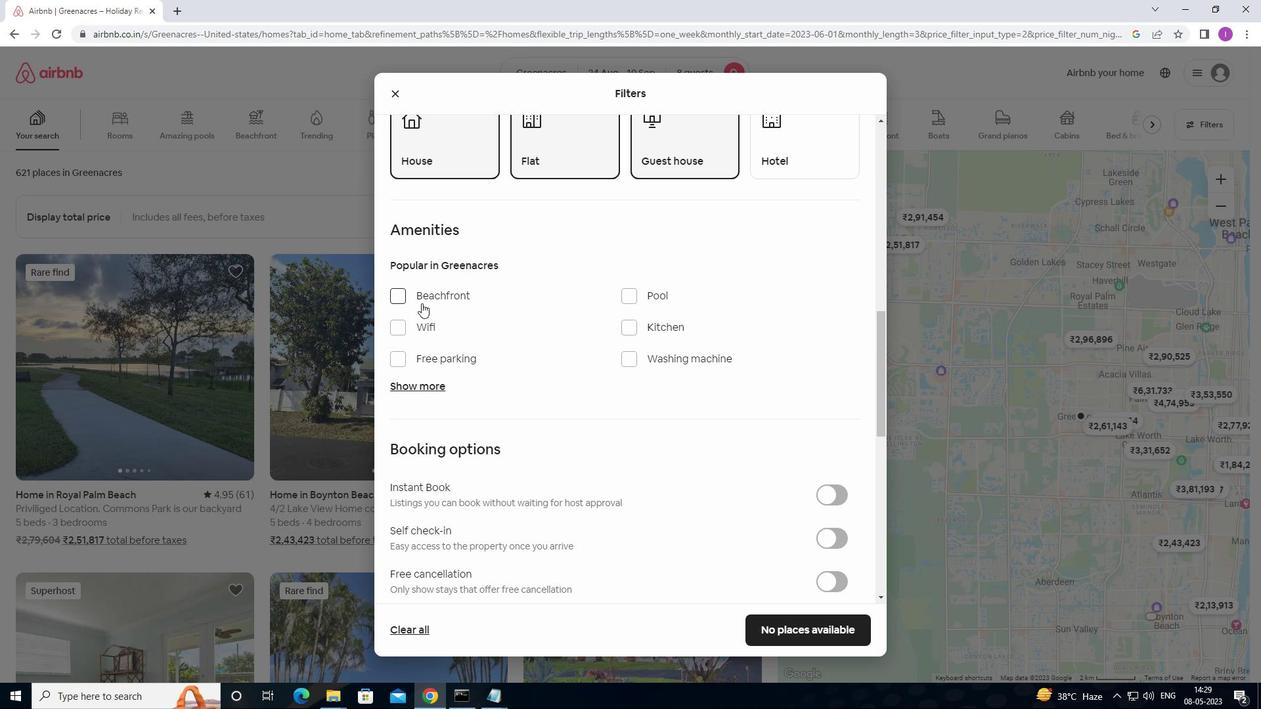 
Action: Mouse pressed left at (393, 320)
Screenshot: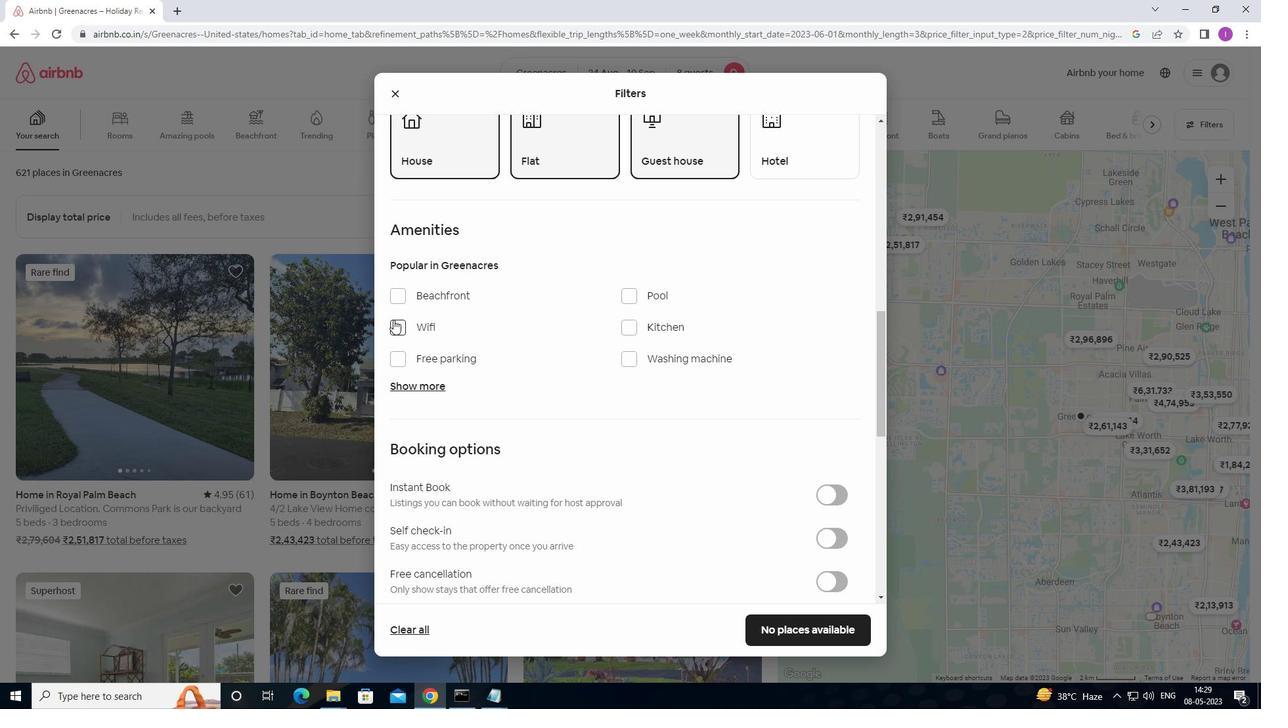 
Action: Mouse moved to (400, 360)
Screenshot: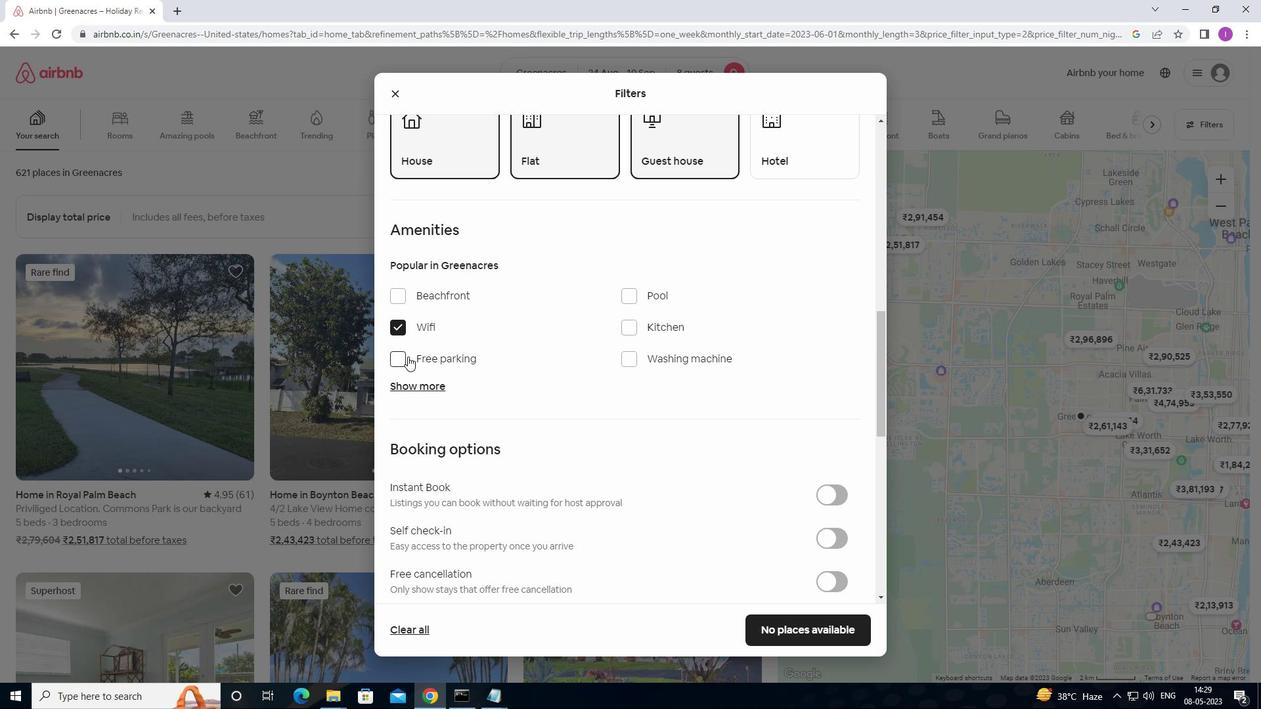 
Action: Mouse pressed left at (400, 360)
Screenshot: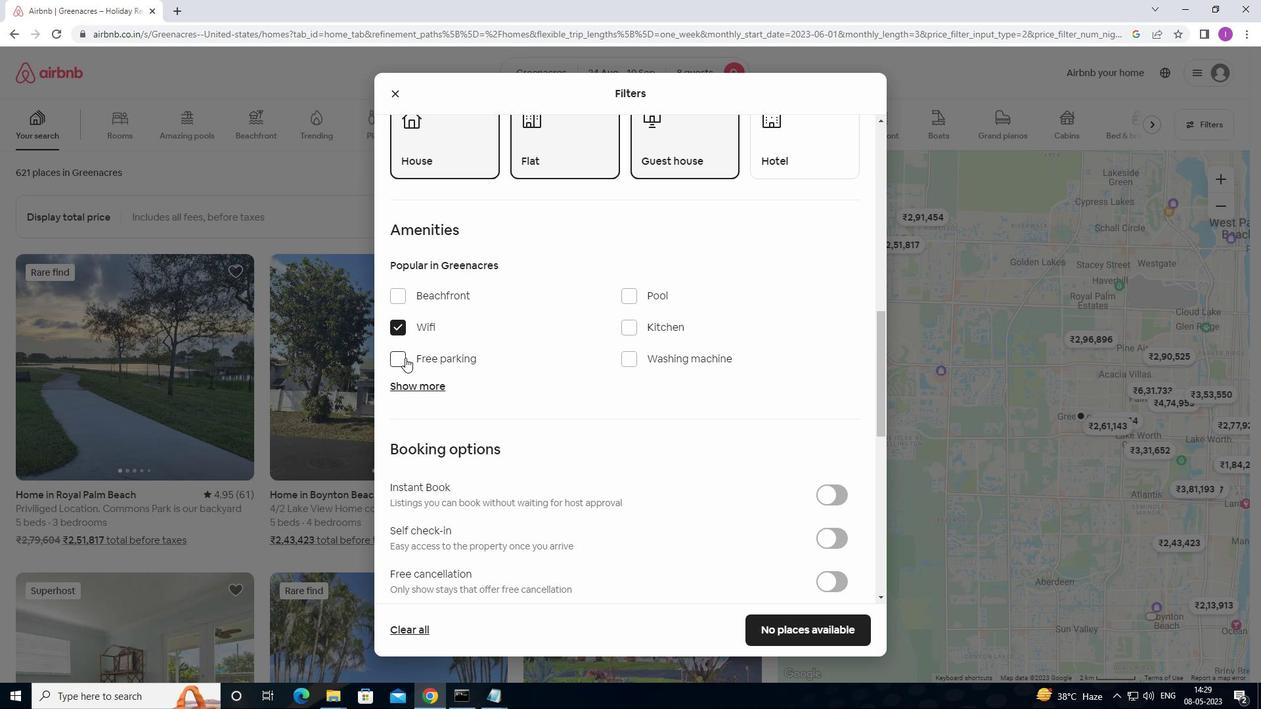 
Action: Mouse moved to (415, 383)
Screenshot: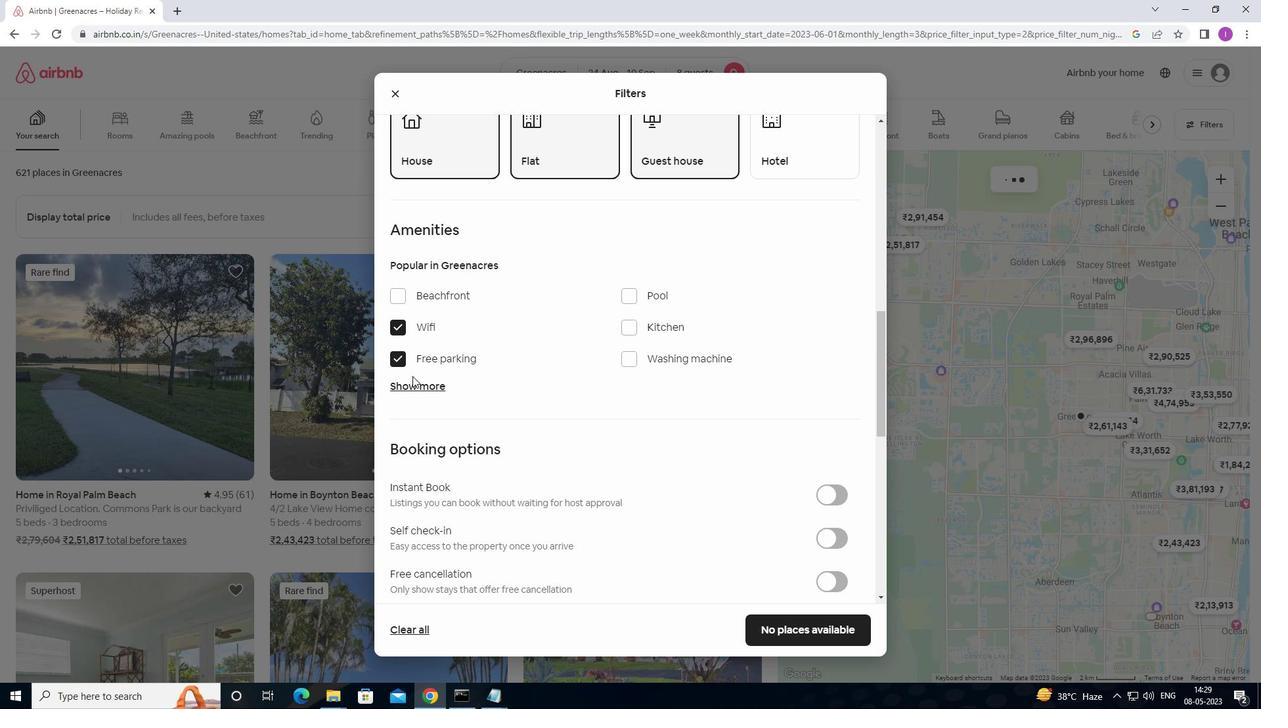 
Action: Mouse pressed left at (415, 383)
Screenshot: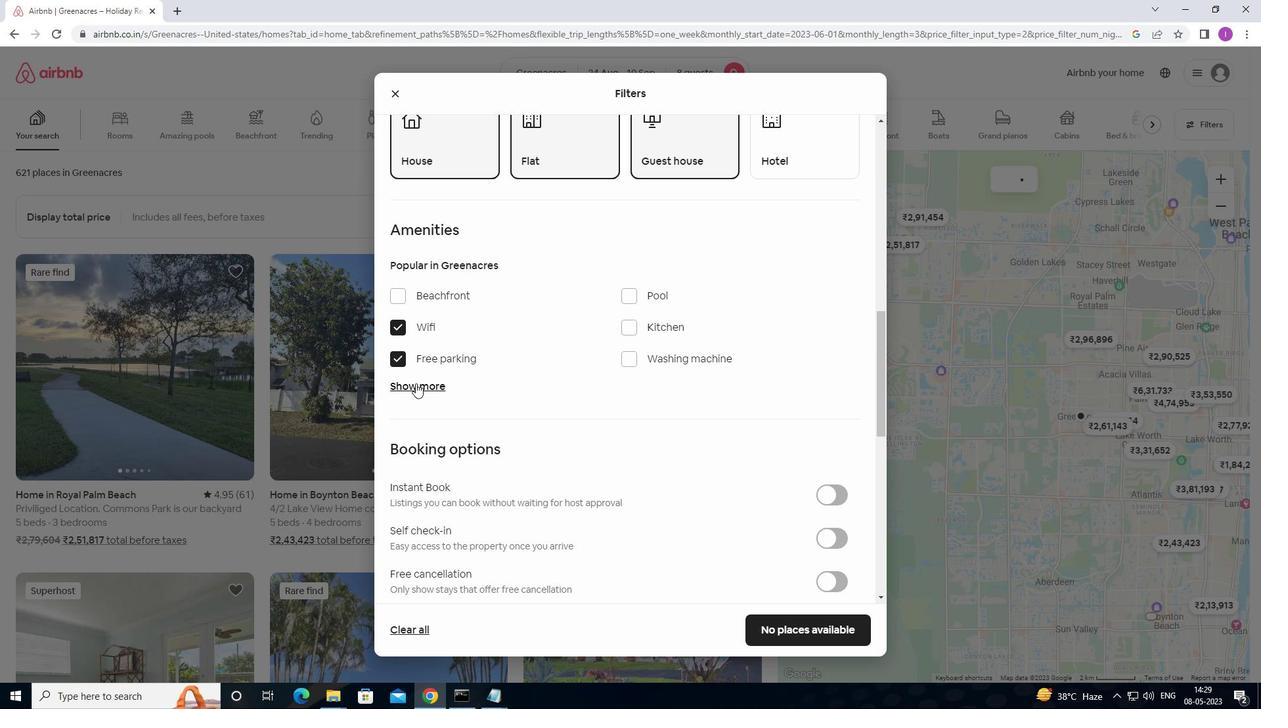 
Action: Mouse moved to (429, 403)
Screenshot: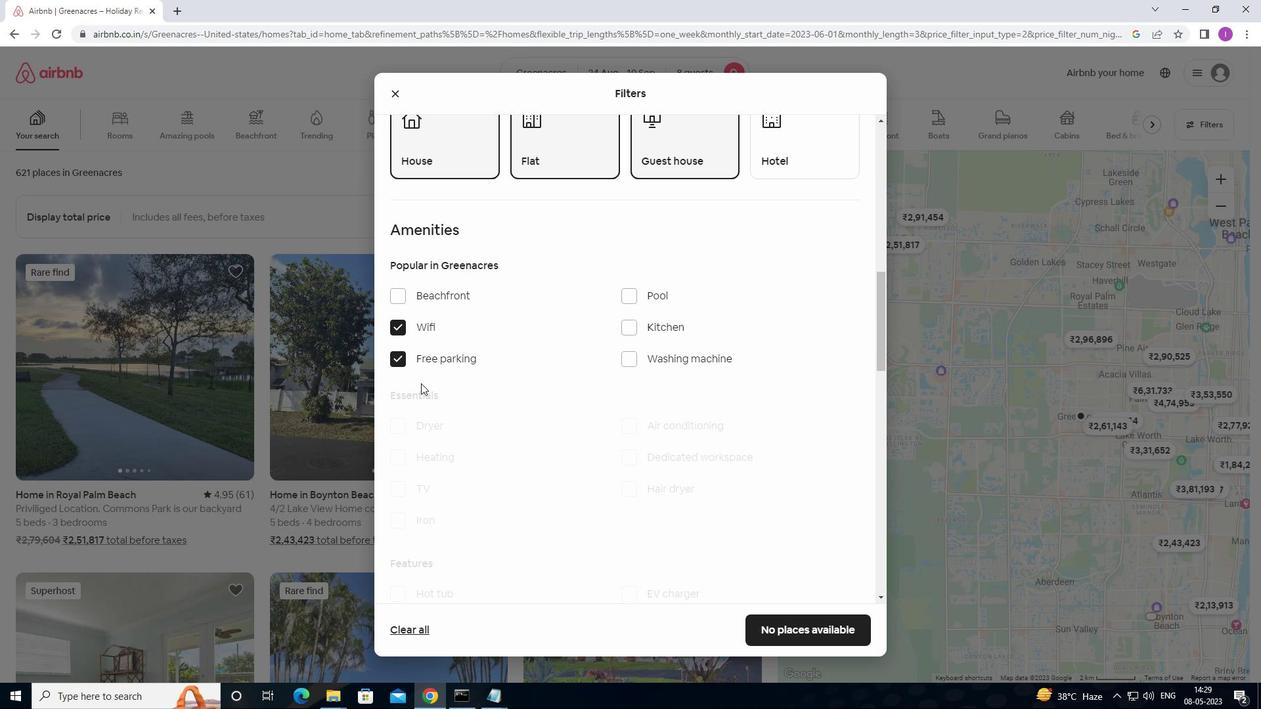 
Action: Mouse scrolled (429, 402) with delta (0, 0)
Screenshot: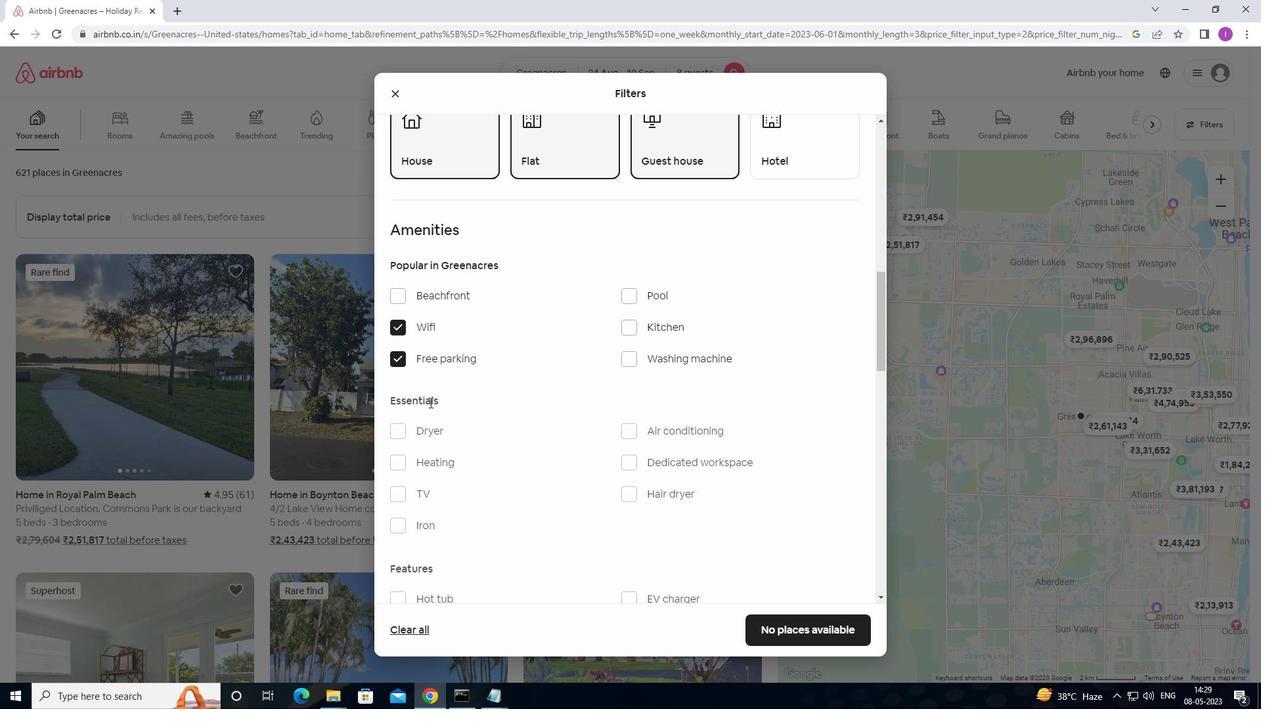 
Action: Mouse scrolled (429, 402) with delta (0, 0)
Screenshot: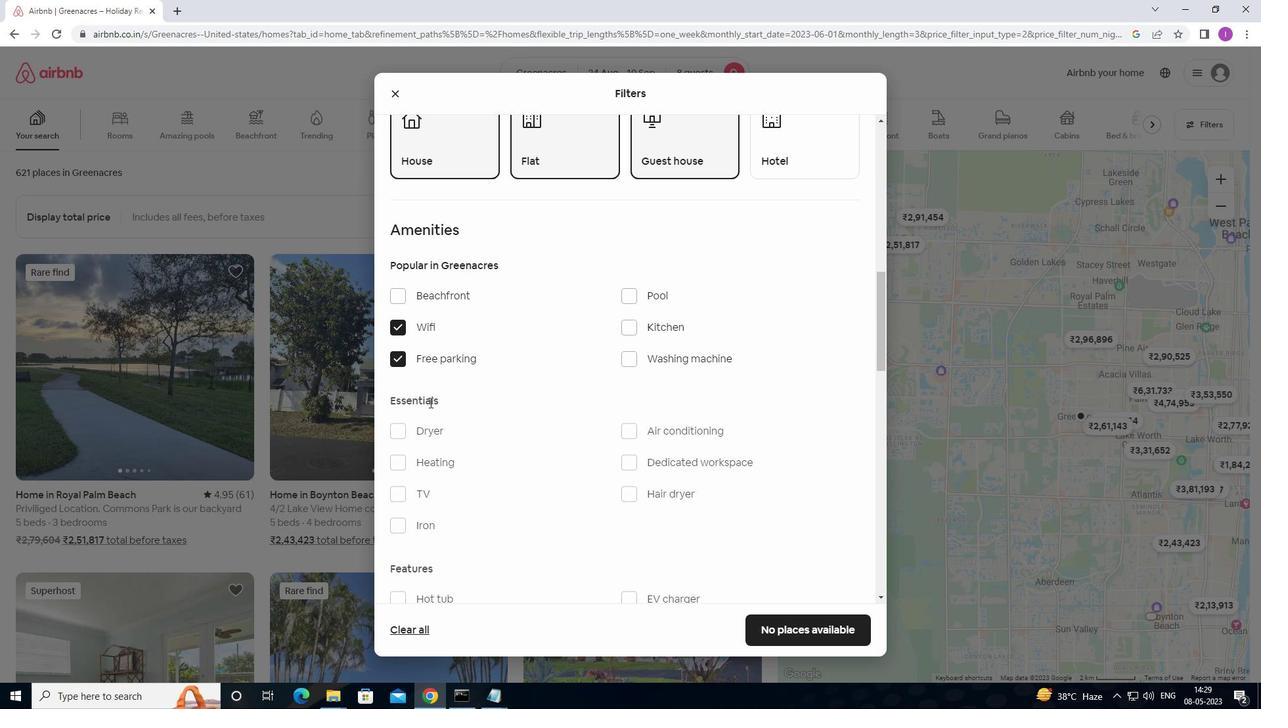 
Action: Mouse moved to (398, 368)
Screenshot: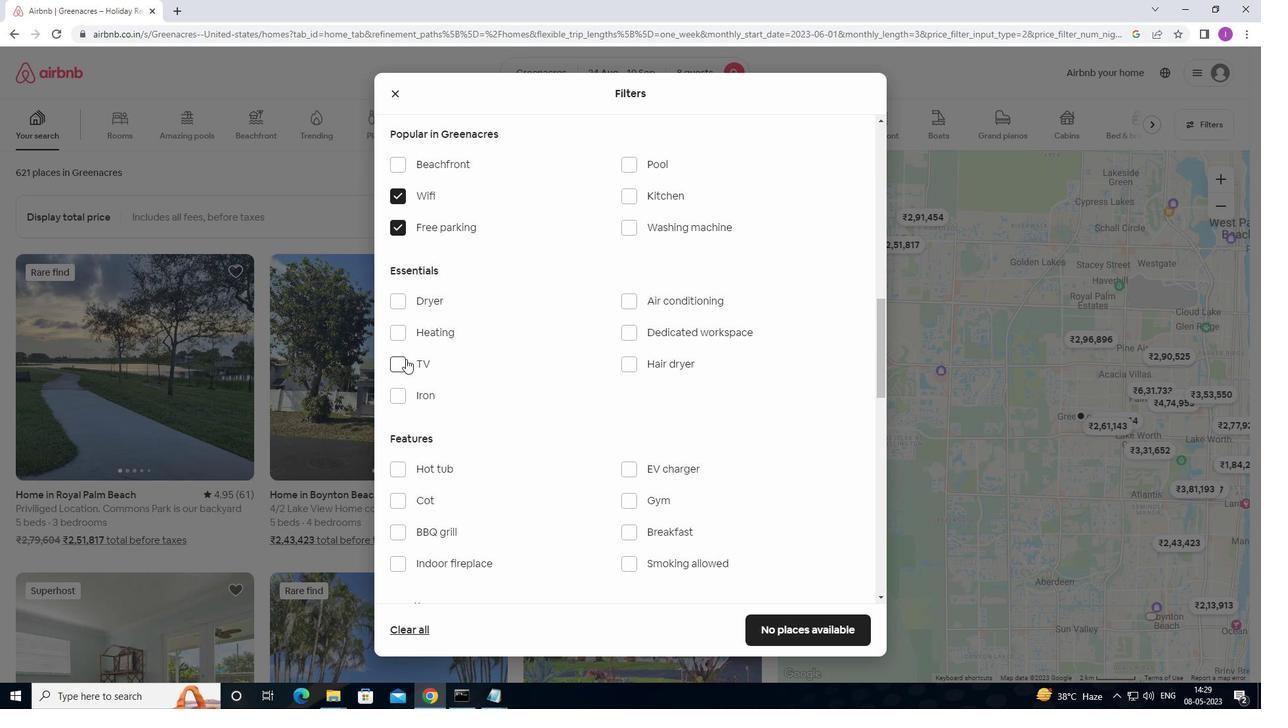 
Action: Mouse pressed left at (398, 368)
Screenshot: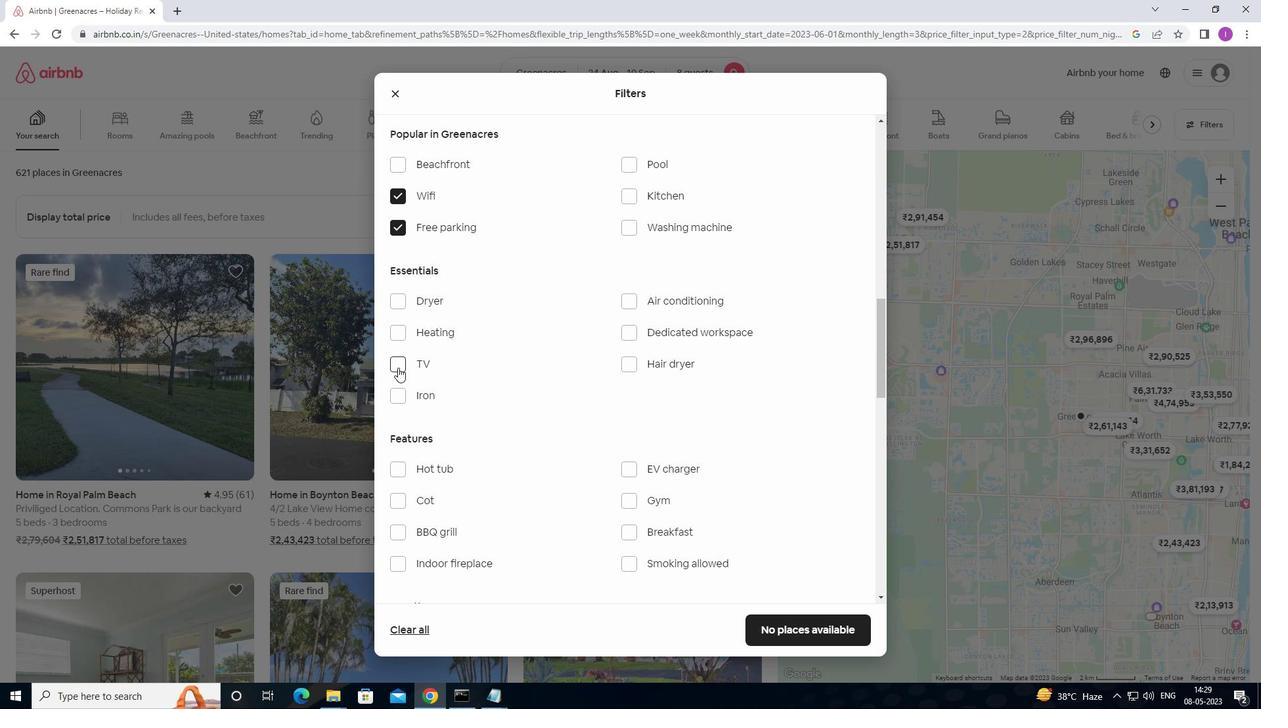 
Action: Mouse moved to (415, 375)
Screenshot: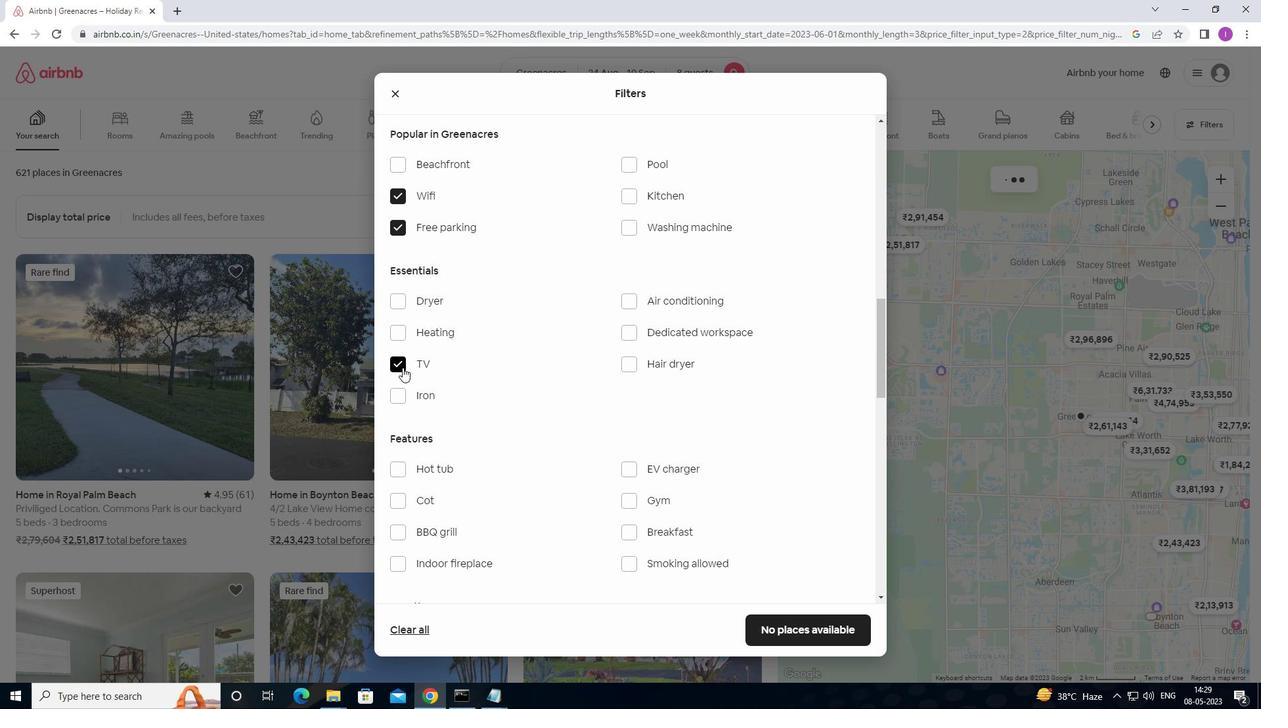 
Action: Mouse scrolled (415, 374) with delta (0, 0)
Screenshot: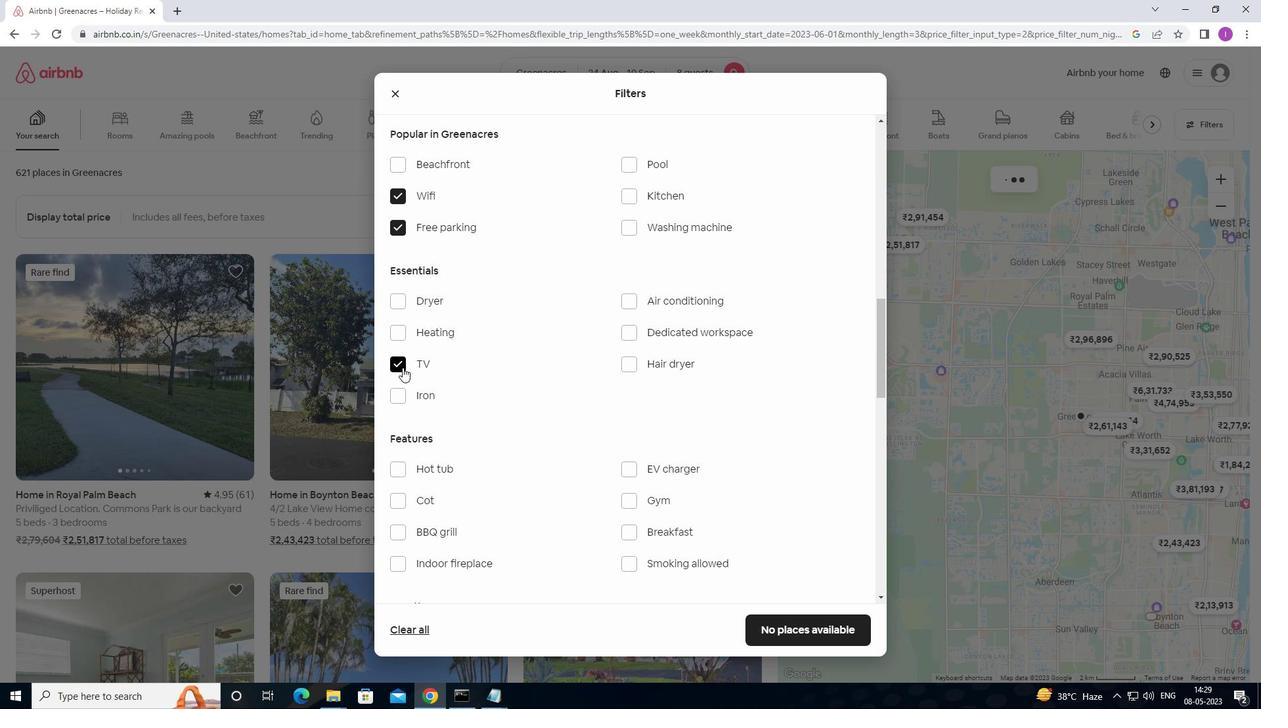 
Action: Mouse moved to (417, 378)
Screenshot: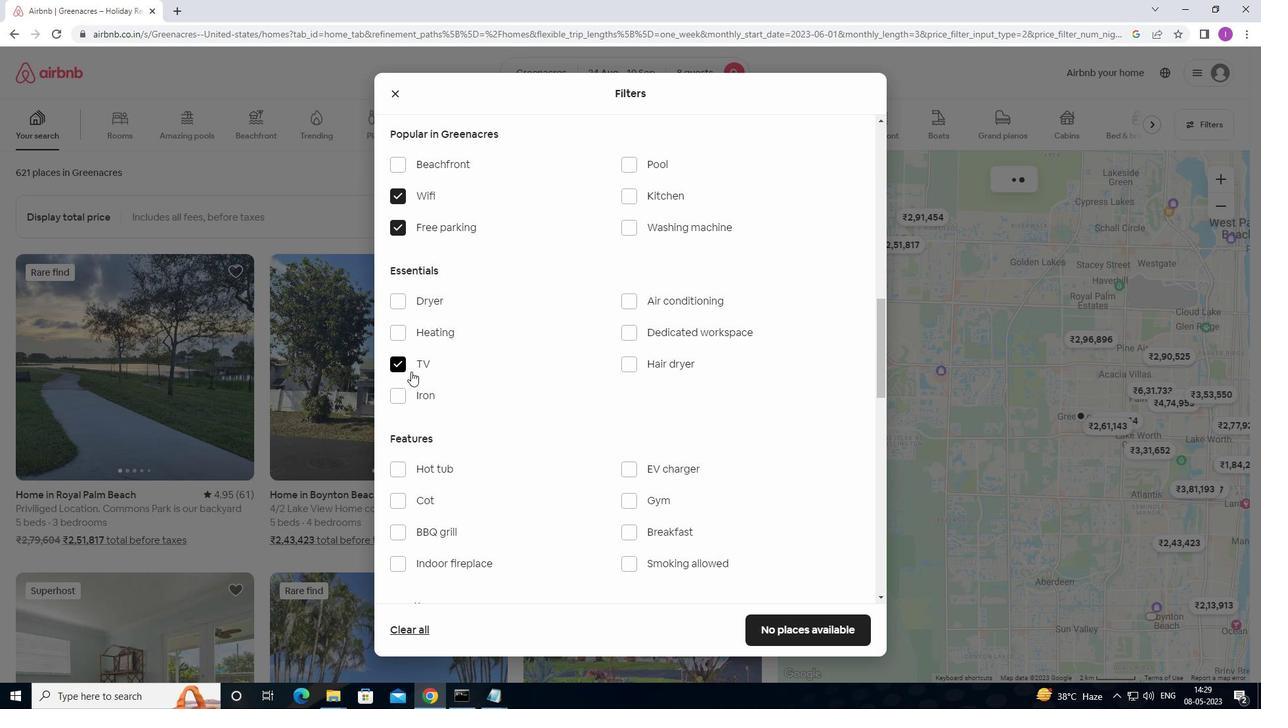 
Action: Mouse scrolled (417, 377) with delta (0, 0)
Screenshot: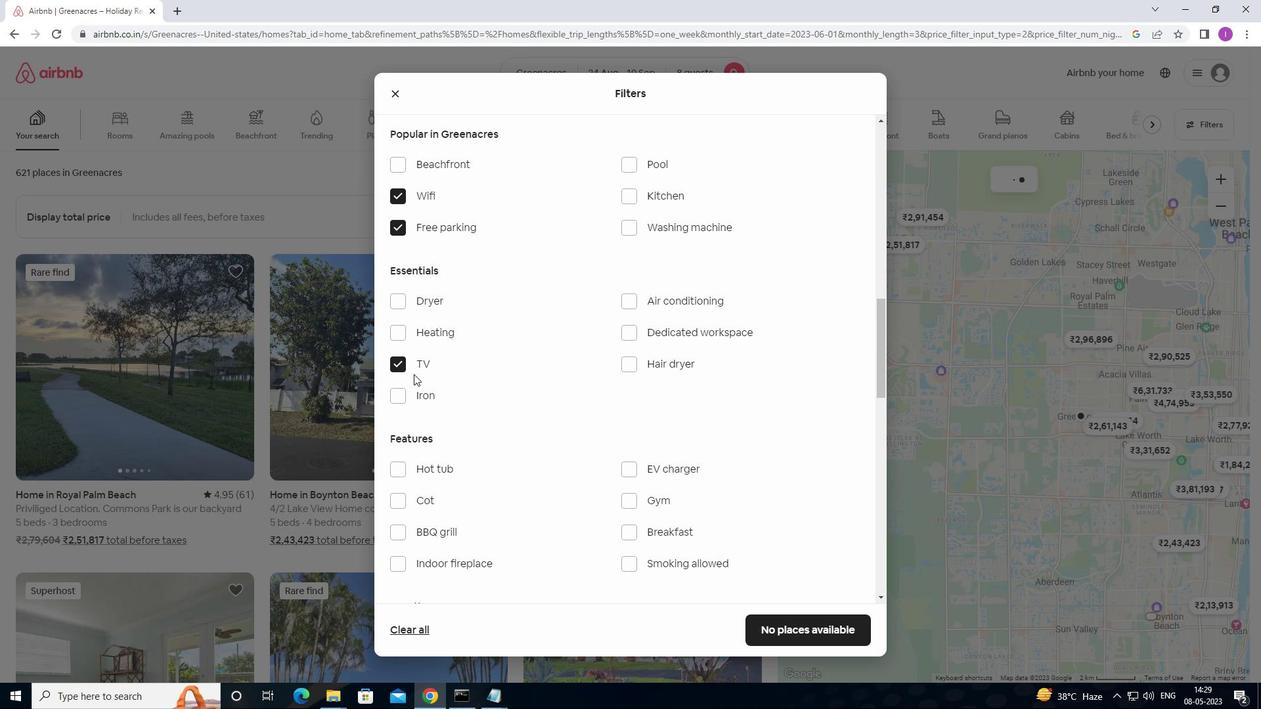 
Action: Mouse moved to (624, 369)
Screenshot: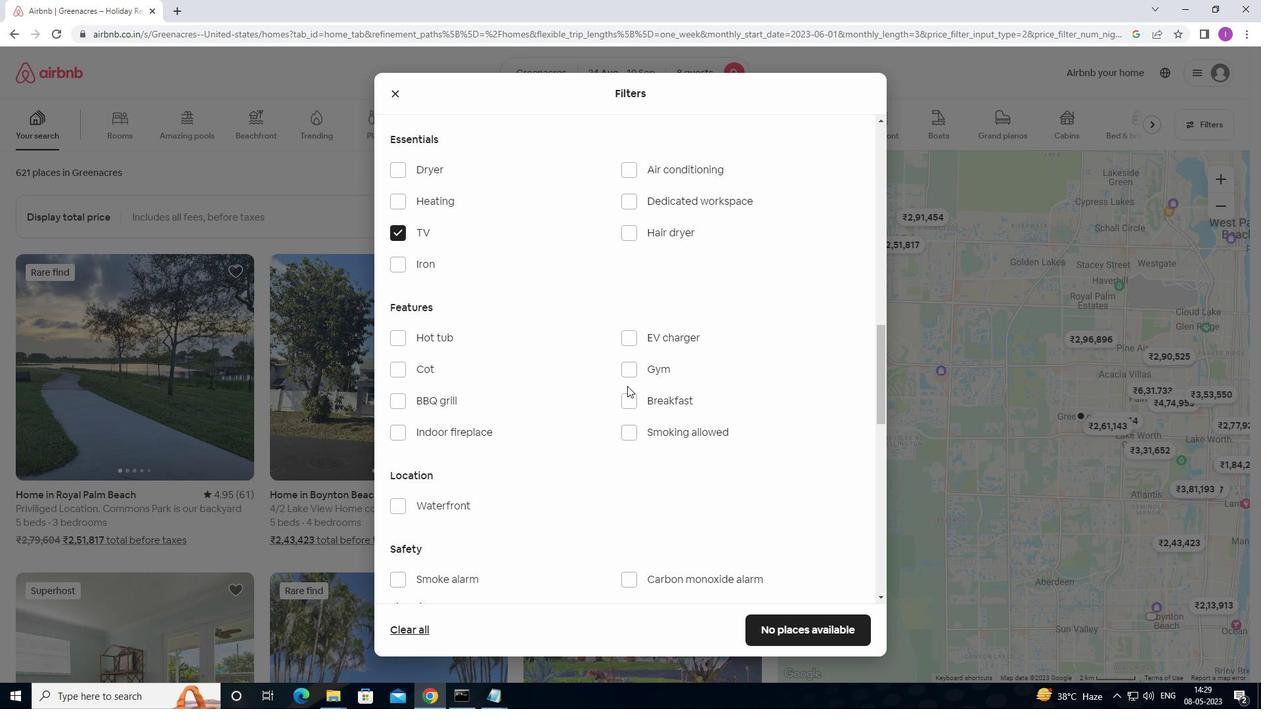 
Action: Mouse pressed left at (624, 369)
Screenshot: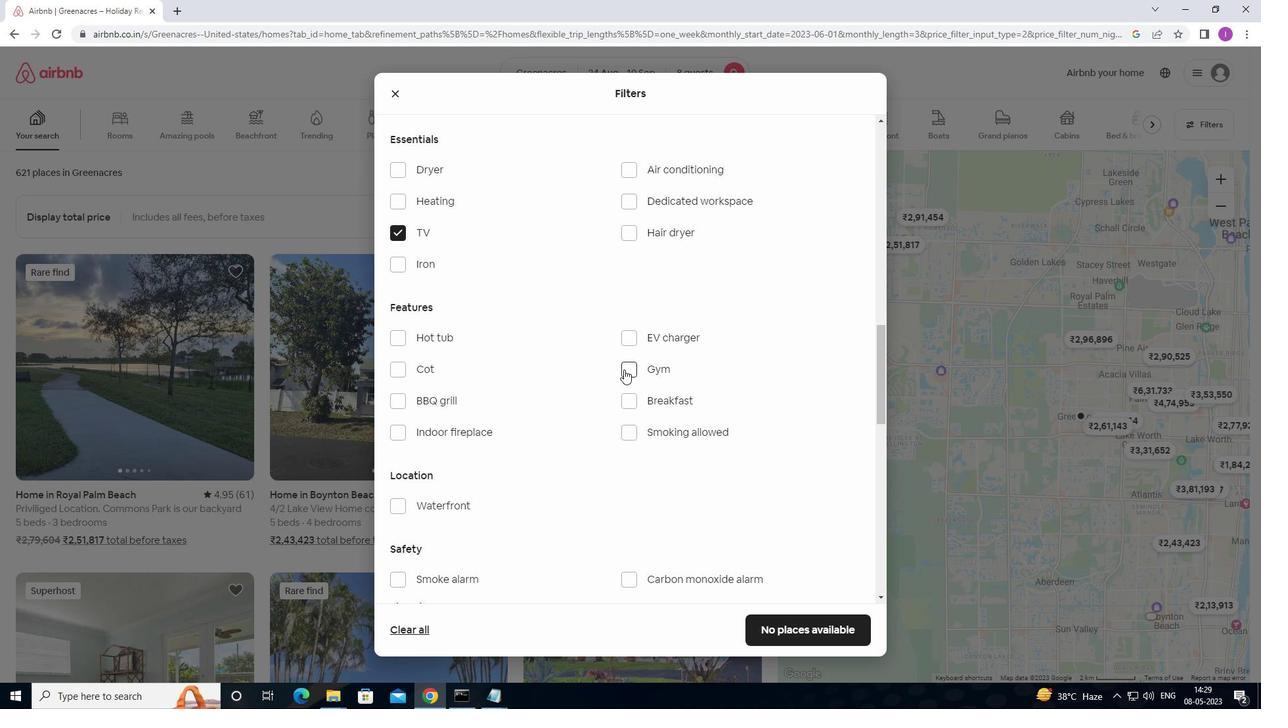 
Action: Mouse moved to (616, 399)
Screenshot: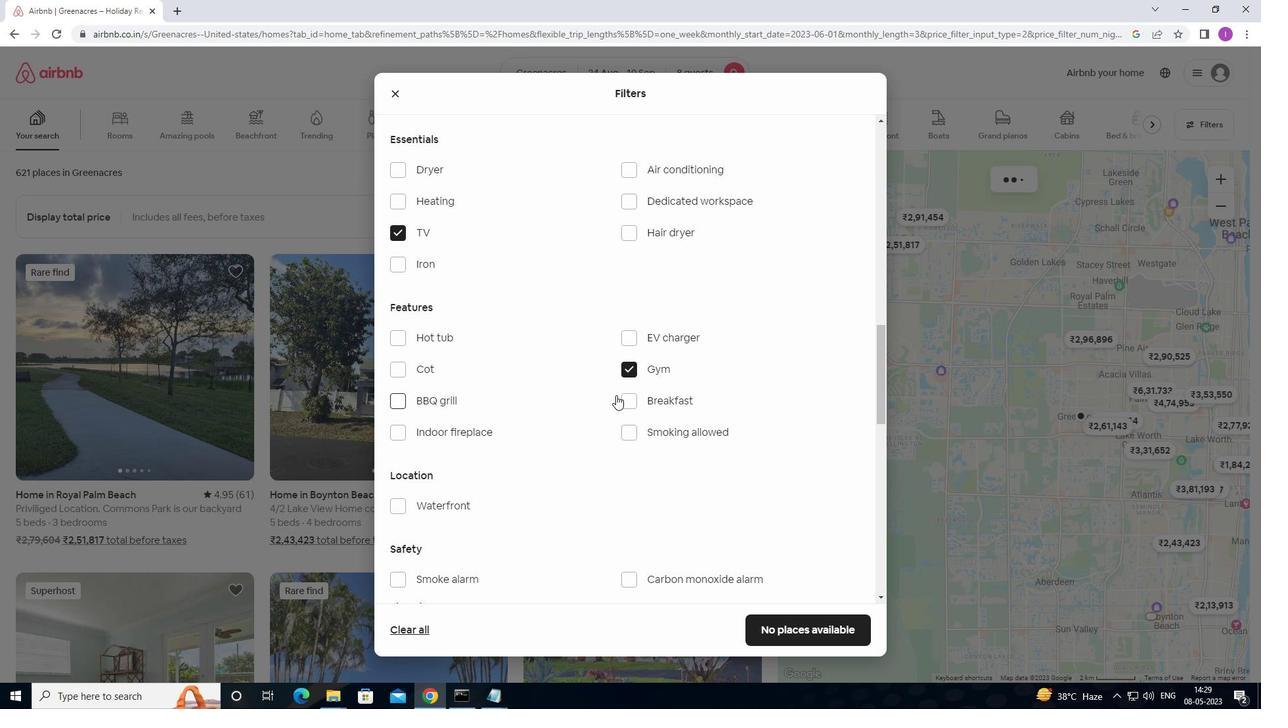 
Action: Mouse pressed left at (616, 399)
Screenshot: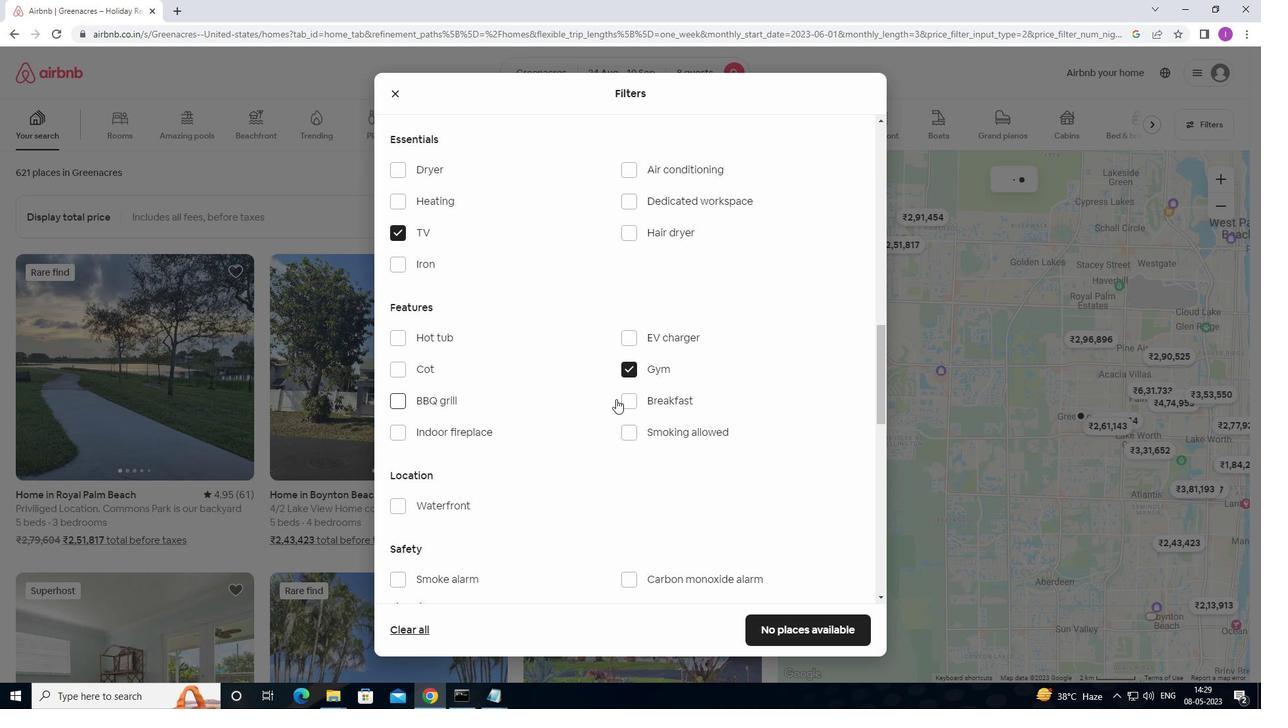 
Action: Mouse moved to (628, 403)
Screenshot: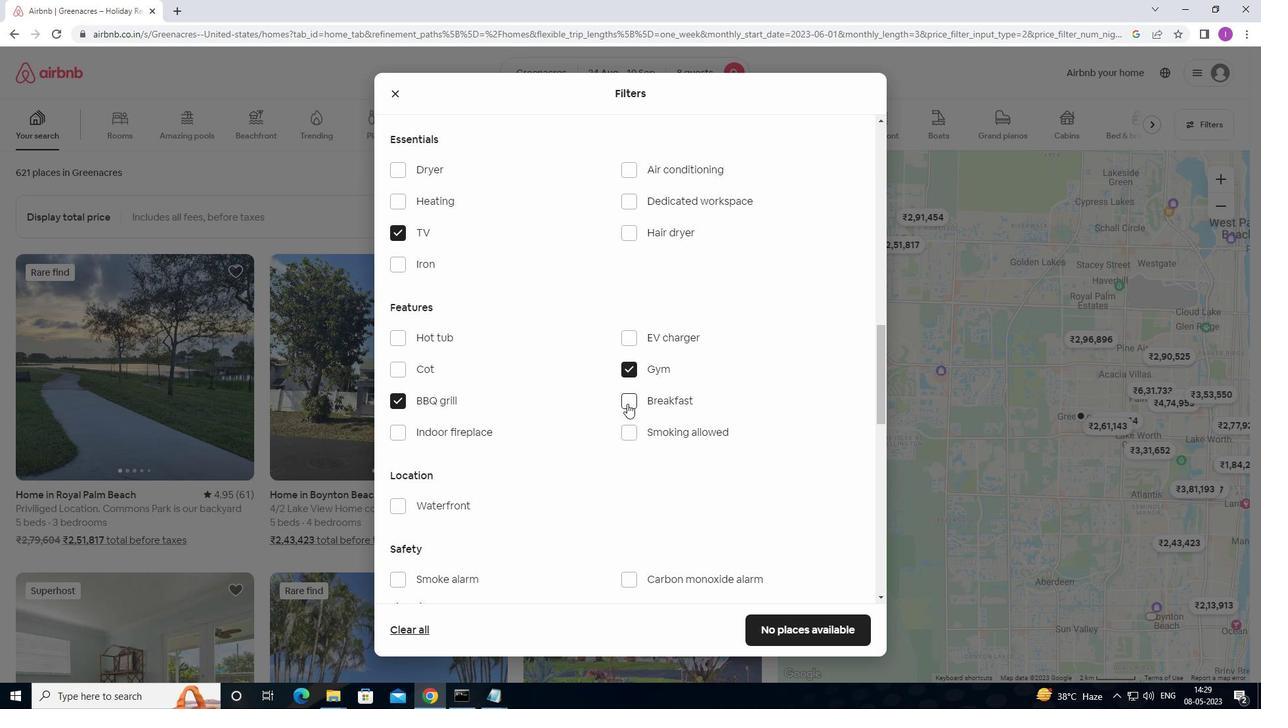 
Action: Mouse pressed left at (628, 403)
Screenshot: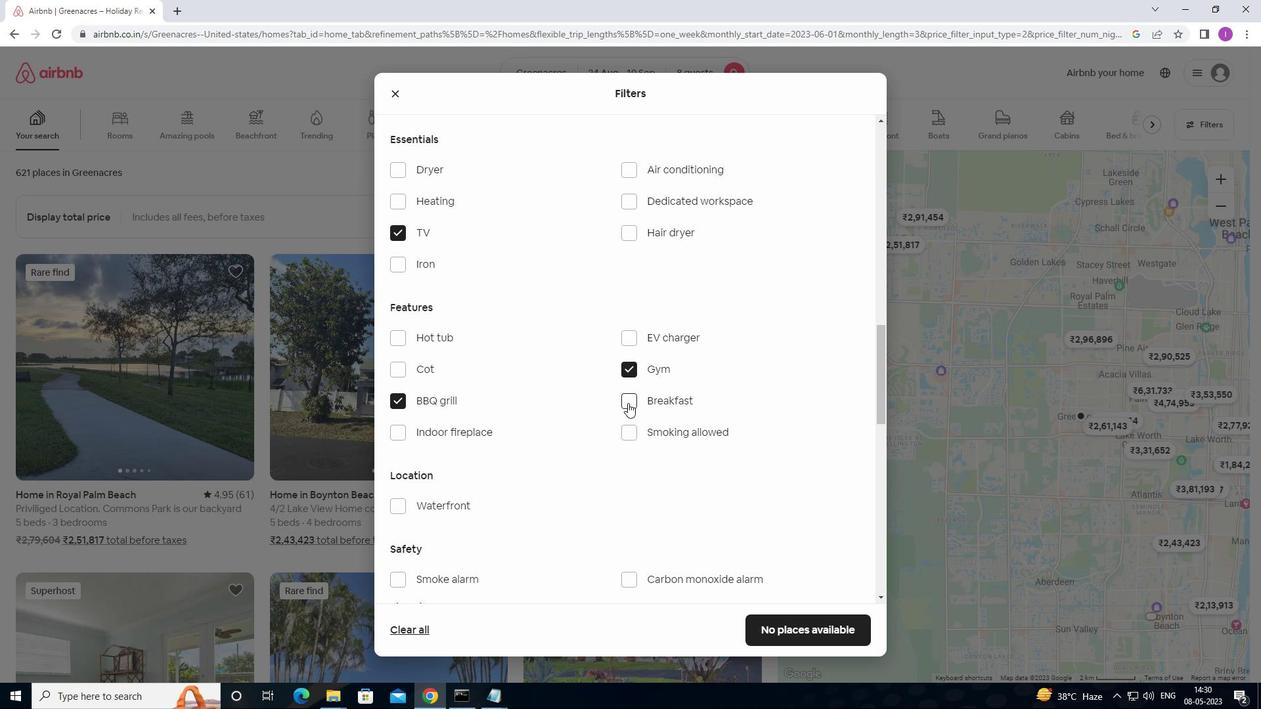 
Action: Mouse moved to (392, 401)
Screenshot: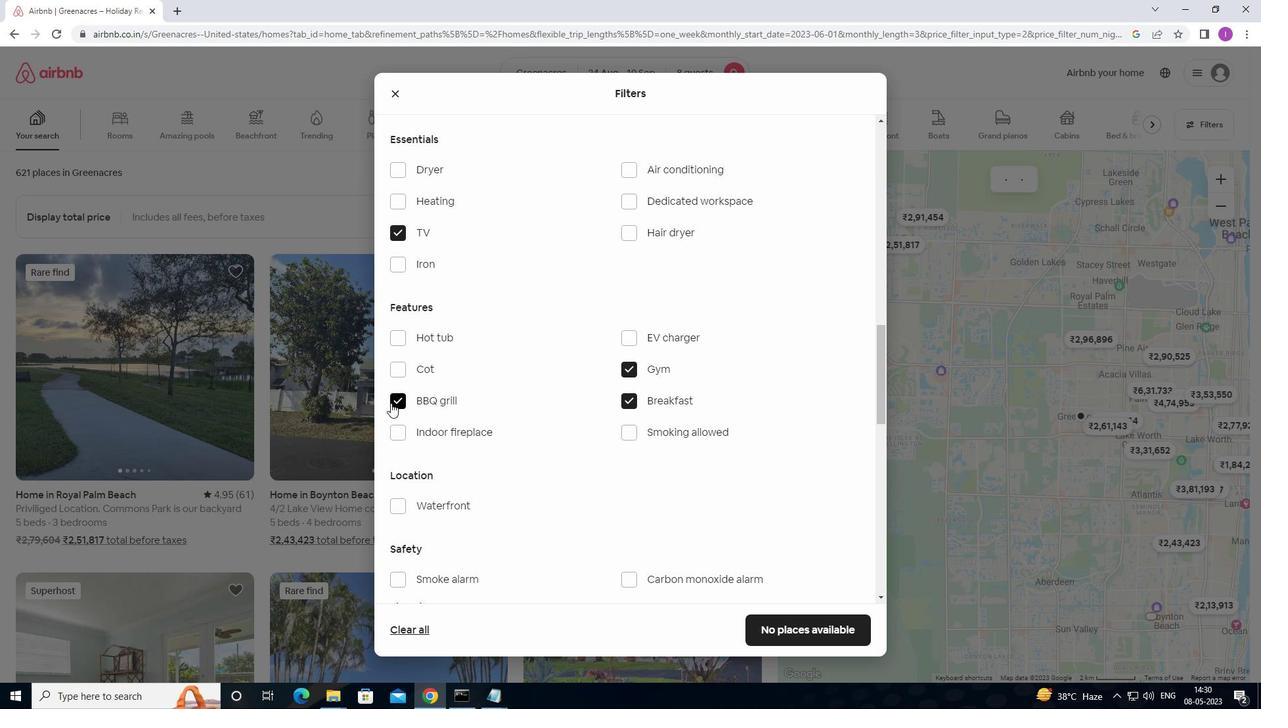 
Action: Mouse pressed left at (392, 401)
Screenshot: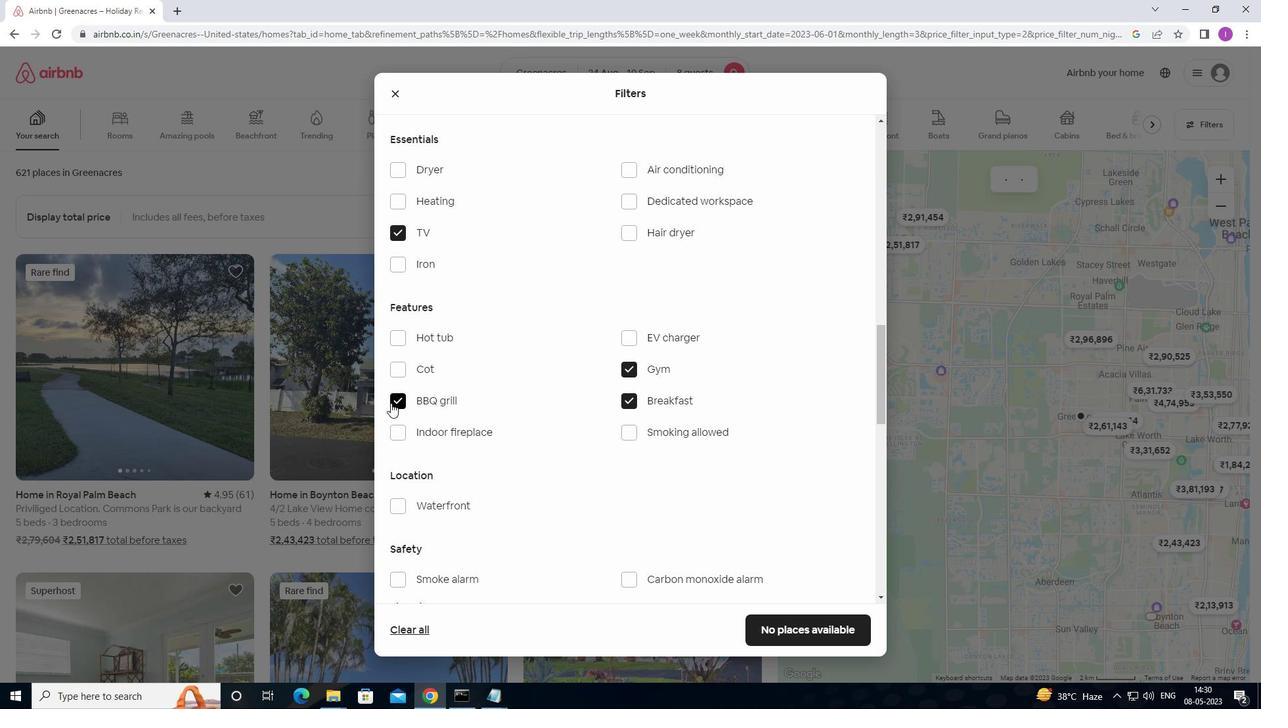 
Action: Mouse moved to (524, 469)
Screenshot: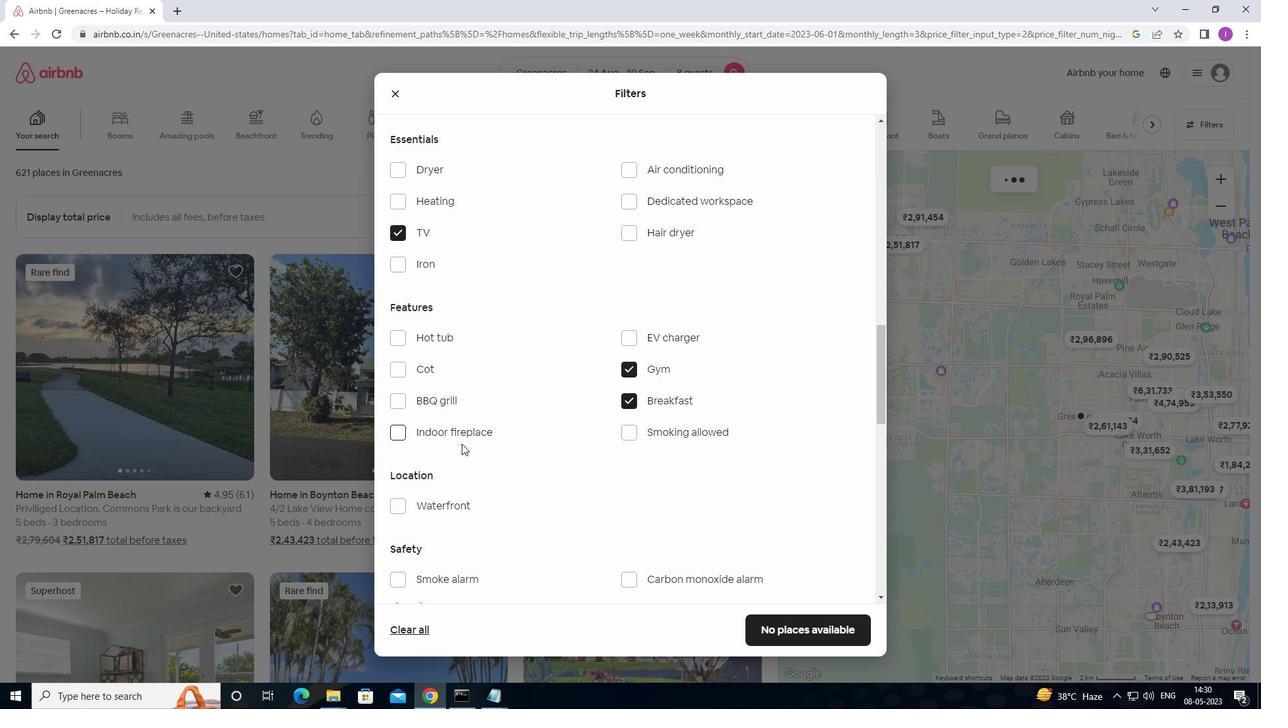 
Action: Mouse scrolled (524, 468) with delta (0, 0)
Screenshot: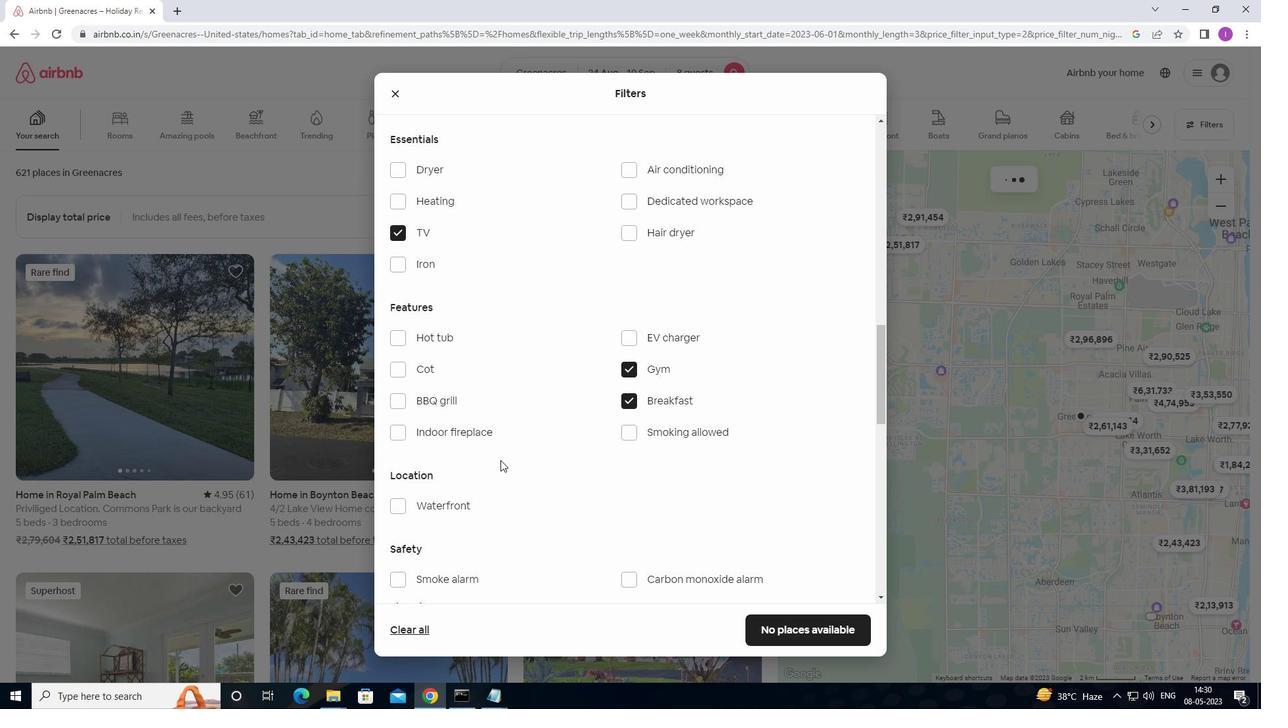 
Action: Mouse scrolled (524, 468) with delta (0, 0)
Screenshot: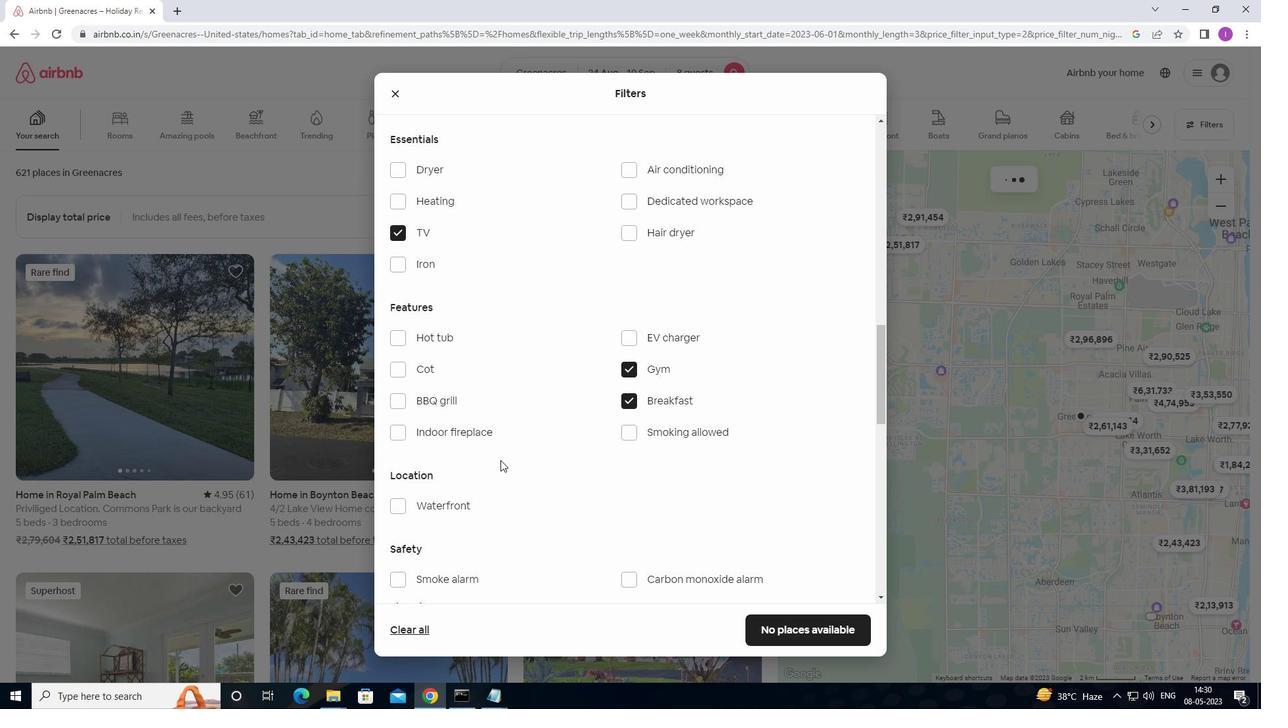 
Action: Mouse scrolled (524, 468) with delta (0, 0)
Screenshot: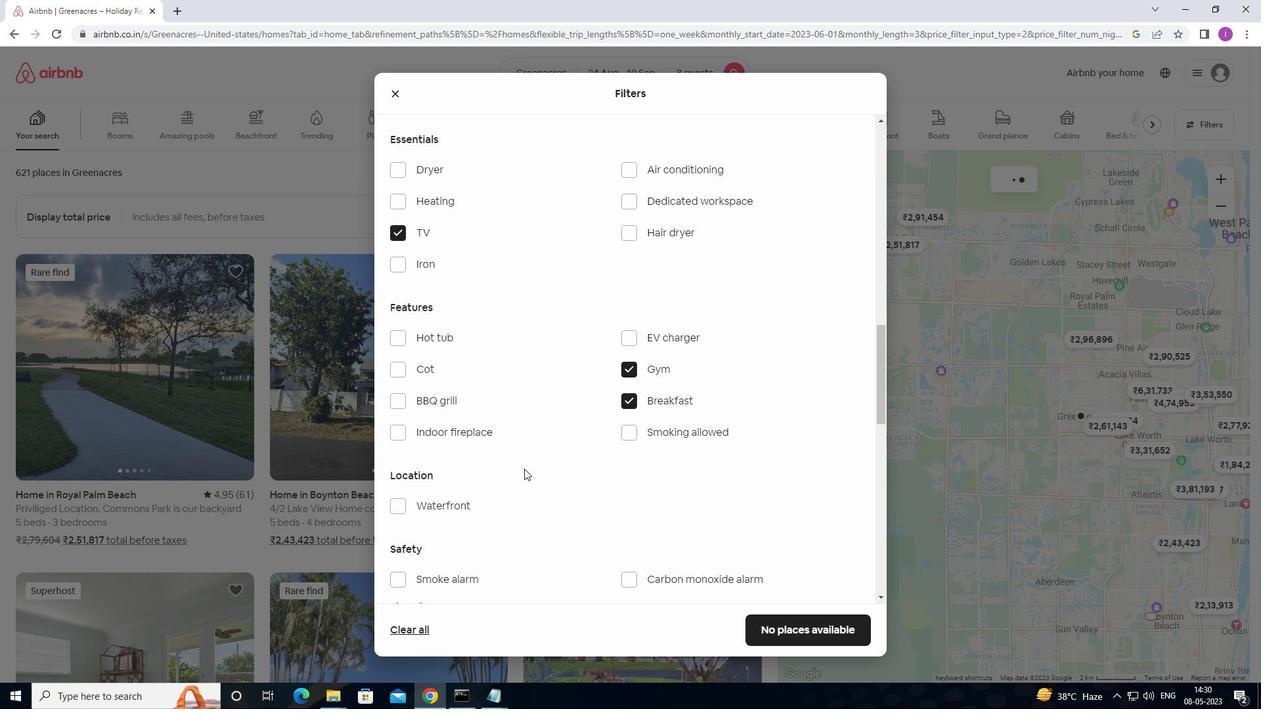 
Action: Mouse scrolled (524, 468) with delta (0, 0)
Screenshot: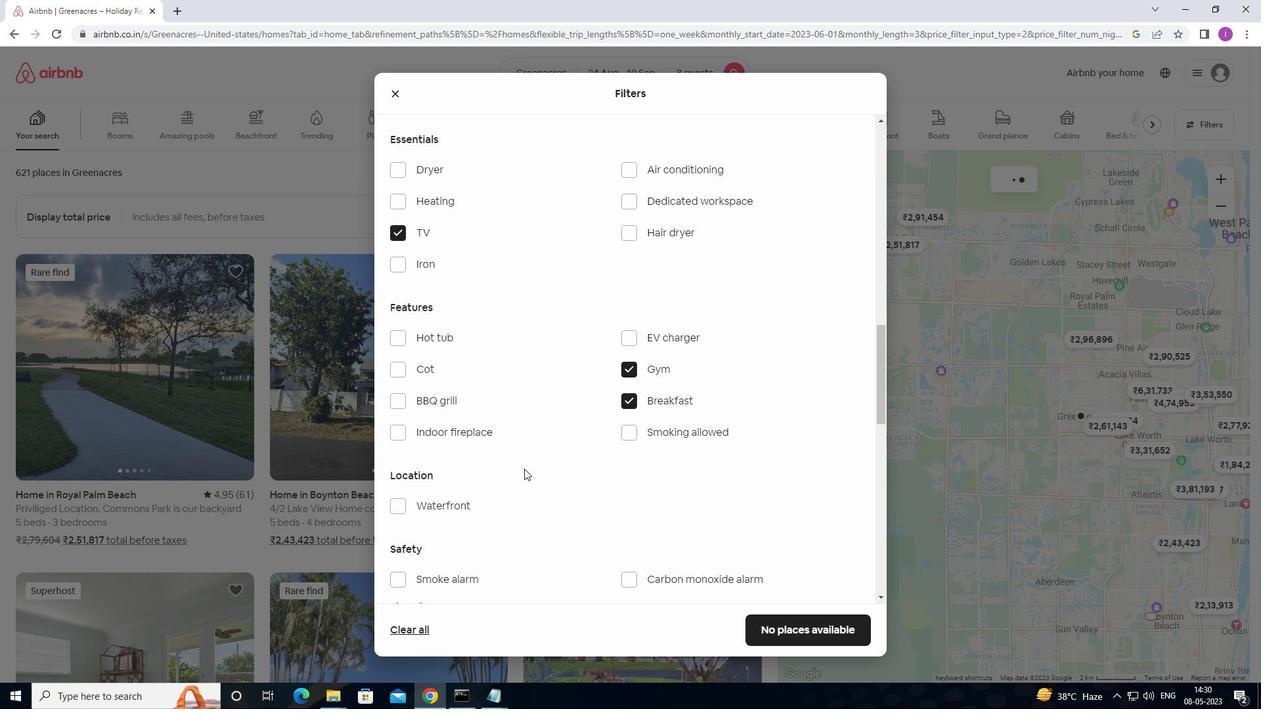 
Action: Mouse scrolled (524, 468) with delta (0, 0)
Screenshot: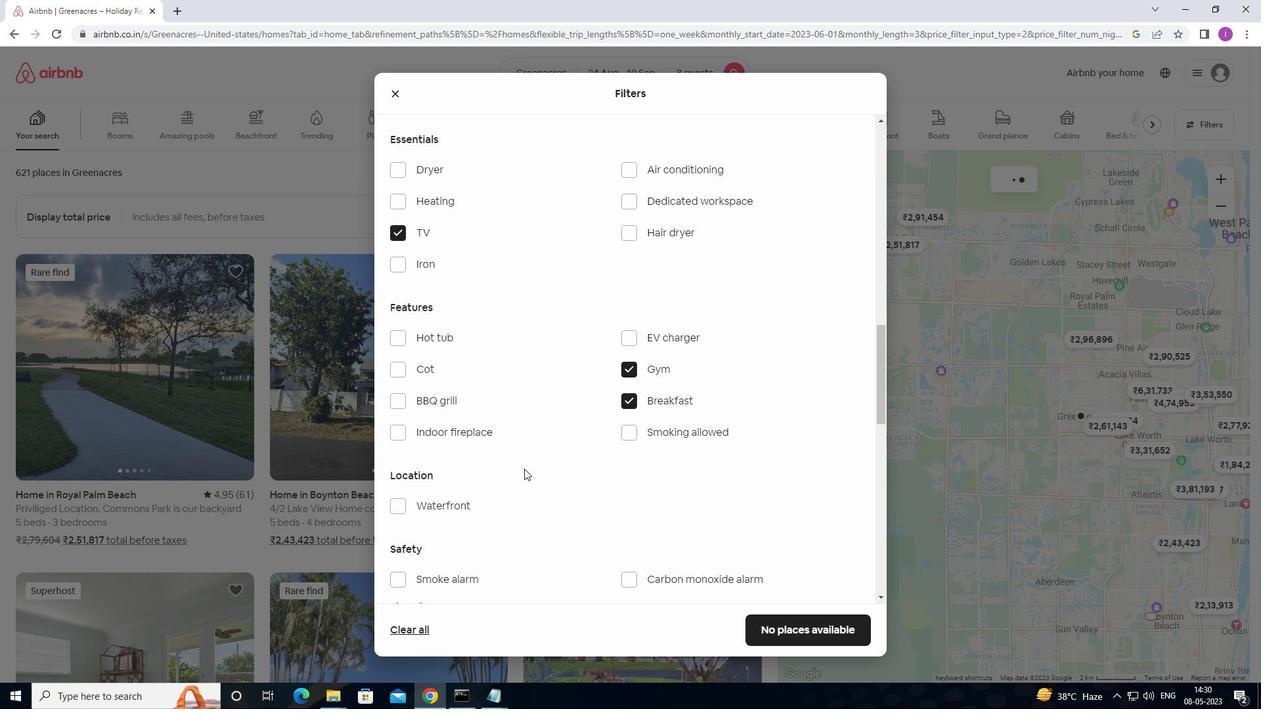 
Action: Mouse moved to (834, 435)
Screenshot: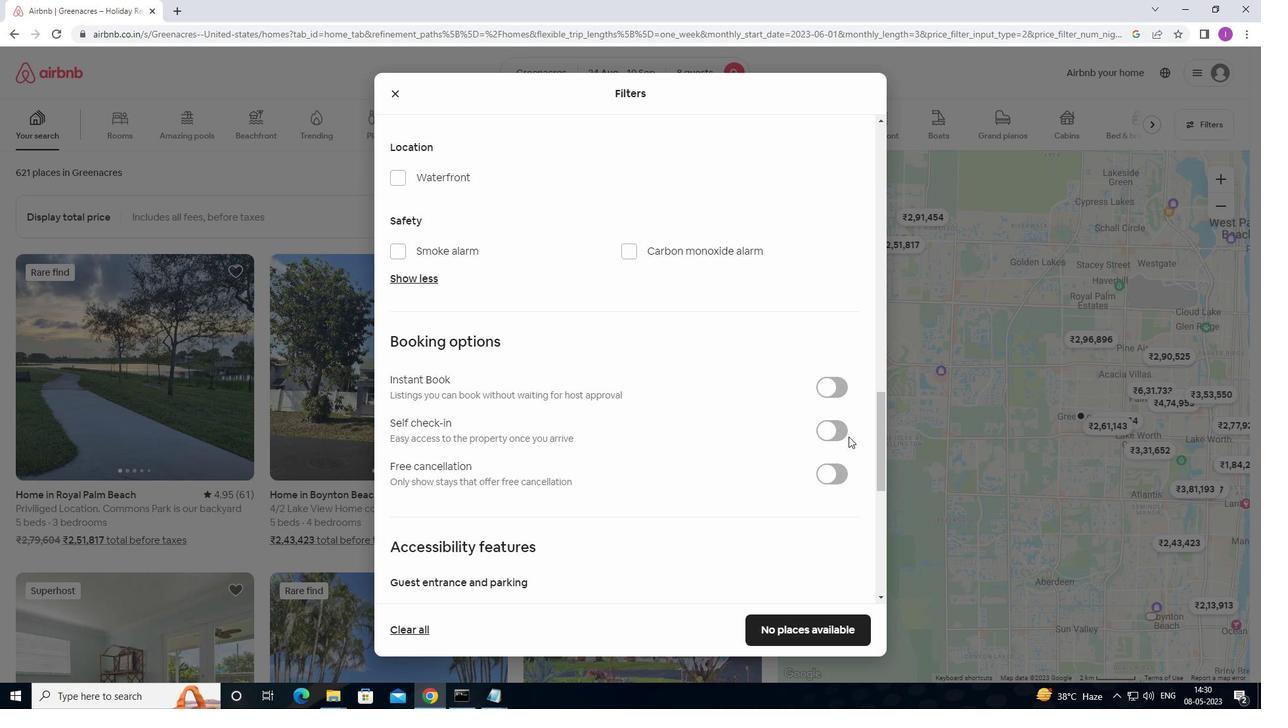 
Action: Mouse pressed left at (834, 435)
Screenshot: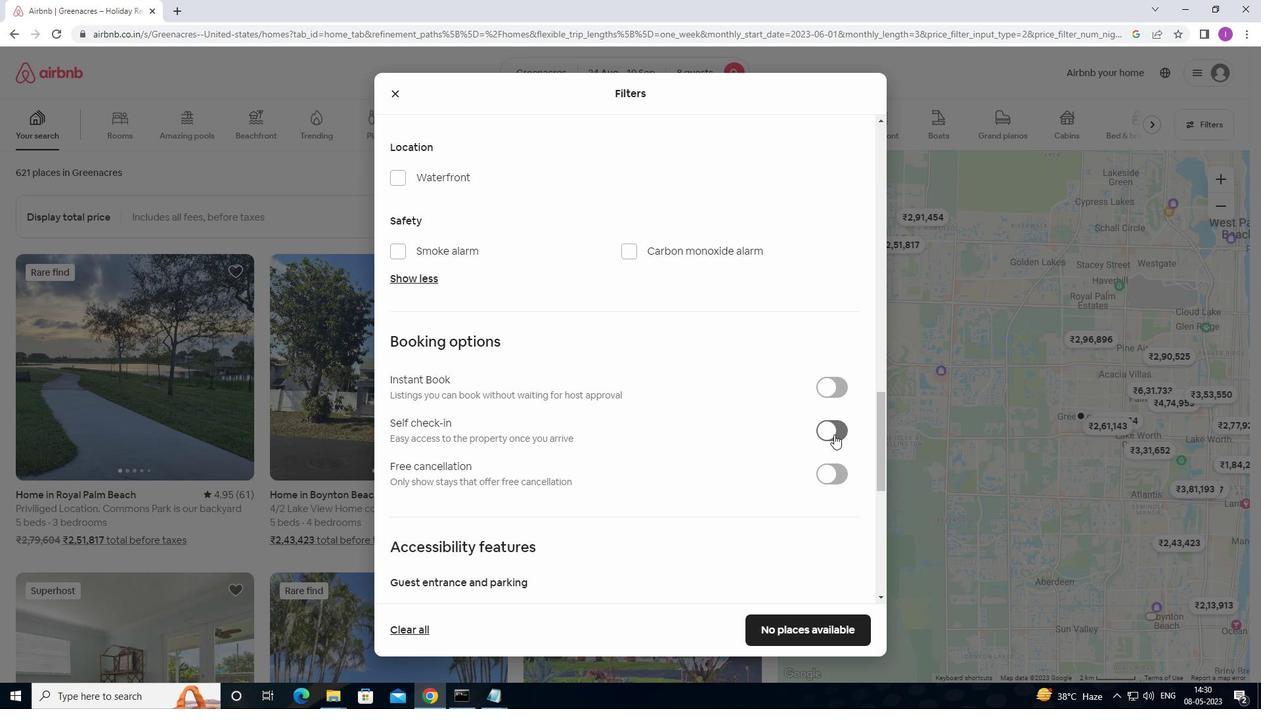 
Action: Mouse moved to (757, 475)
Screenshot: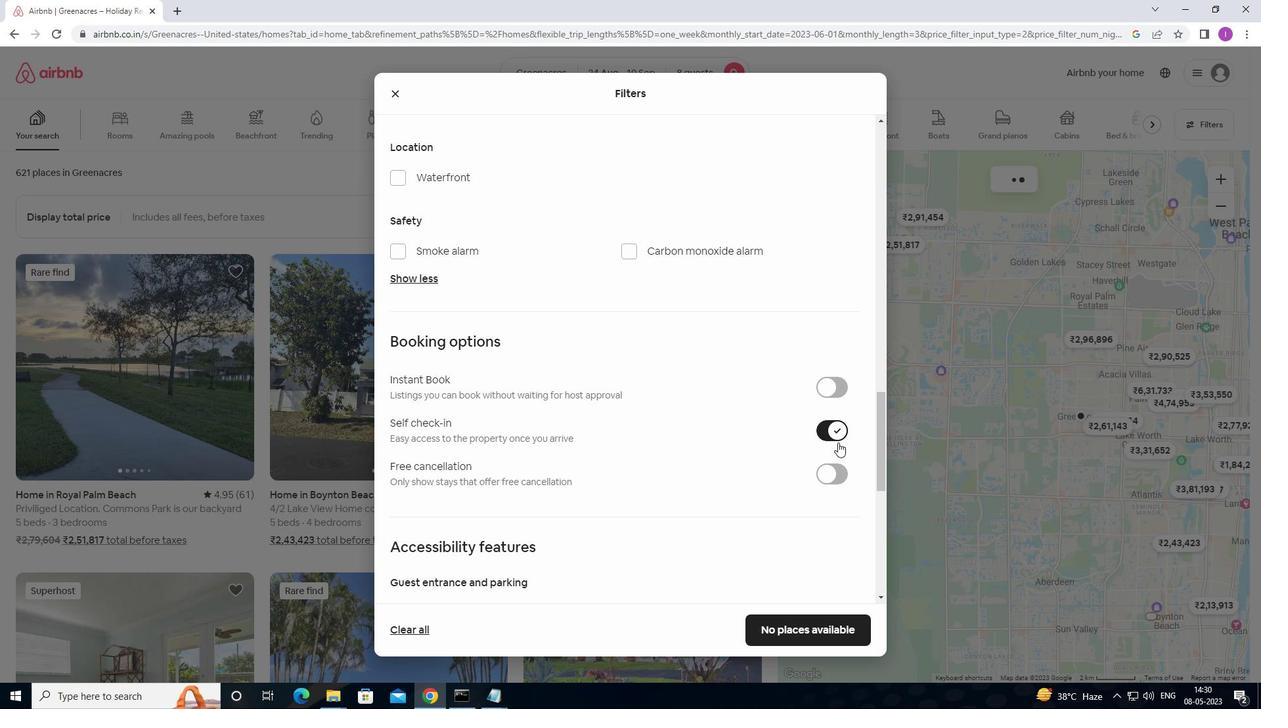 
Action: Mouse scrolled (757, 474) with delta (0, 0)
Screenshot: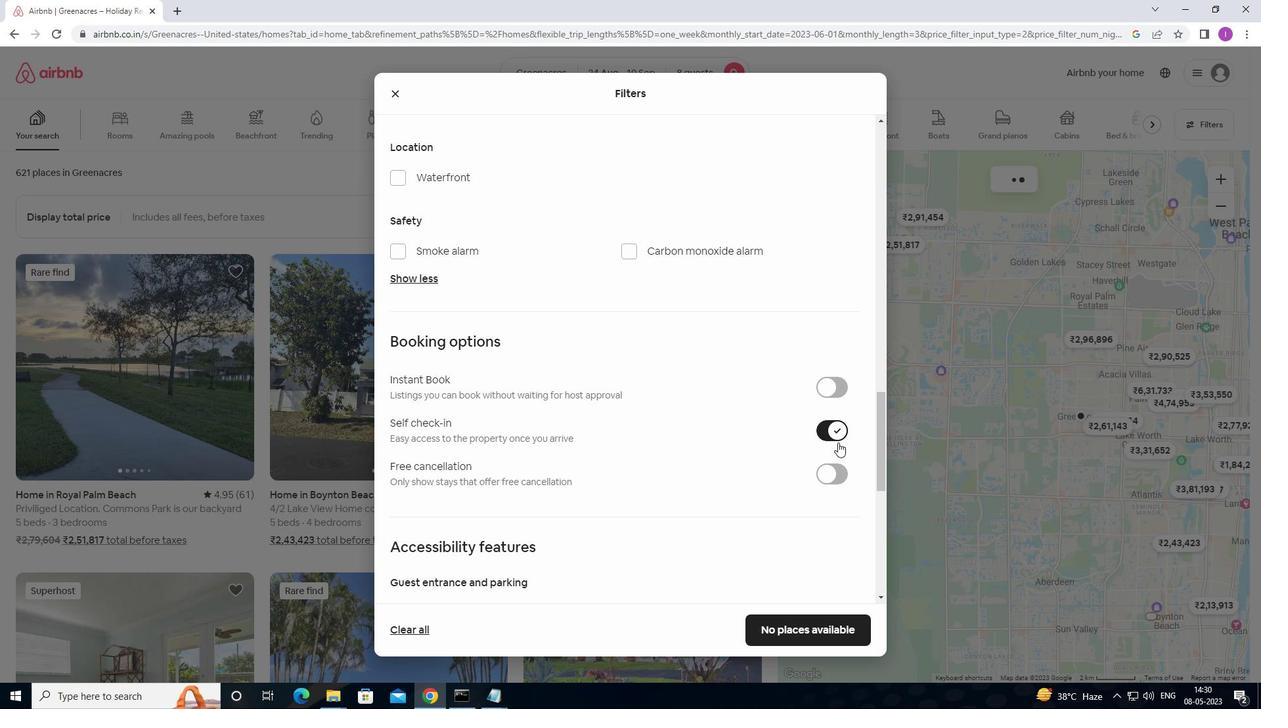
Action: Mouse moved to (745, 477)
Screenshot: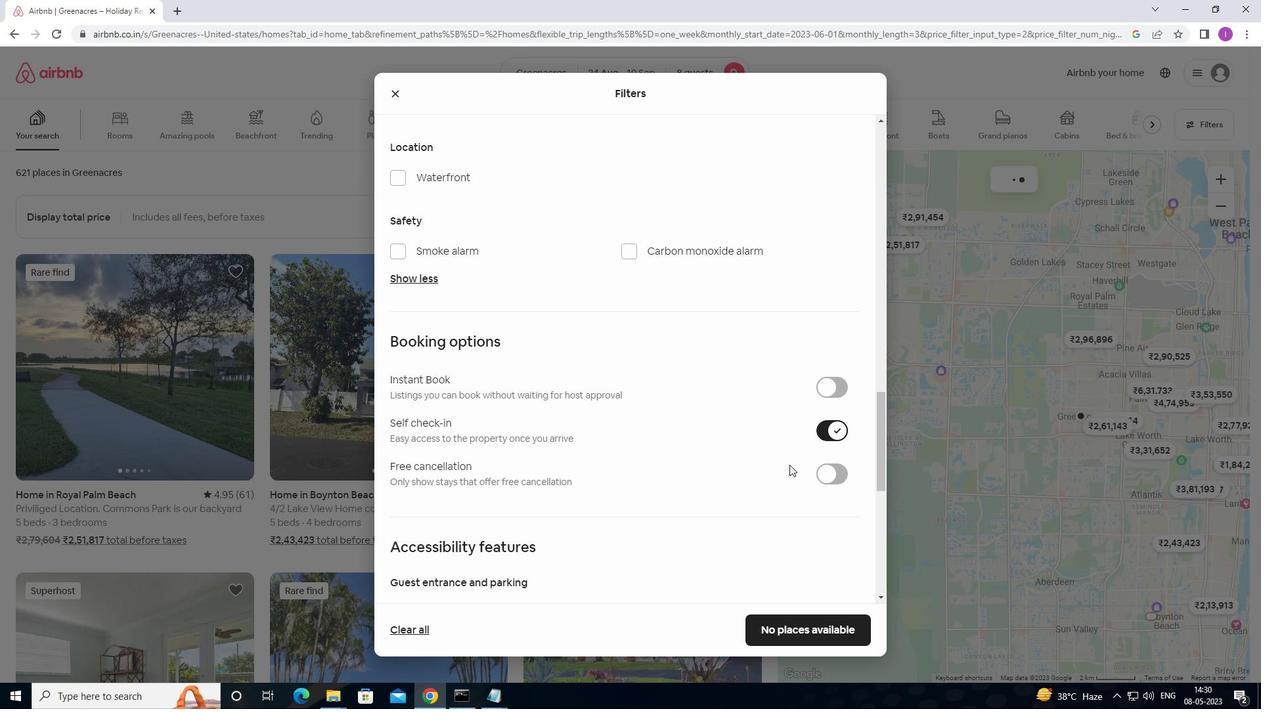 
Action: Mouse scrolled (745, 477) with delta (0, 0)
Screenshot: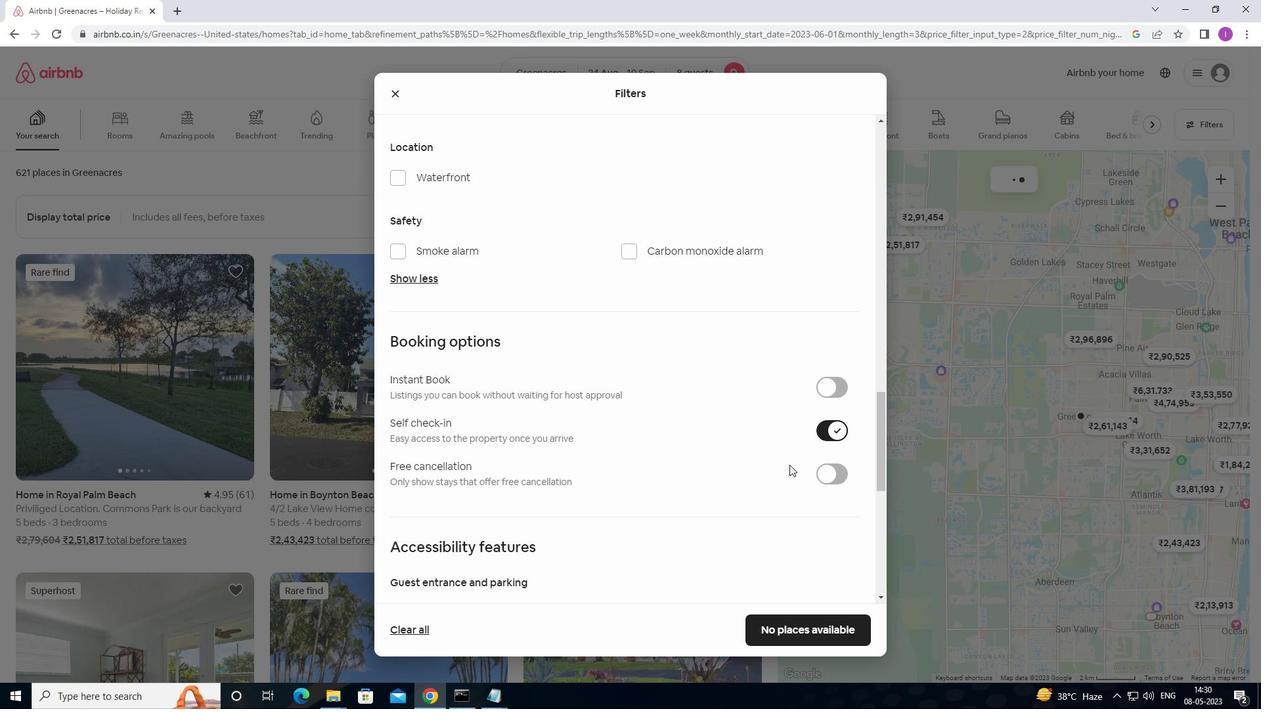 
Action: Mouse moved to (693, 462)
Screenshot: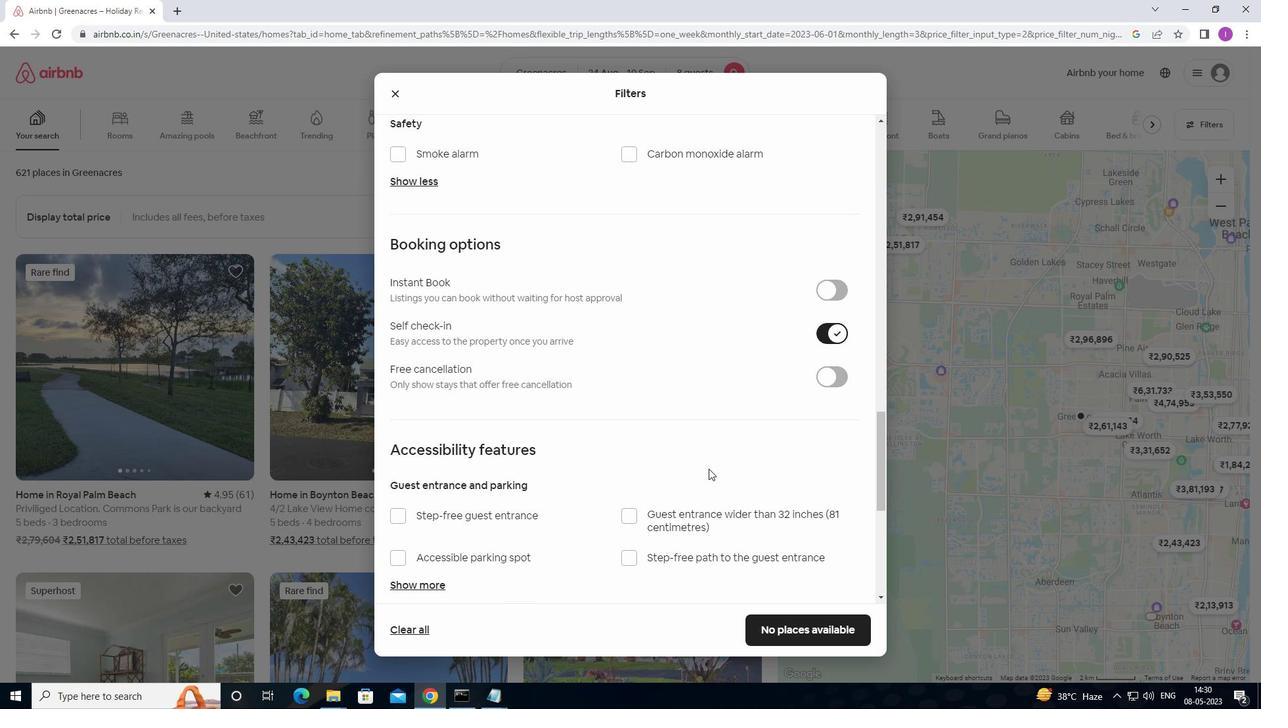 
Action: Mouse scrolled (693, 461) with delta (0, 0)
Screenshot: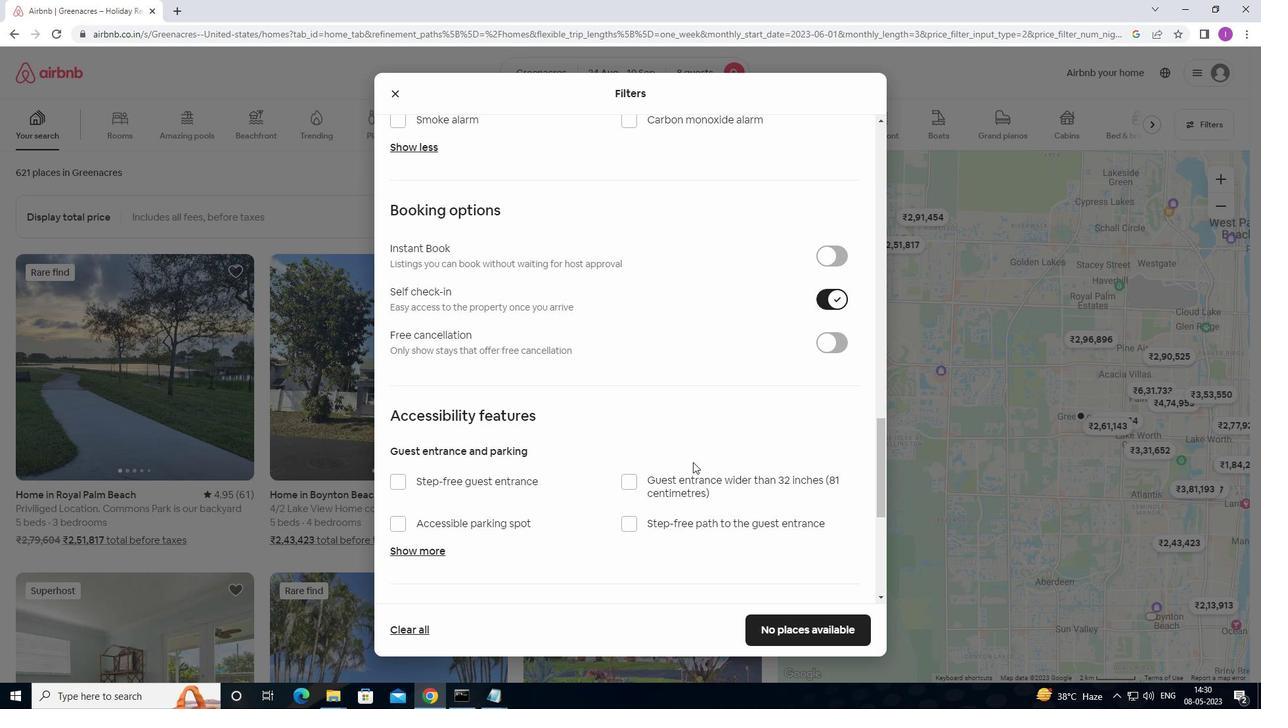 
Action: Mouse scrolled (693, 461) with delta (0, 0)
Screenshot: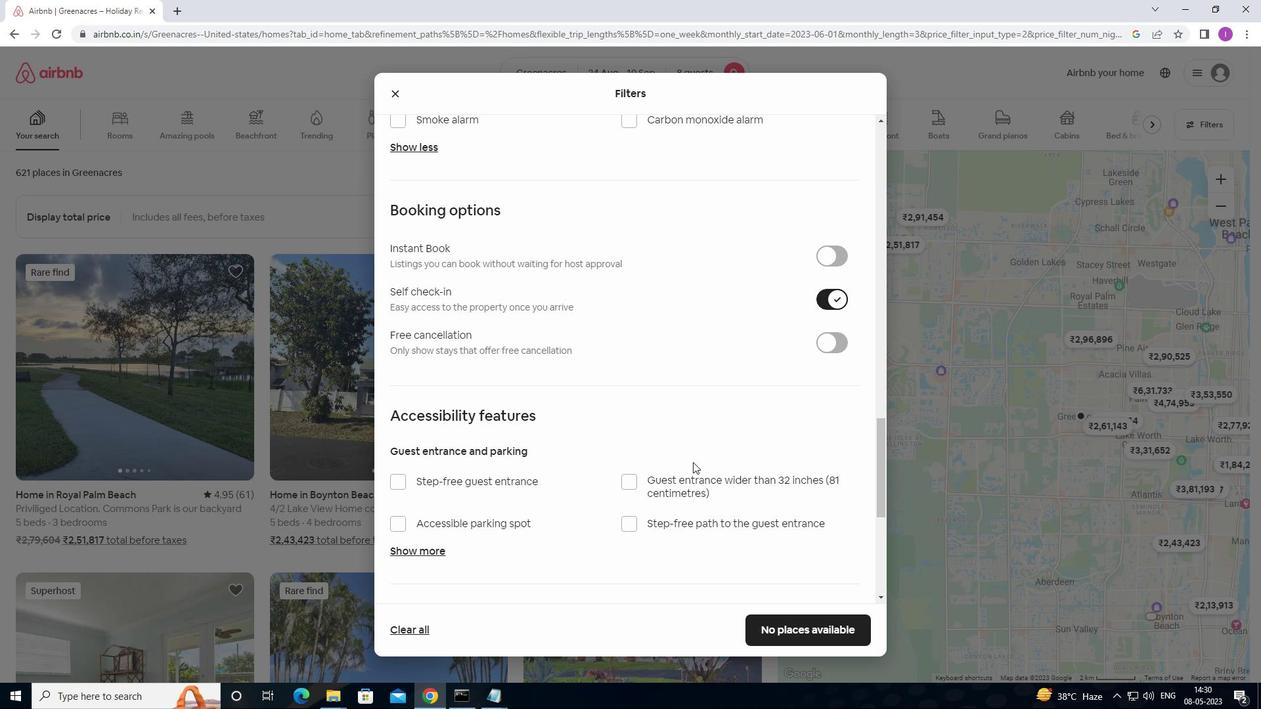 
Action: Mouse moved to (699, 440)
Screenshot: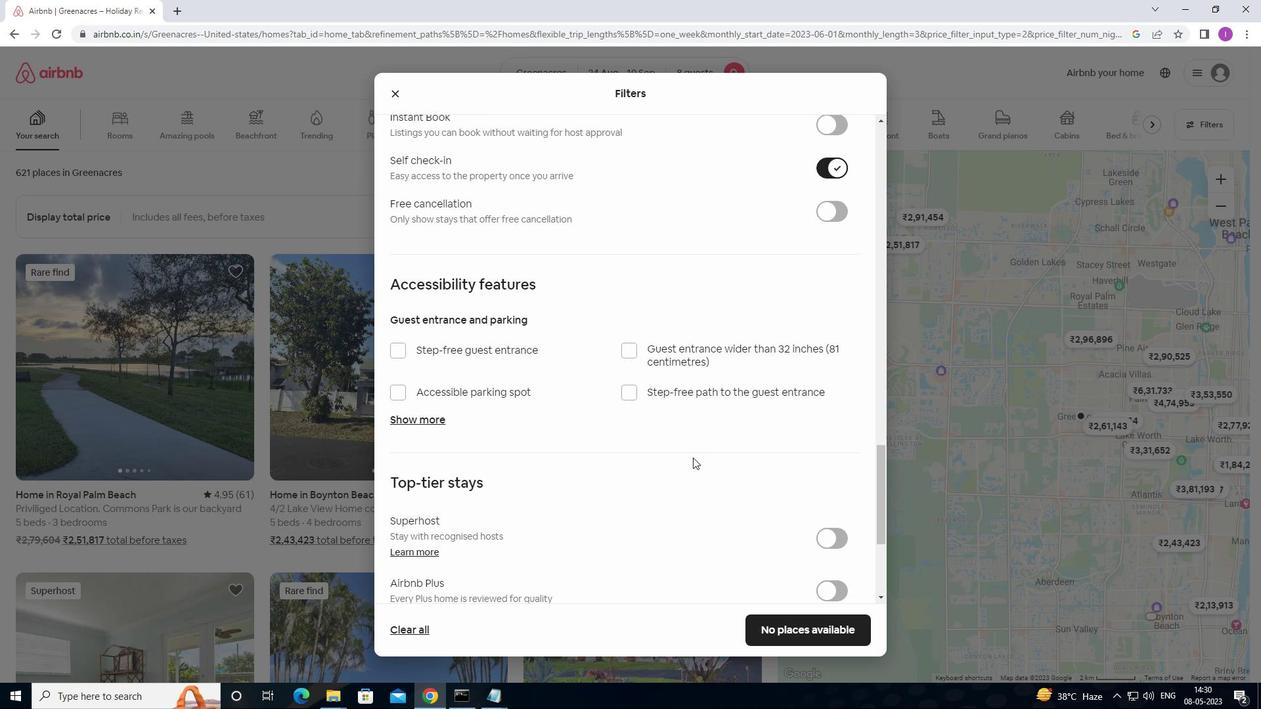 
Action: Mouse scrolled (699, 439) with delta (0, 0)
Screenshot: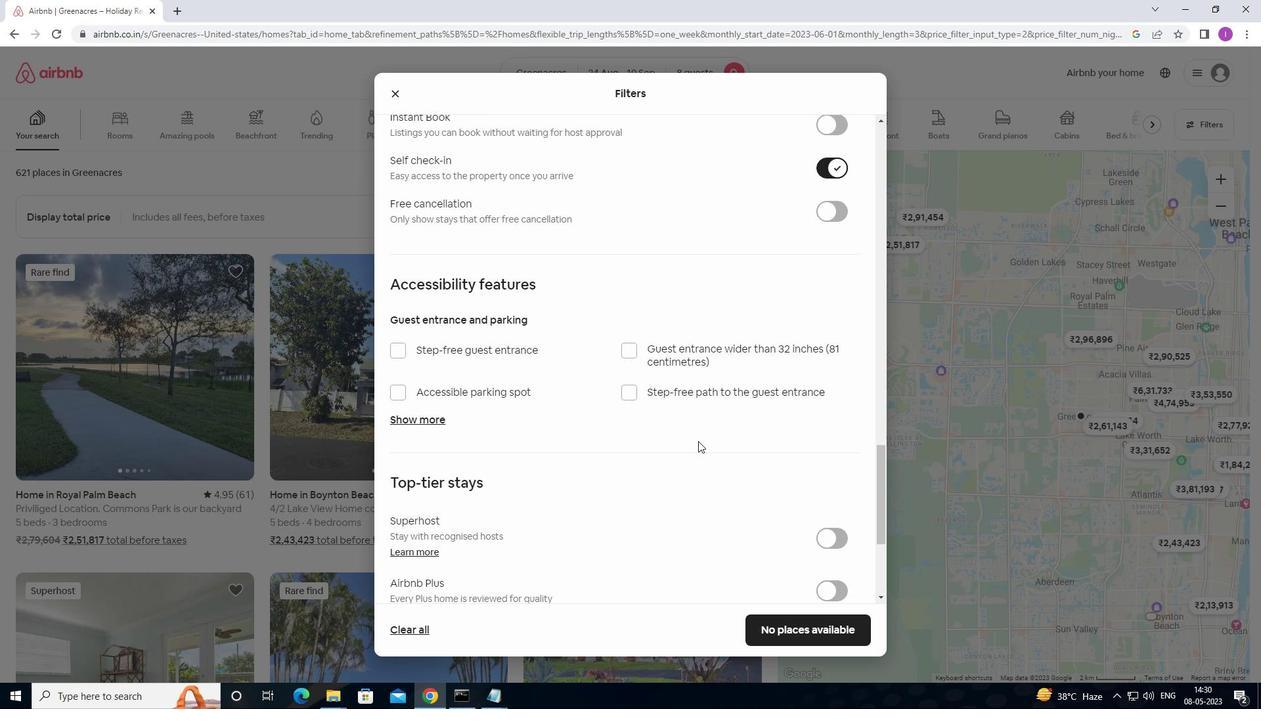 
Action: Mouse scrolled (699, 439) with delta (0, 0)
Screenshot: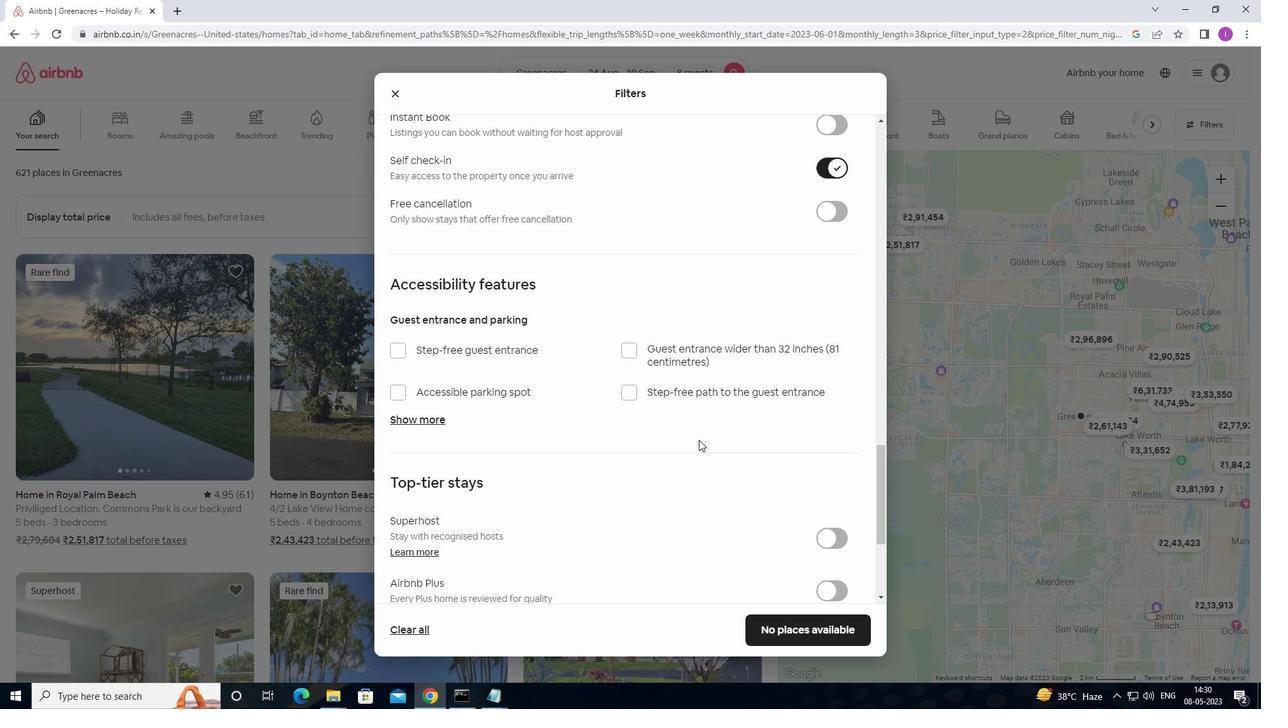 
Action: Mouse scrolled (699, 439) with delta (0, 0)
Screenshot: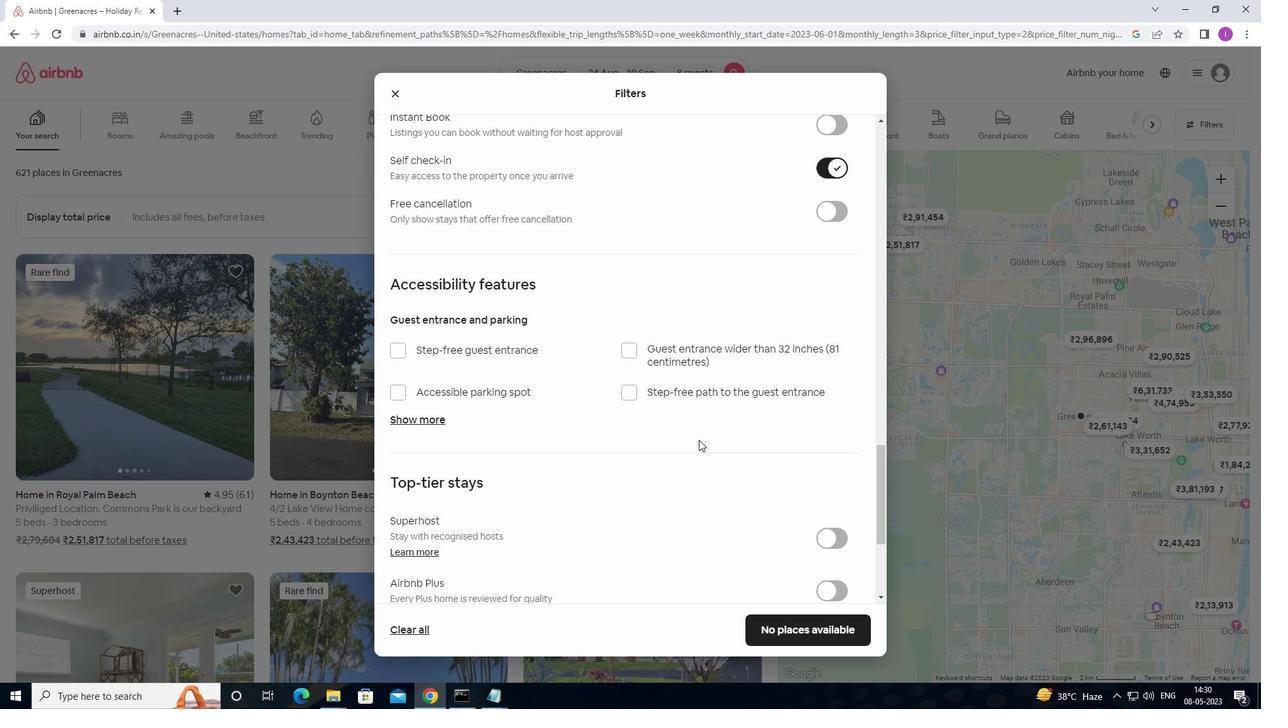
Action: Mouse scrolled (699, 439) with delta (0, 0)
Screenshot: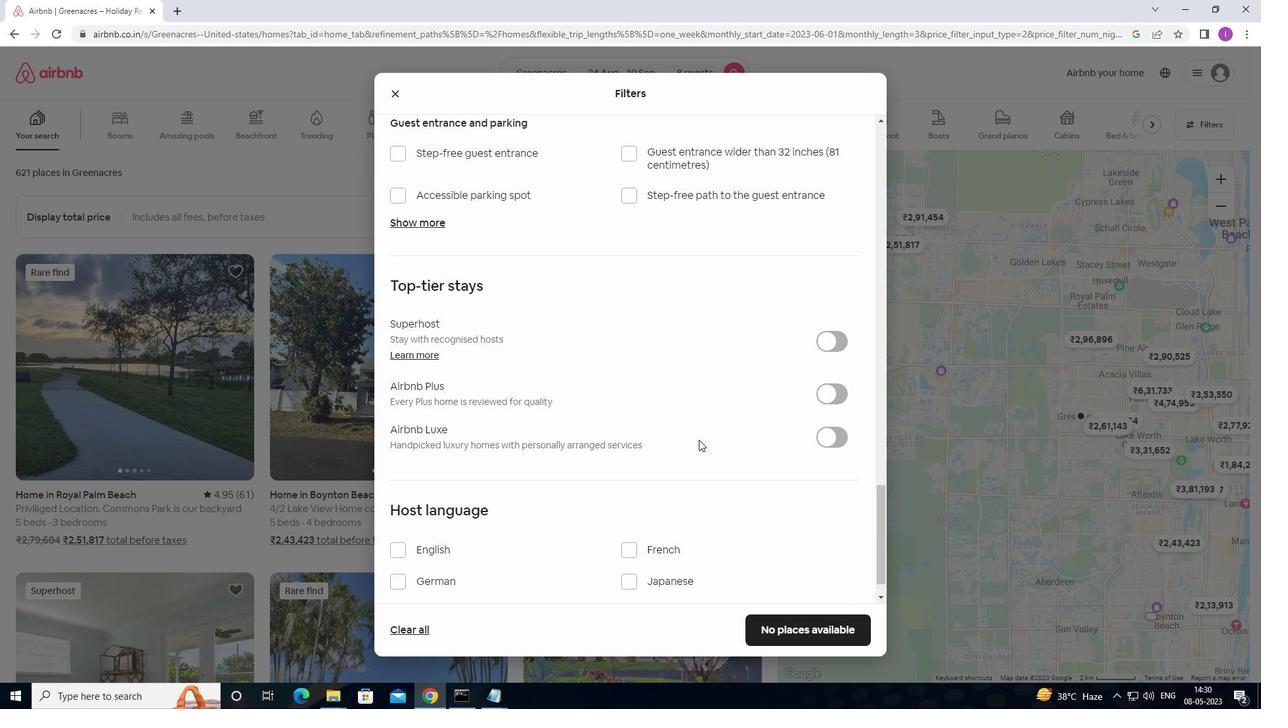 
Action: Mouse scrolled (699, 439) with delta (0, 0)
Screenshot: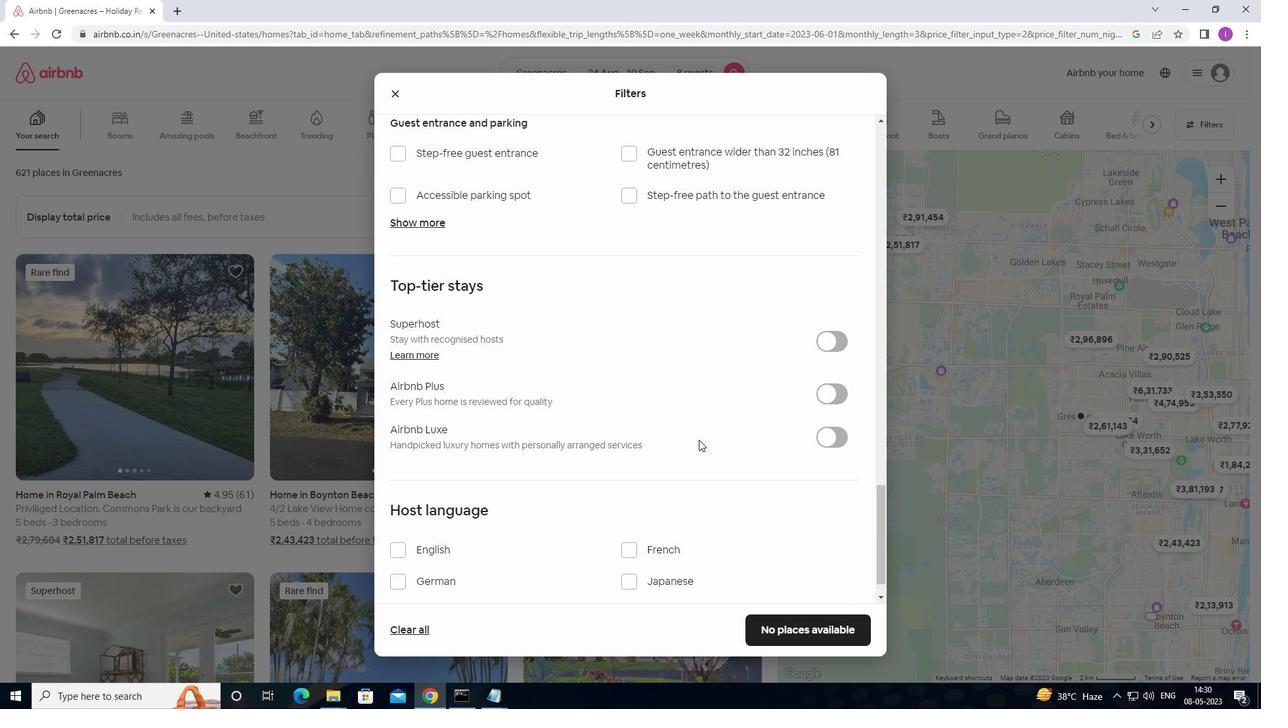 
Action: Mouse scrolled (699, 439) with delta (0, 0)
Screenshot: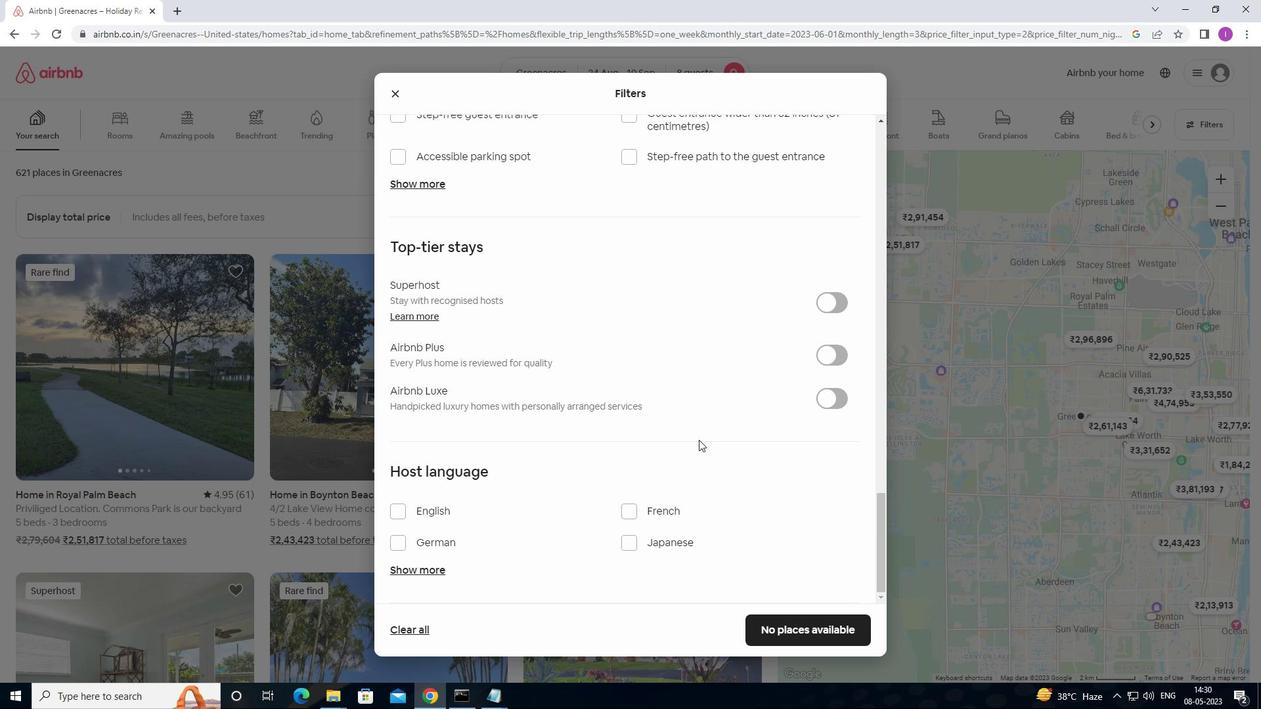 
Action: Mouse scrolled (699, 439) with delta (0, 0)
Screenshot: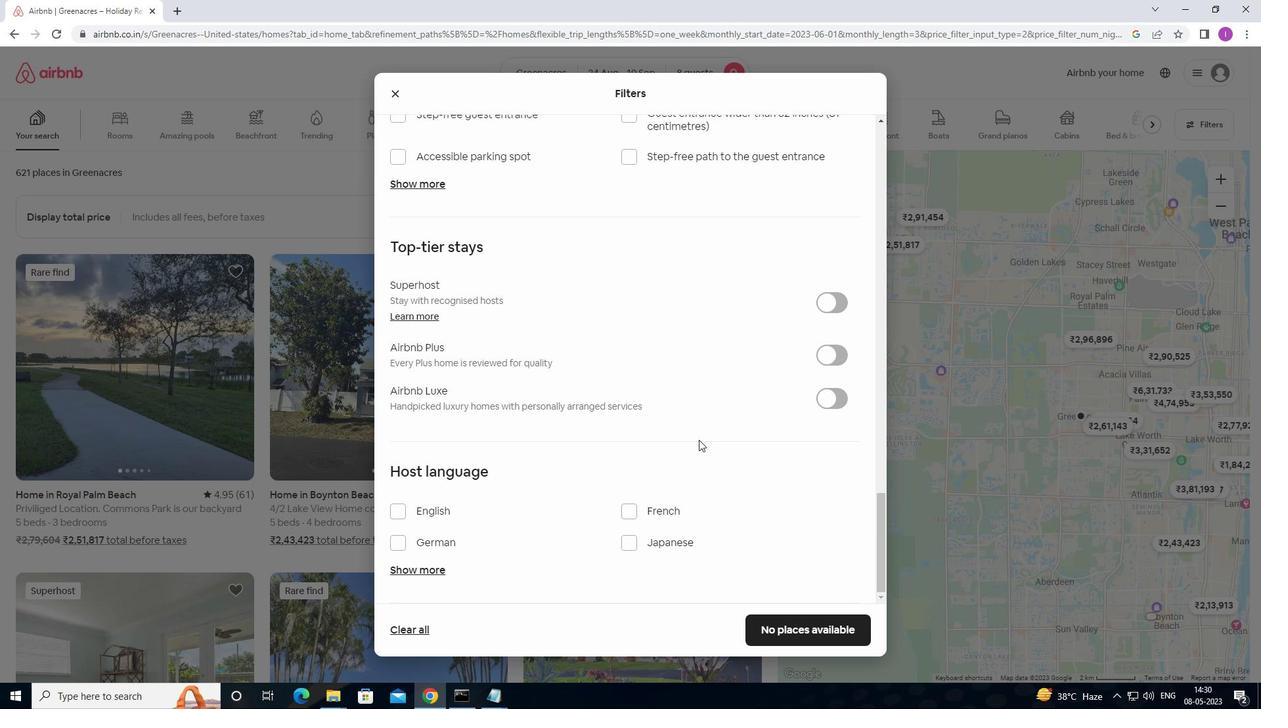 
Action: Mouse scrolled (699, 439) with delta (0, 0)
Screenshot: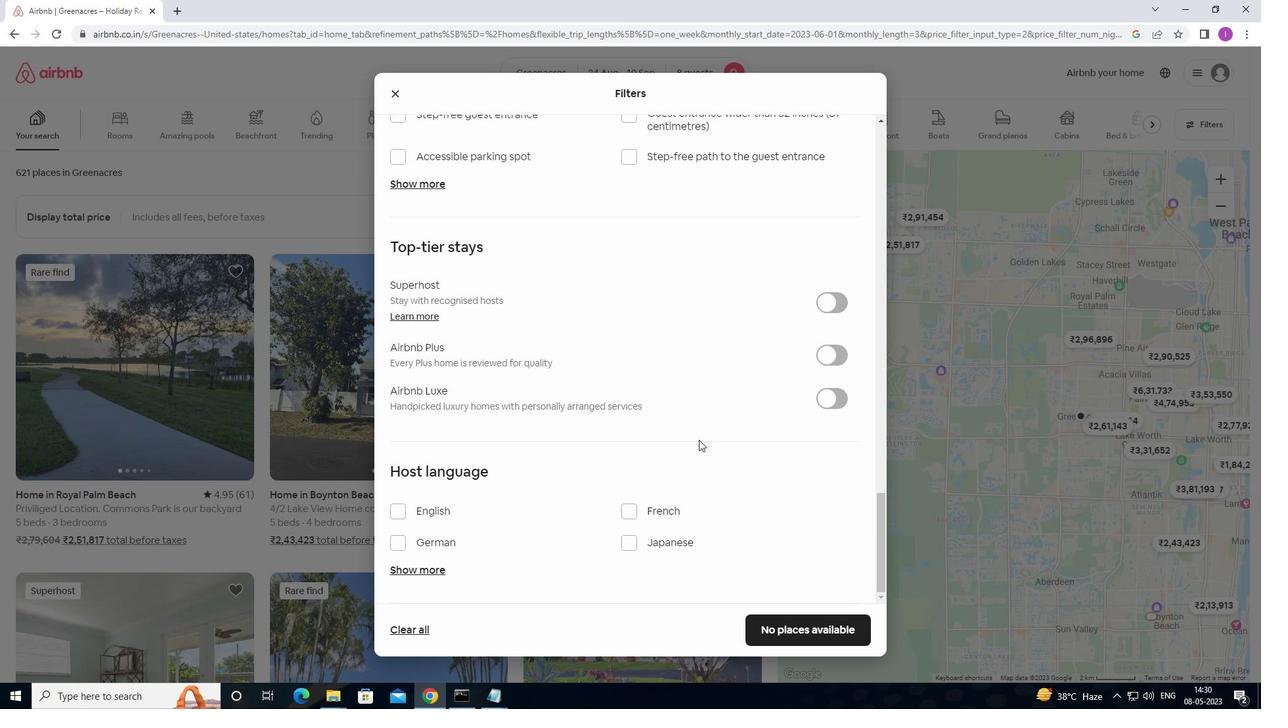 
Action: Mouse moved to (394, 511)
Screenshot: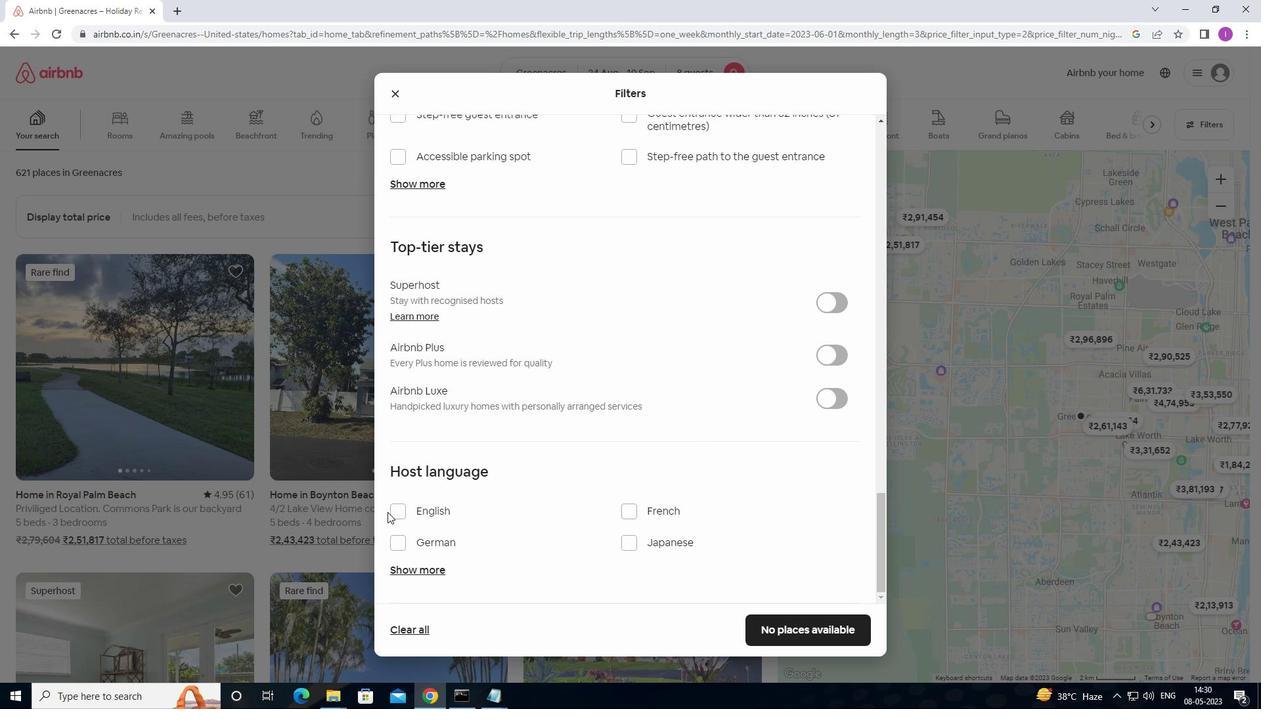 
Action: Mouse pressed left at (394, 511)
Screenshot: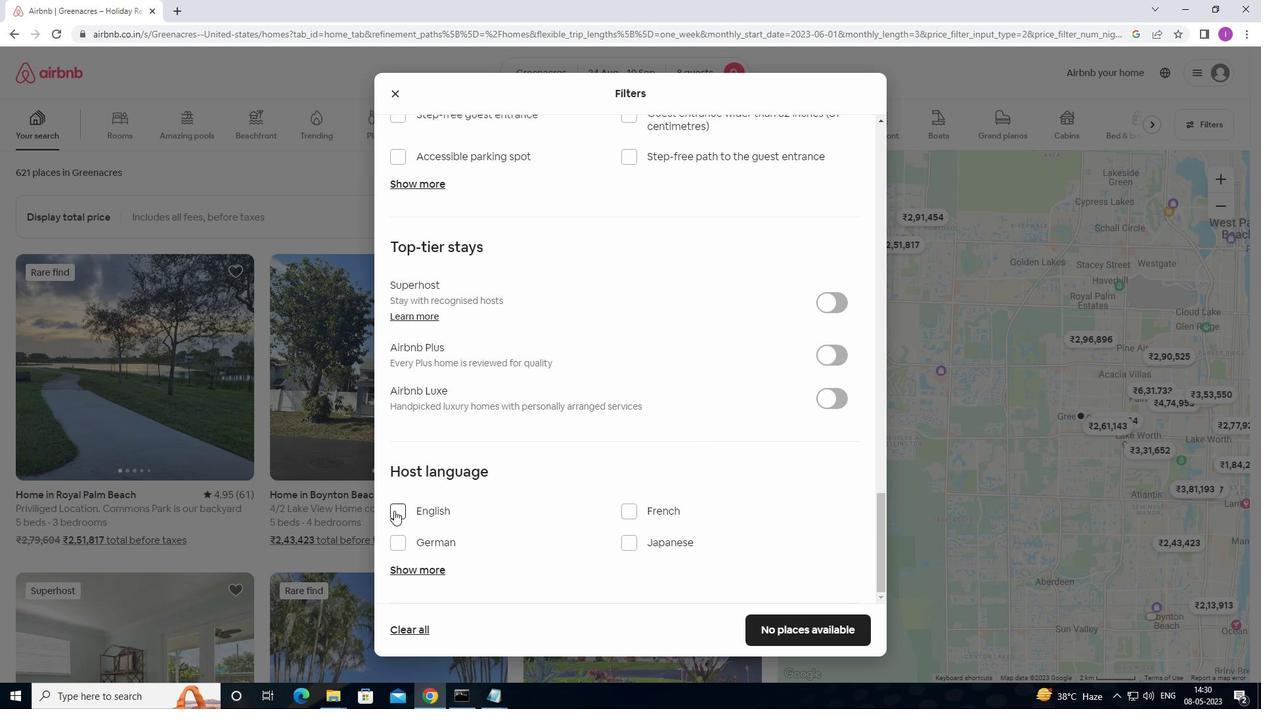 
Action: Mouse moved to (782, 629)
Screenshot: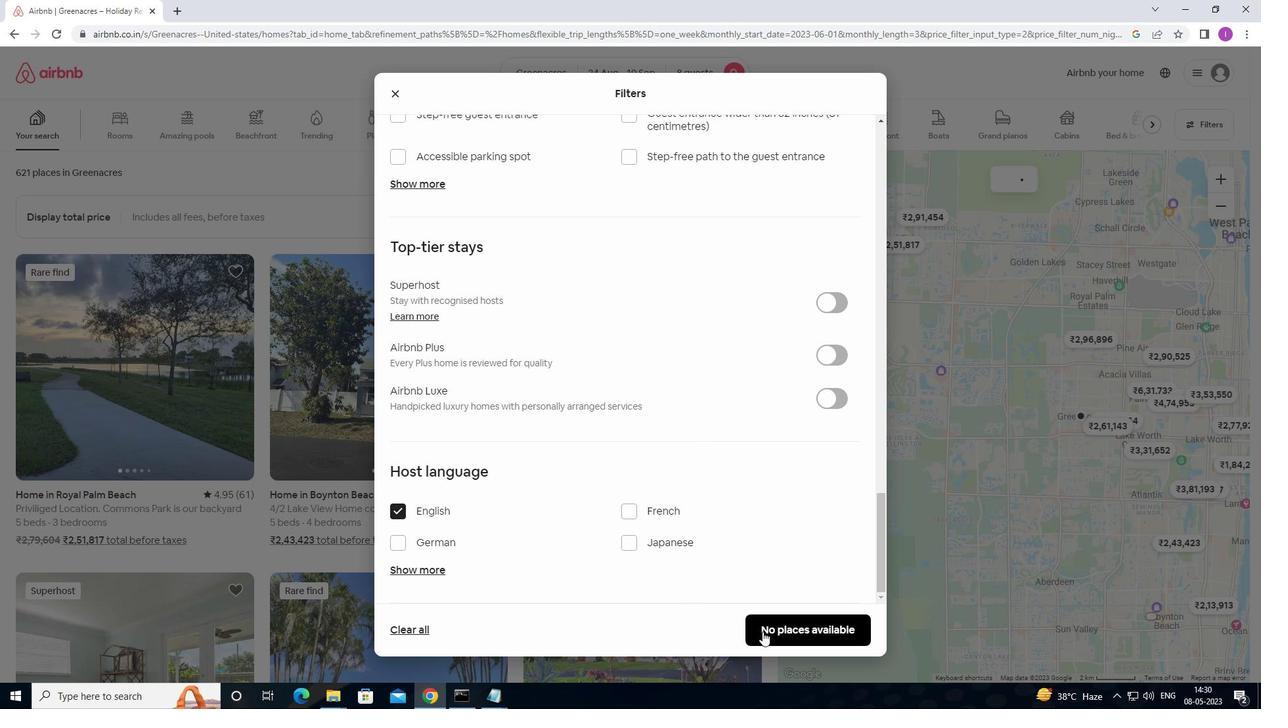 
Action: Mouse pressed left at (782, 629)
Screenshot: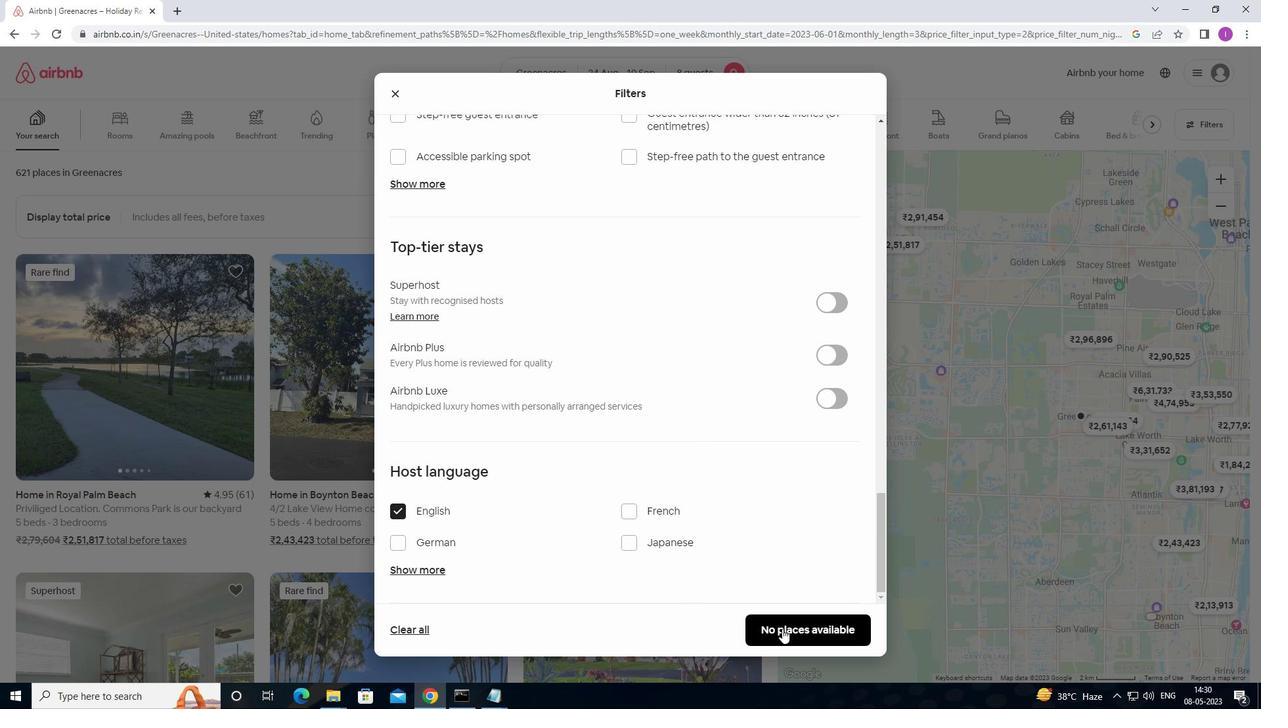 
Action: Mouse moved to (558, 457)
Screenshot: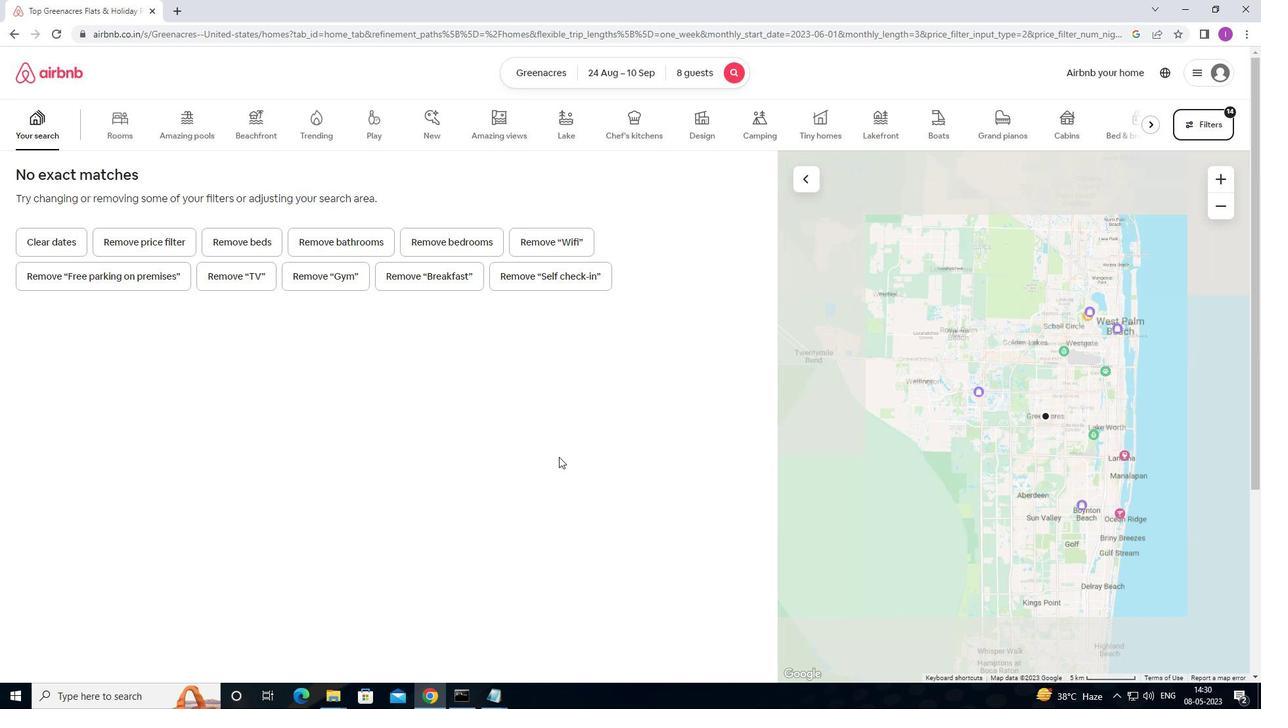 
